 Task: Look for space in Cheadle Hulme, United Kingdom from 9th June, 2023 to 16th June, 2023 for 2 adults in price range Rs.8000 to Rs.16000. Place can be entire place with 2 bedrooms having 2 beds and 1 bathroom. Property type can be house, flat, guest house. Booking option can be shelf check-in. Required host language is English.
Action: Mouse moved to (457, 63)
Screenshot: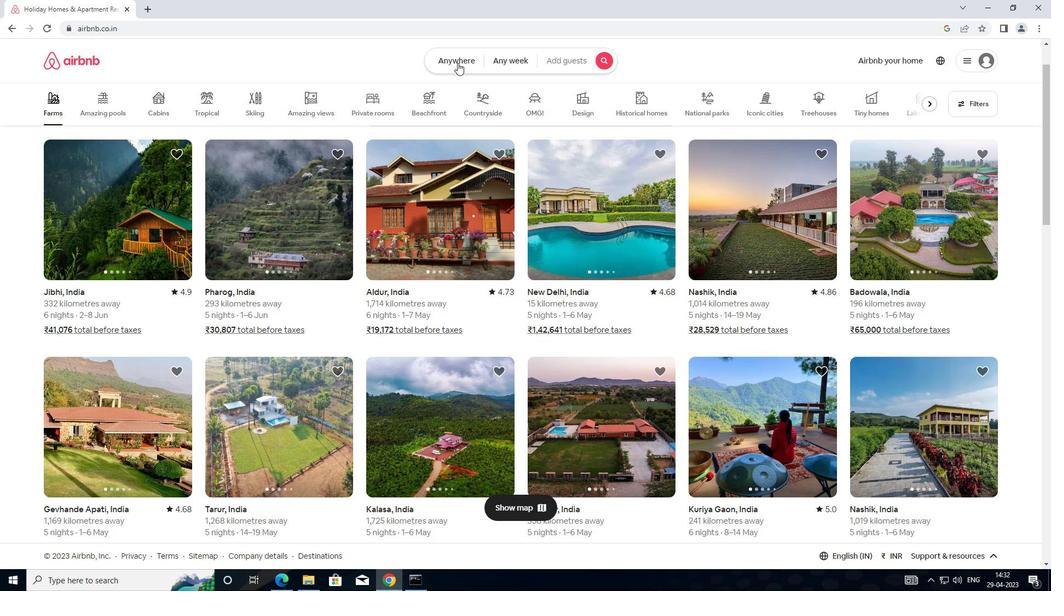 
Action: Mouse pressed left at (457, 63)
Screenshot: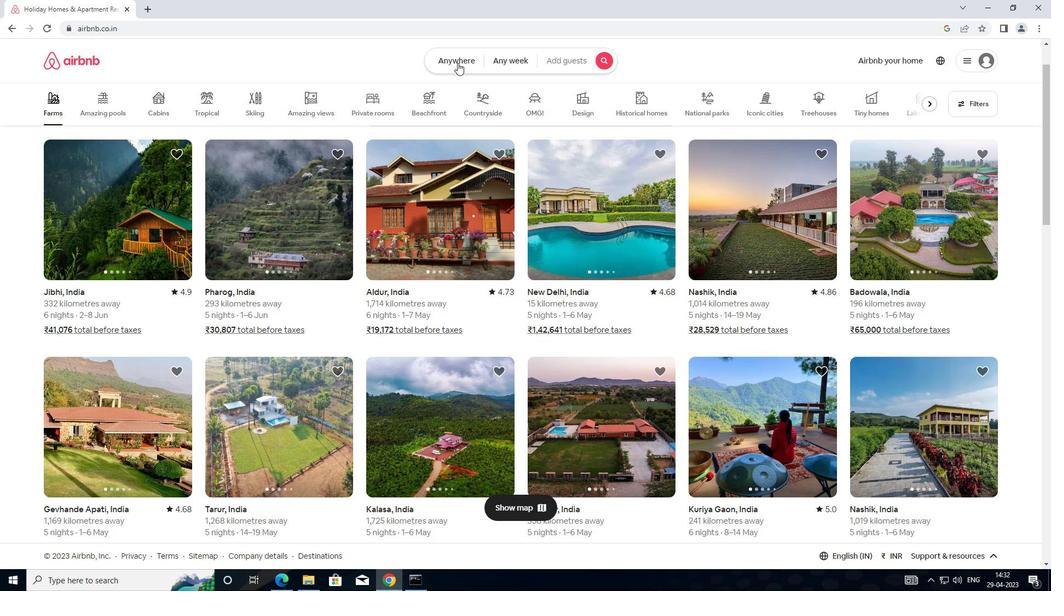 
Action: Mouse moved to (370, 99)
Screenshot: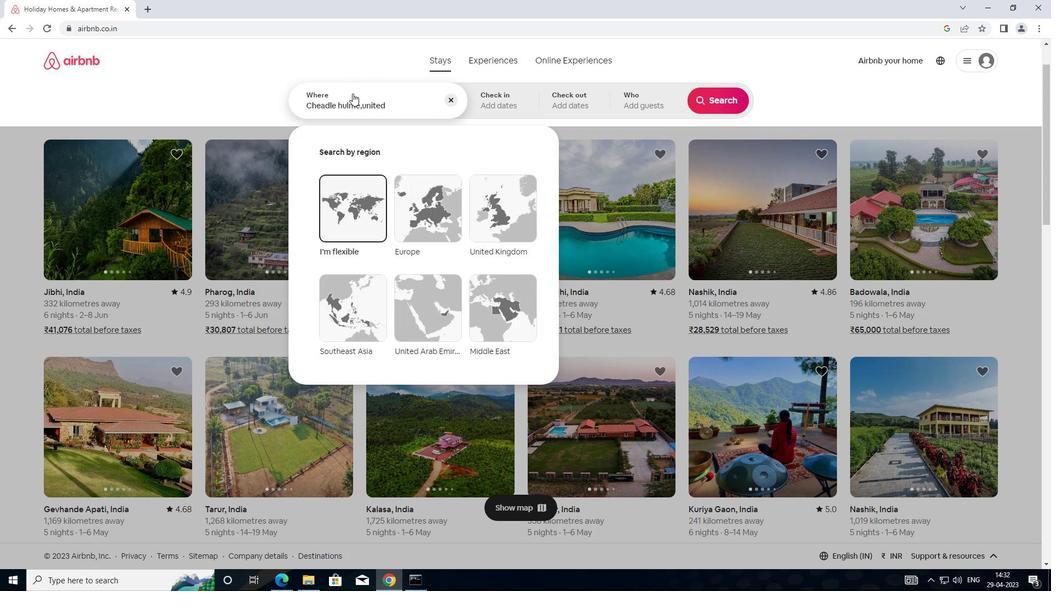 
Action: Mouse pressed left at (370, 99)
Screenshot: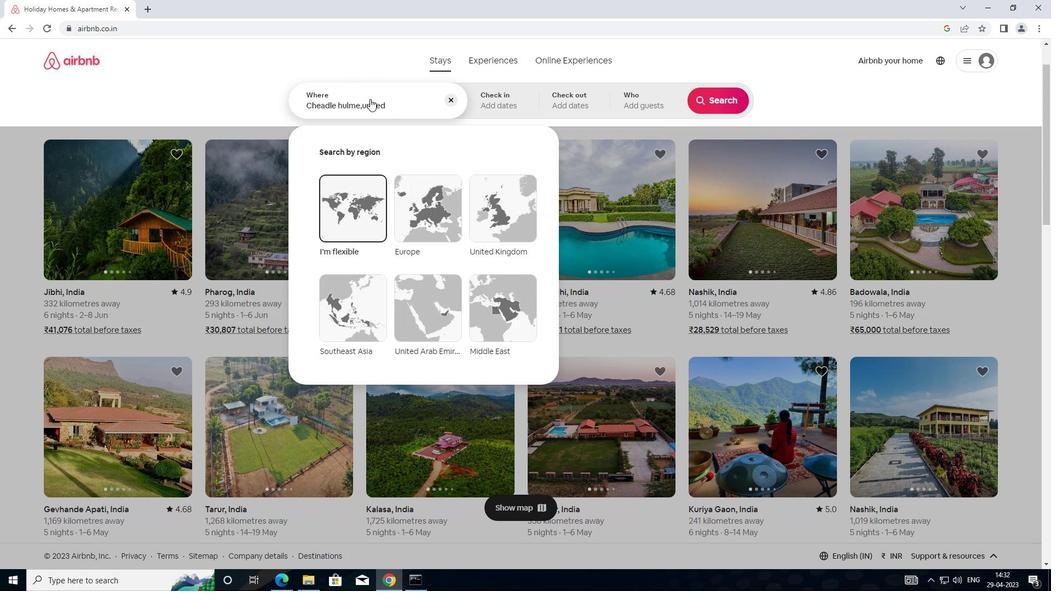 
Action: Mouse moved to (451, 96)
Screenshot: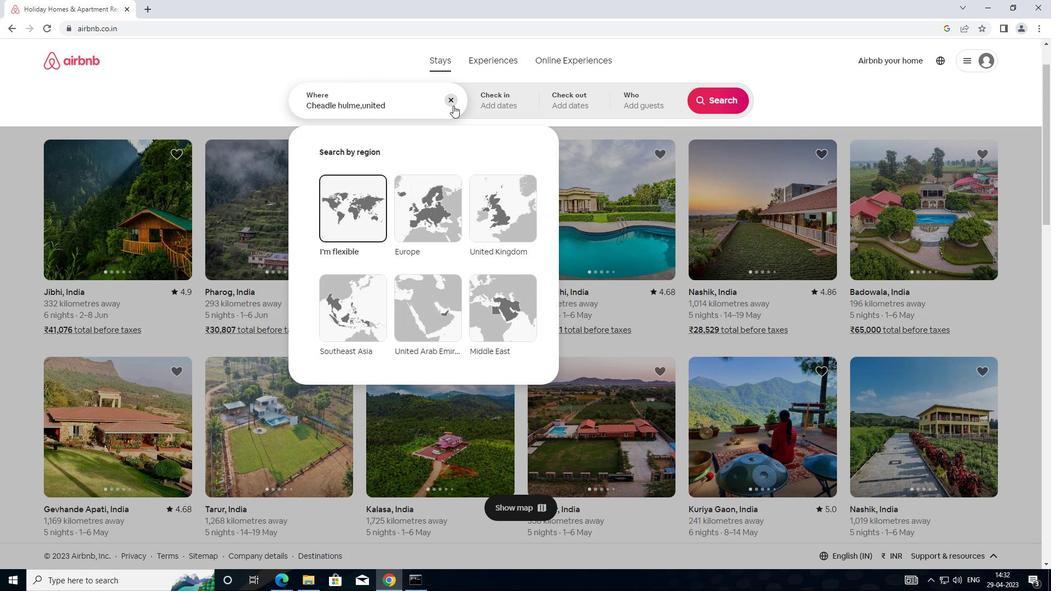 
Action: Mouse pressed left at (451, 96)
Screenshot: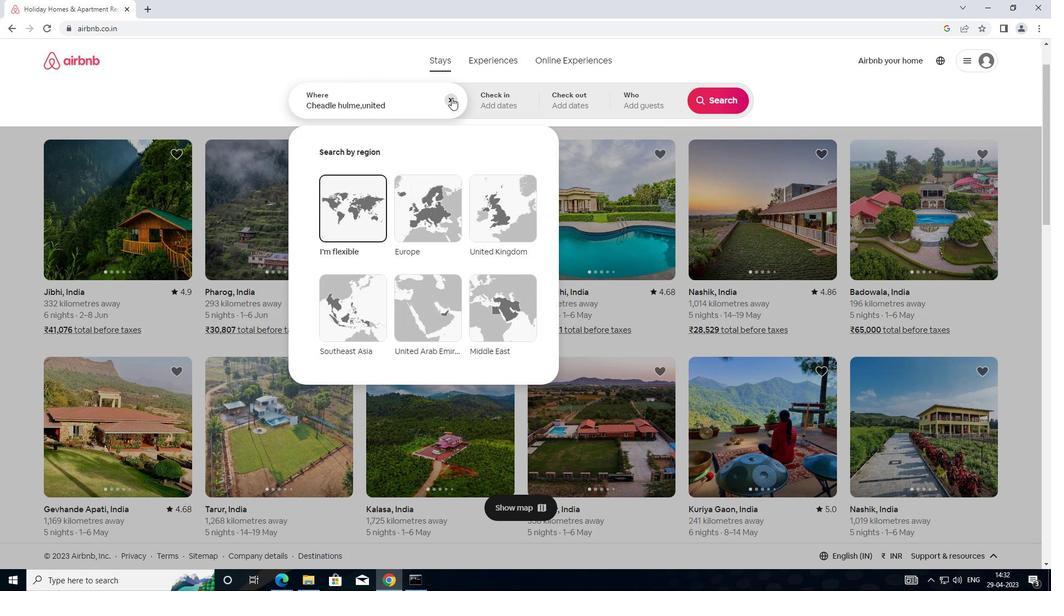 
Action: Mouse moved to (373, 105)
Screenshot: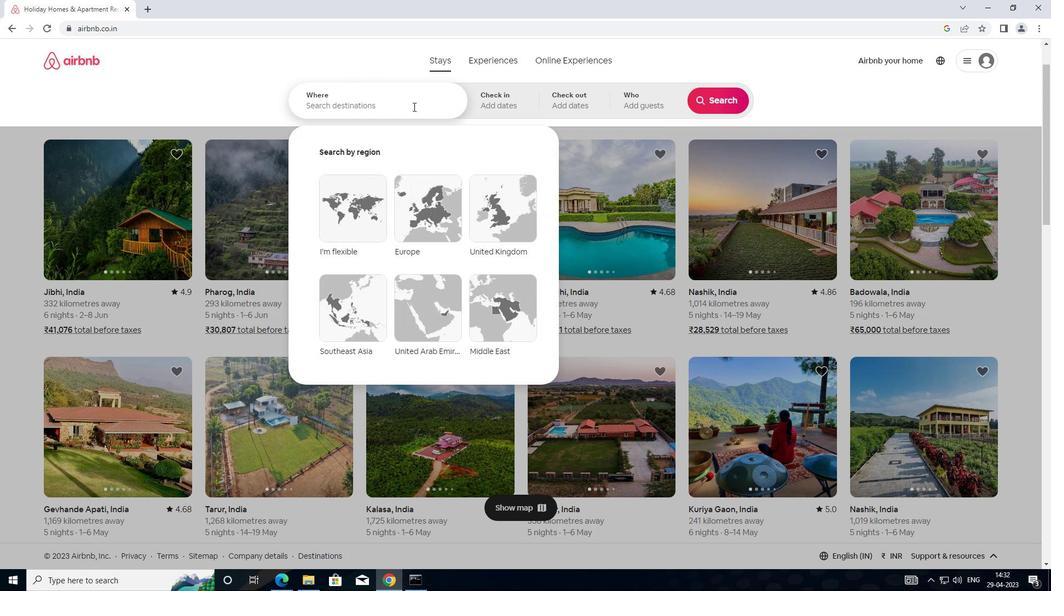 
Action: Mouse pressed left at (373, 105)
Screenshot: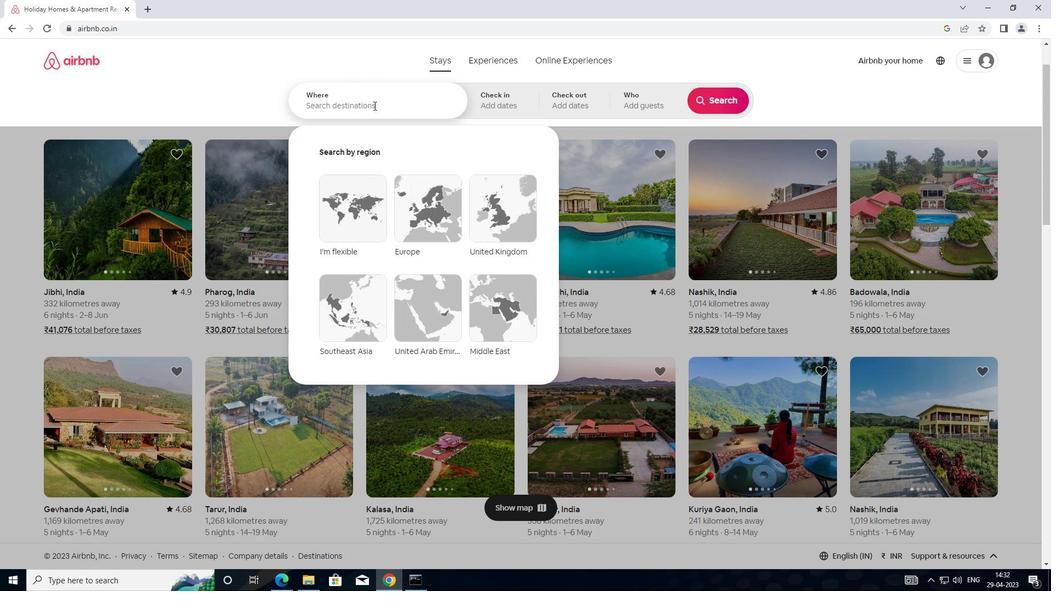 
Action: Mouse moved to (387, 107)
Screenshot: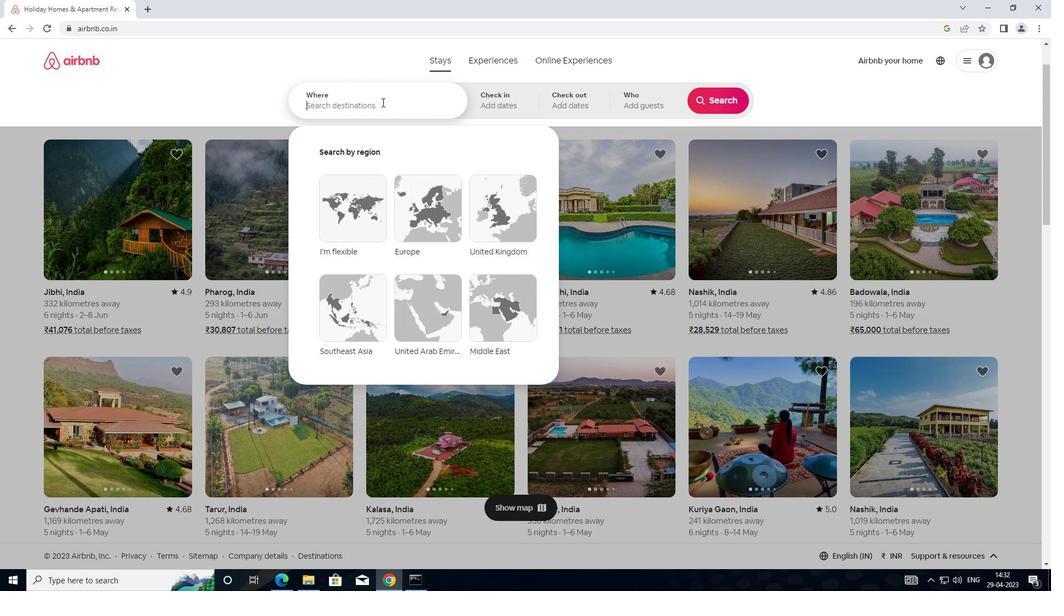
Action: Key pressed <Key.shift>CHEADLE<Key.space>HULME,UNIRTED
Screenshot: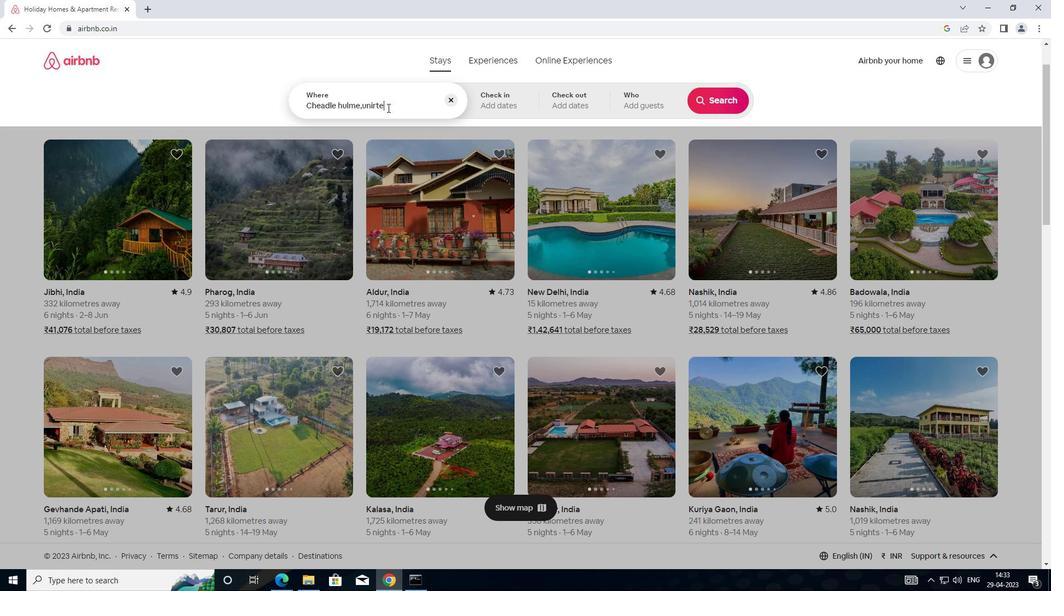 
Action: Mouse moved to (379, 150)
Screenshot: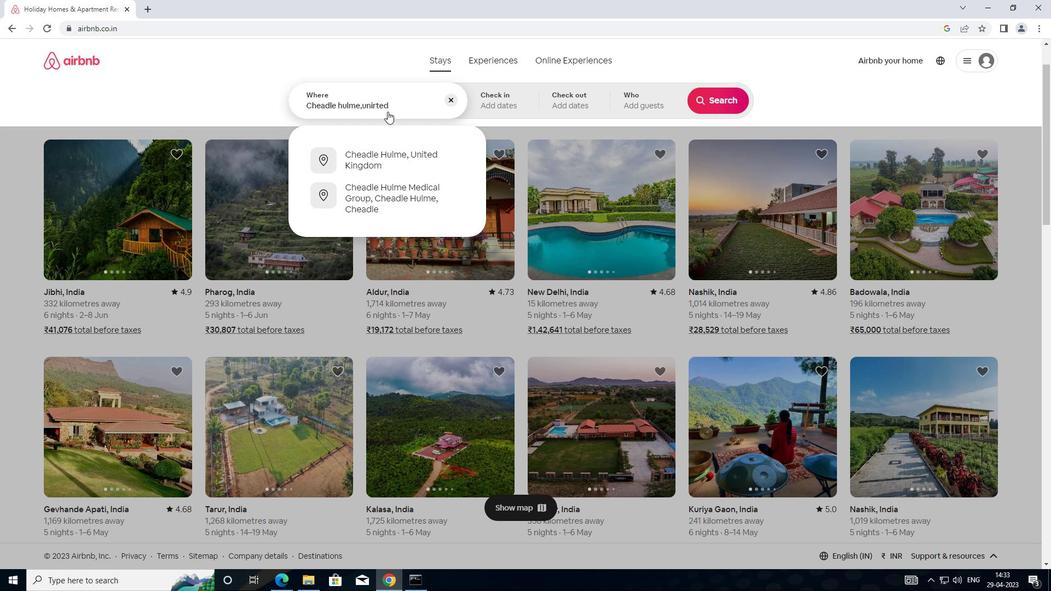 
Action: Mouse pressed left at (379, 150)
Screenshot: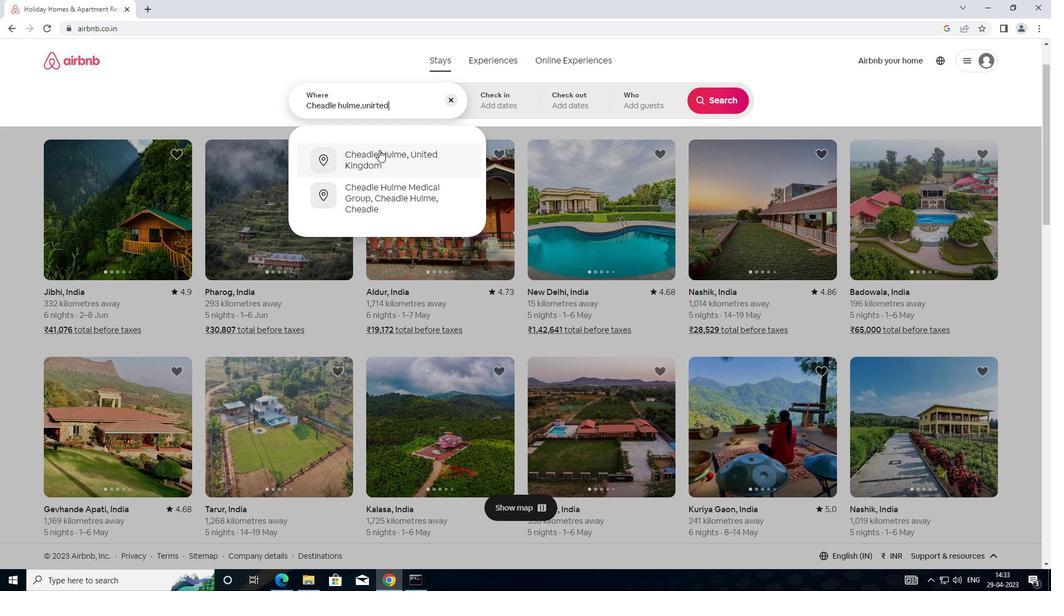 
Action: Mouse moved to (720, 191)
Screenshot: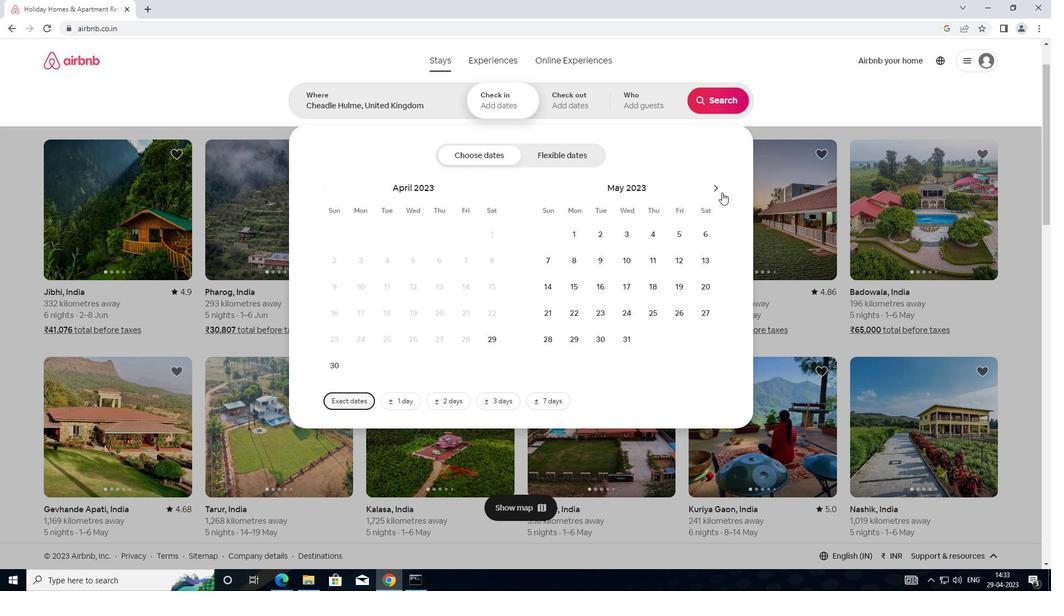 
Action: Mouse pressed left at (720, 191)
Screenshot: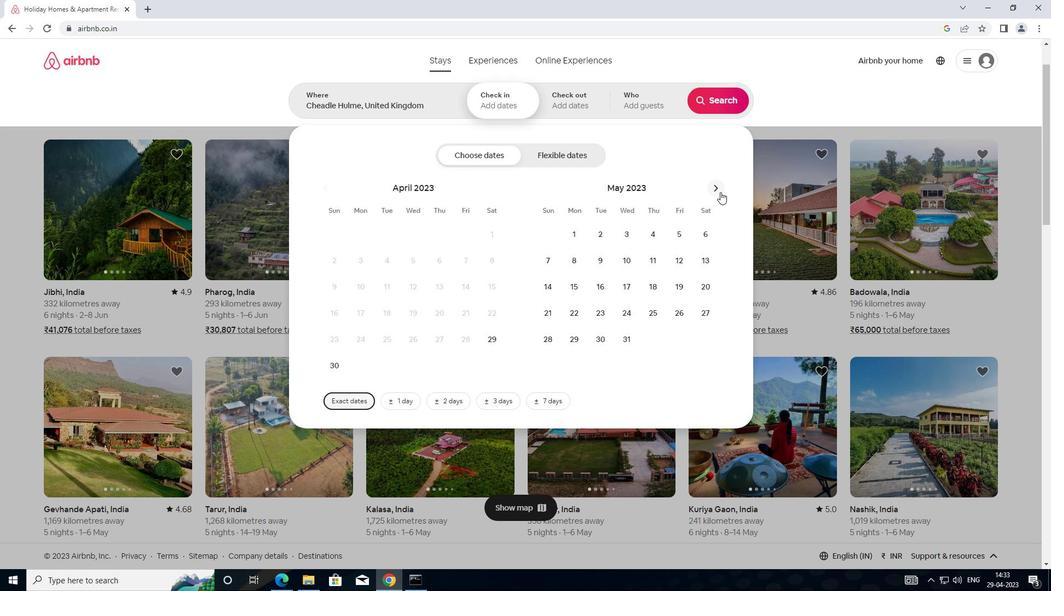 
Action: Mouse moved to (720, 191)
Screenshot: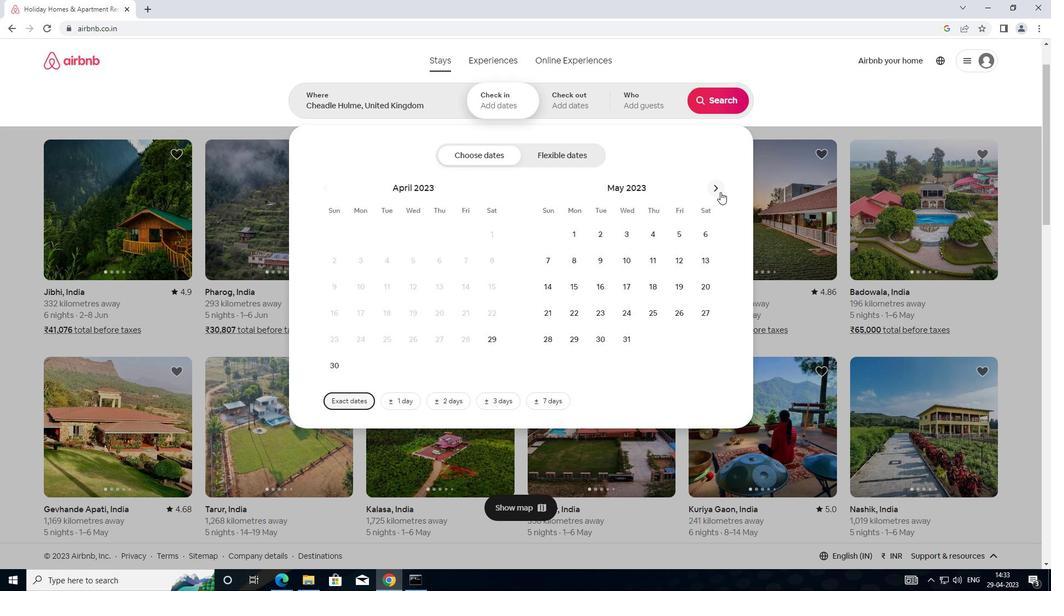 
Action: Mouse pressed left at (720, 191)
Screenshot: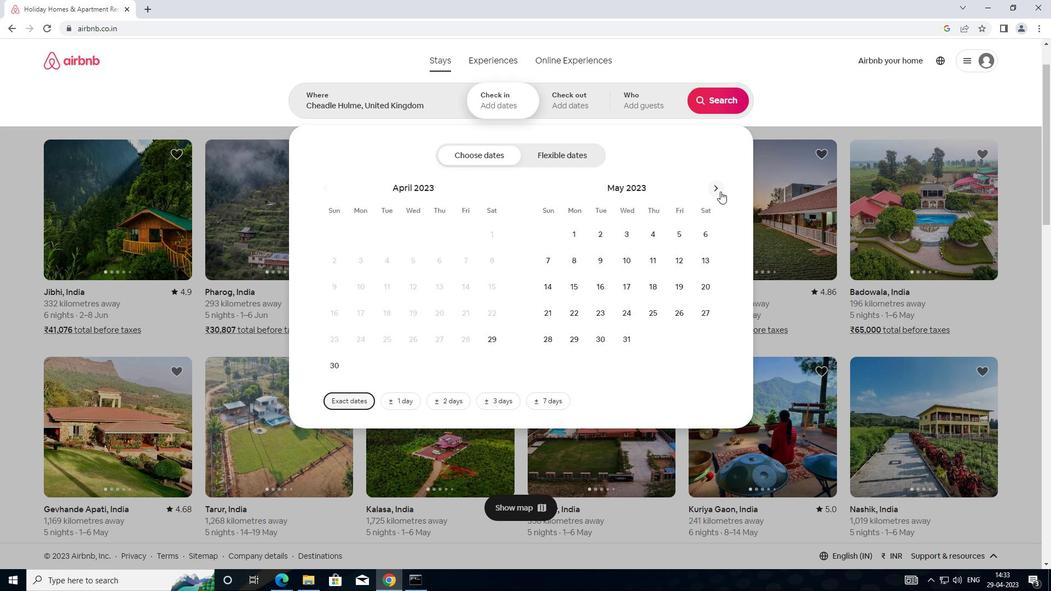 
Action: Mouse moved to (463, 259)
Screenshot: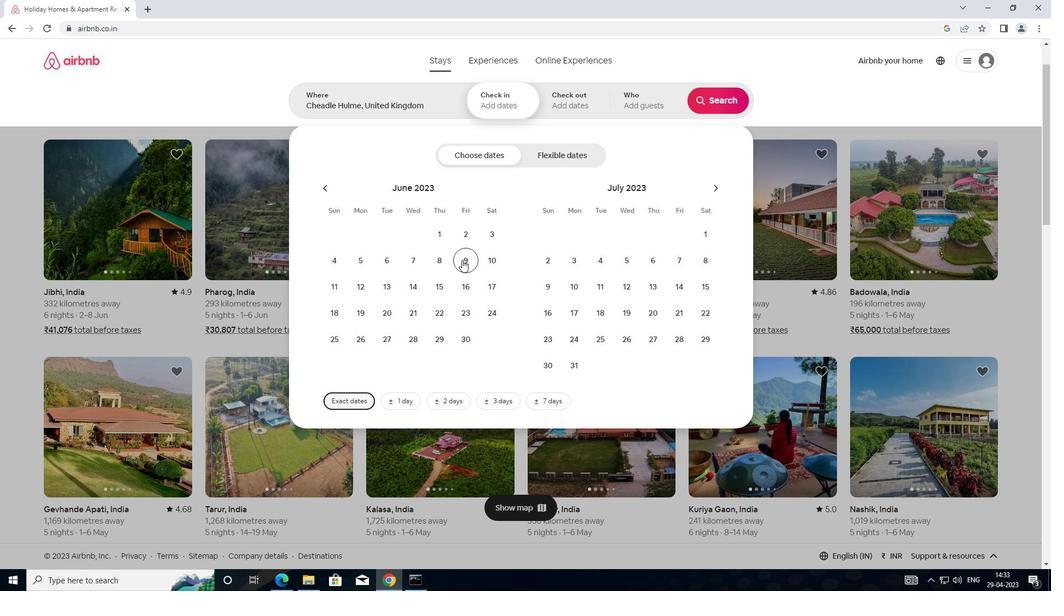 
Action: Mouse pressed left at (463, 259)
Screenshot: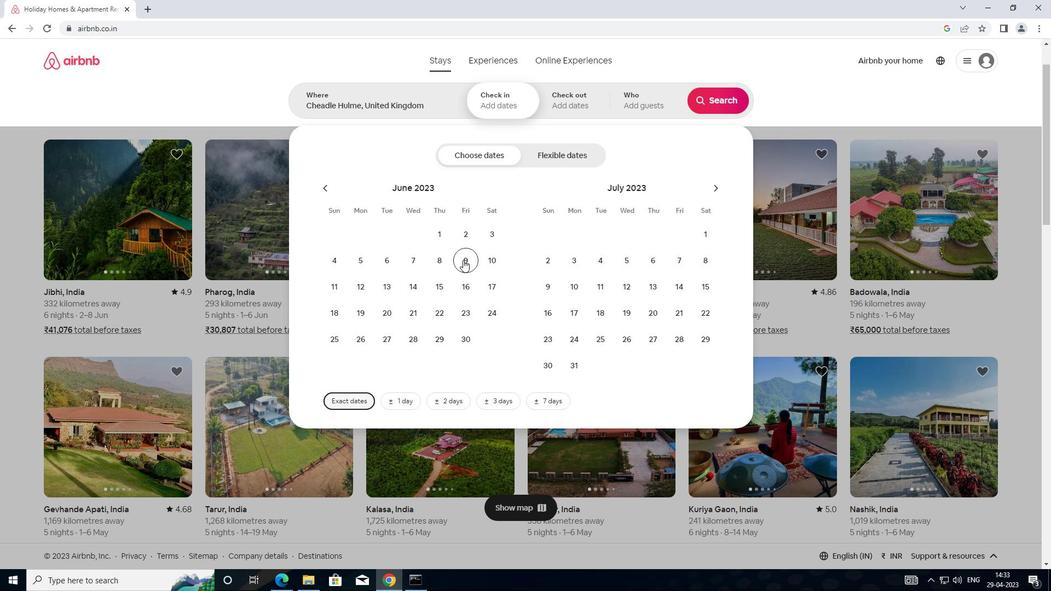 
Action: Mouse moved to (471, 289)
Screenshot: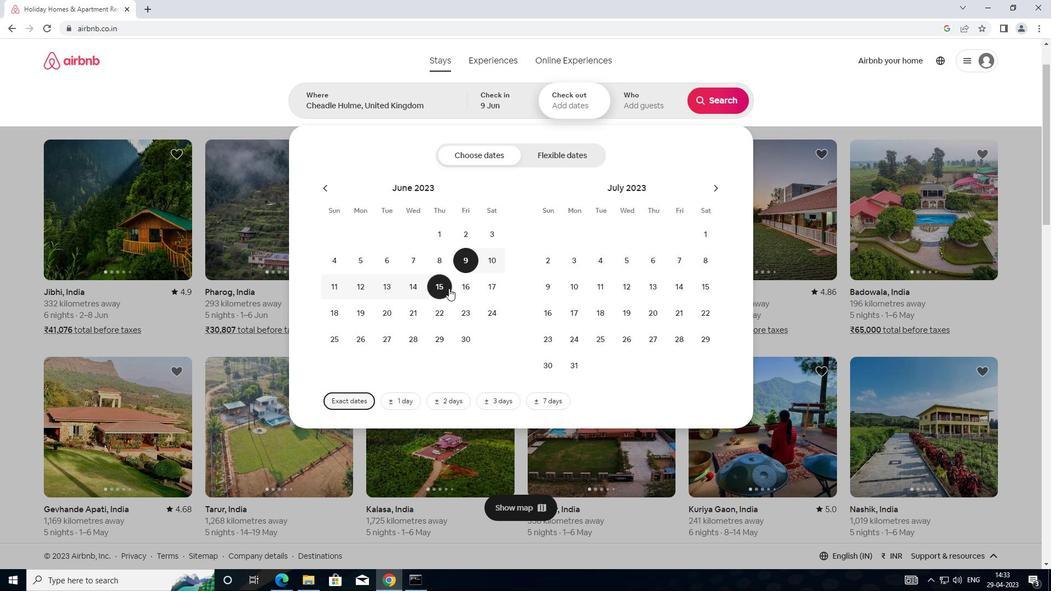 
Action: Mouse pressed left at (471, 289)
Screenshot: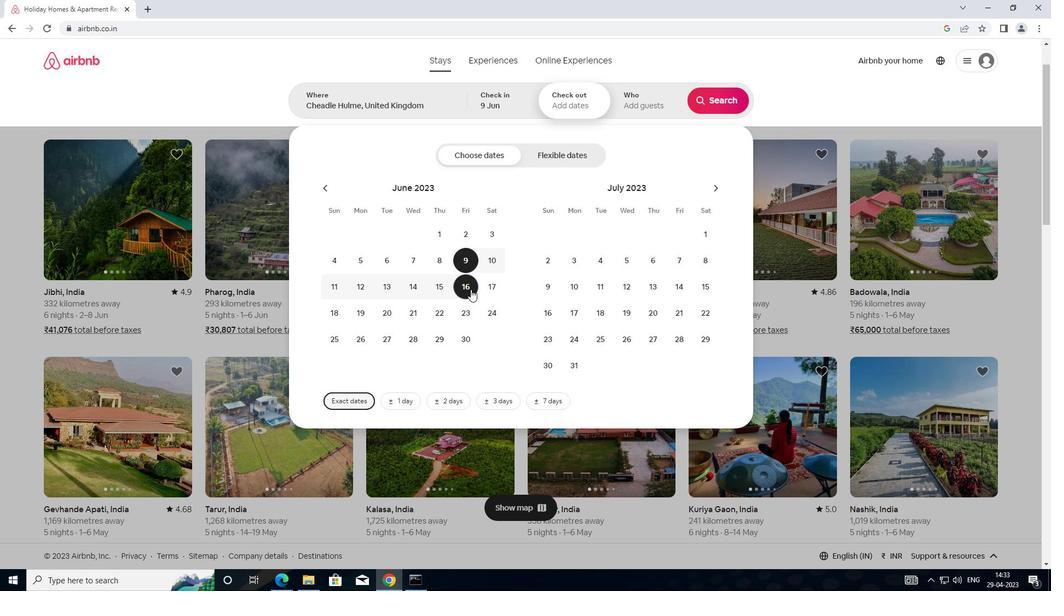 
Action: Mouse moved to (663, 101)
Screenshot: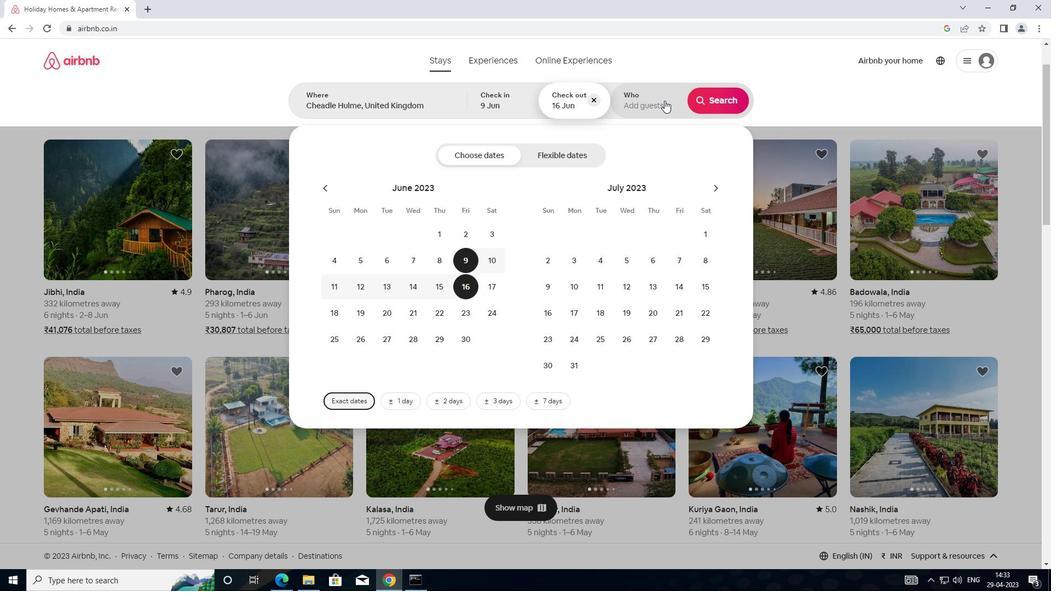 
Action: Mouse pressed left at (663, 101)
Screenshot: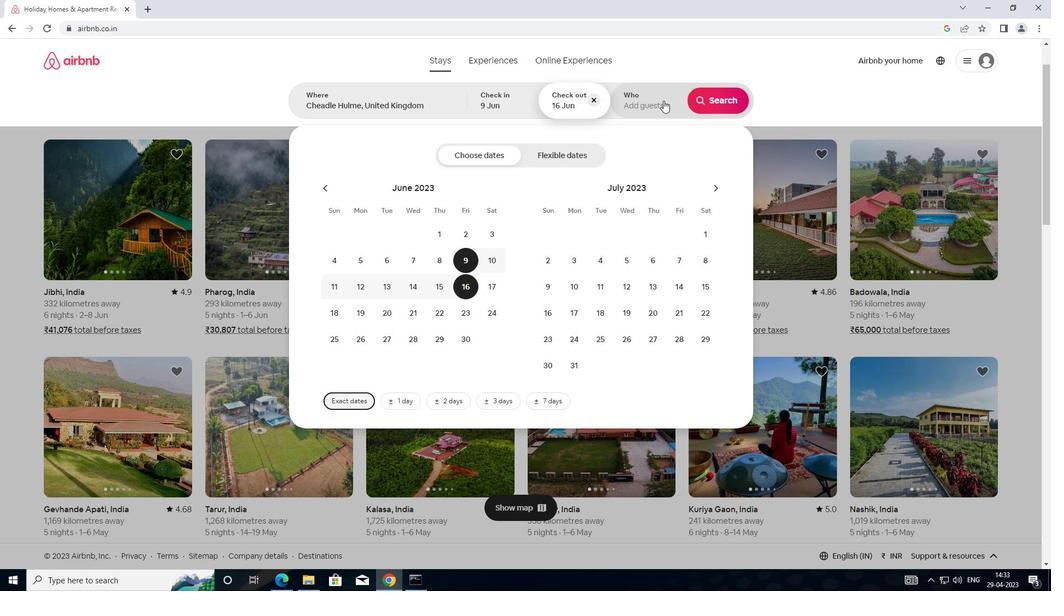 
Action: Mouse moved to (720, 160)
Screenshot: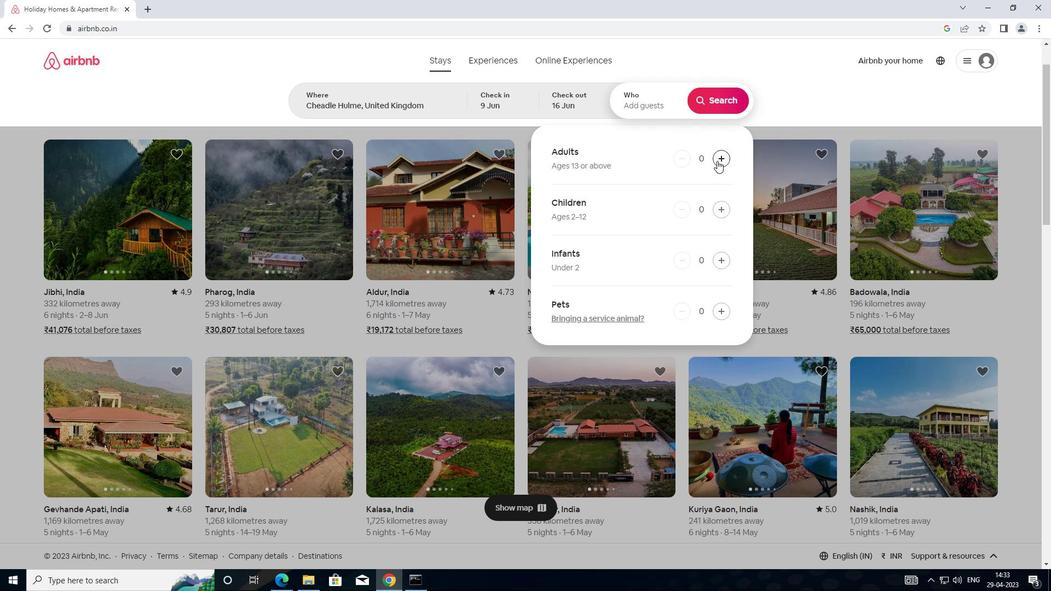 
Action: Mouse pressed left at (720, 160)
Screenshot: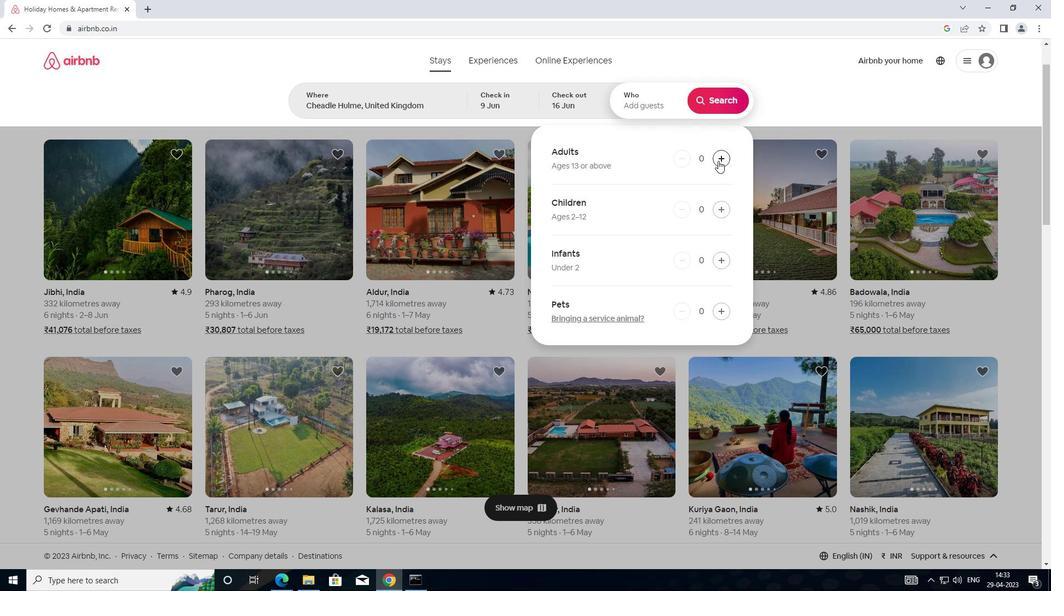 
Action: Mouse pressed left at (720, 160)
Screenshot: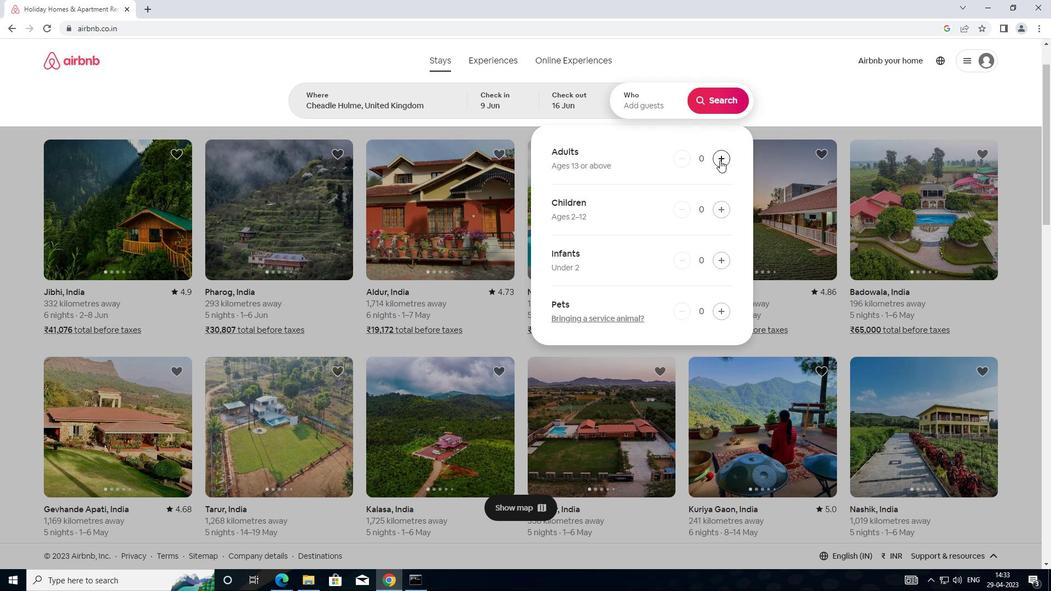 
Action: Mouse moved to (722, 91)
Screenshot: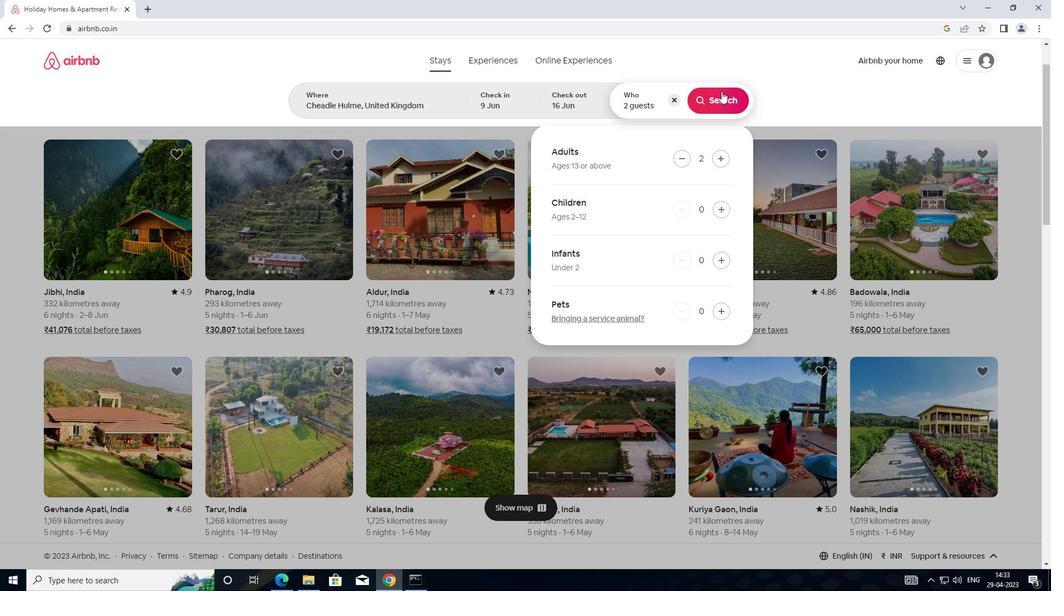 
Action: Mouse pressed left at (722, 91)
Screenshot: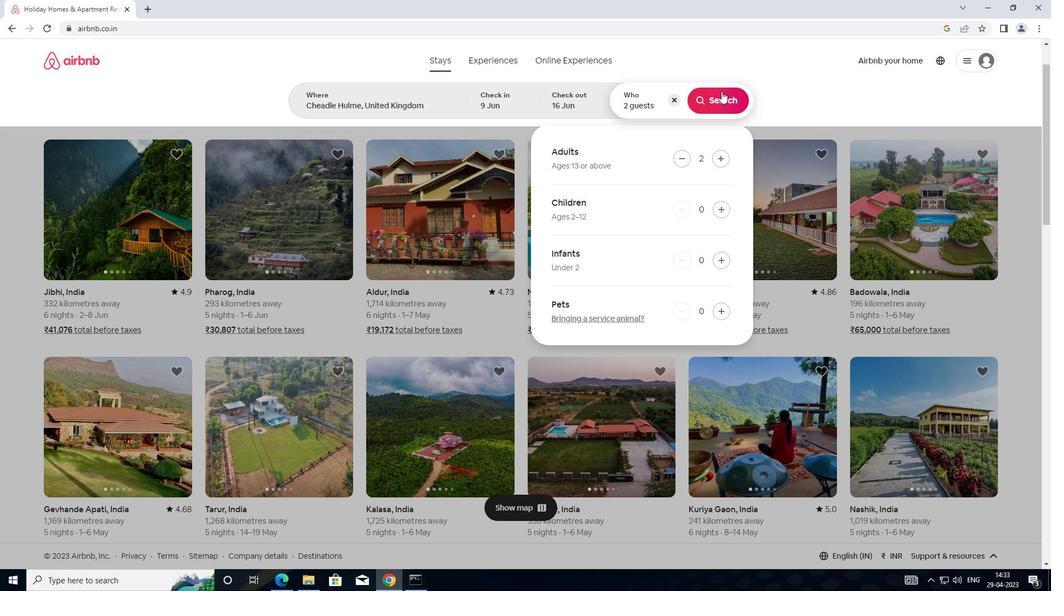 
Action: Mouse moved to (1008, 103)
Screenshot: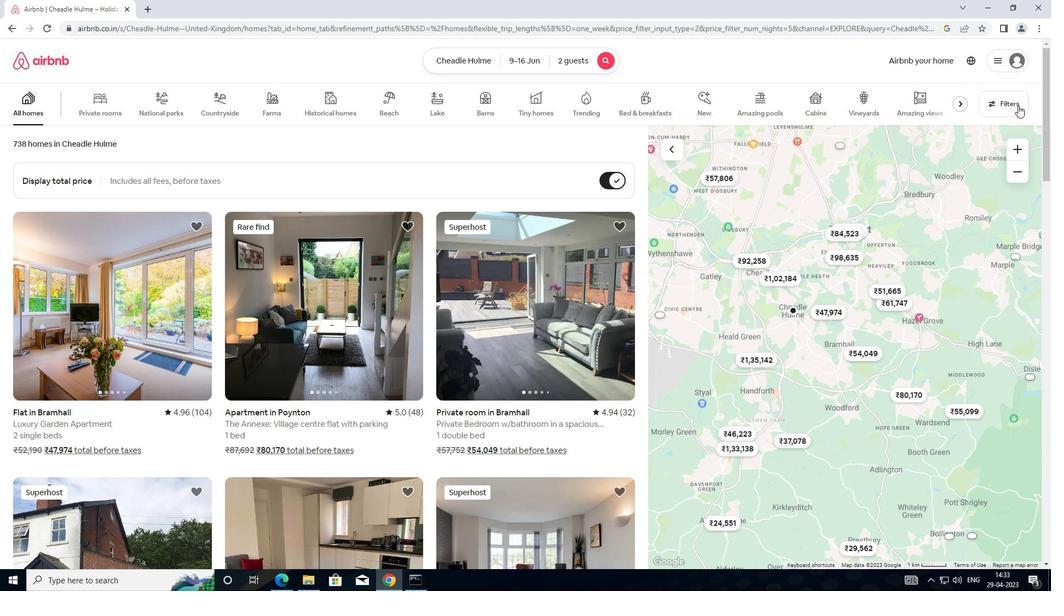 
Action: Mouse pressed left at (1008, 103)
Screenshot: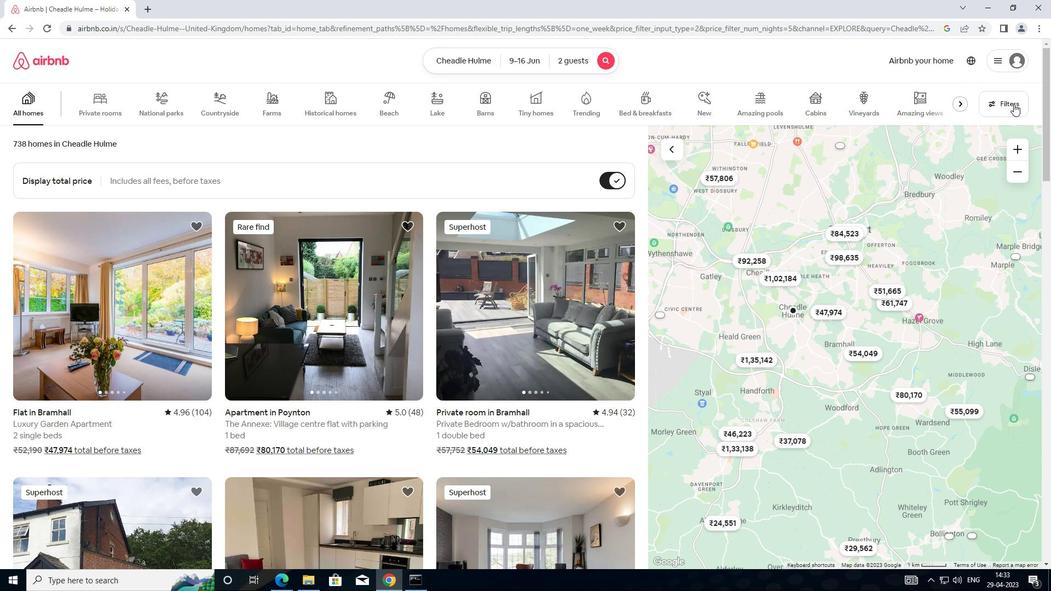 
Action: Mouse moved to (433, 244)
Screenshot: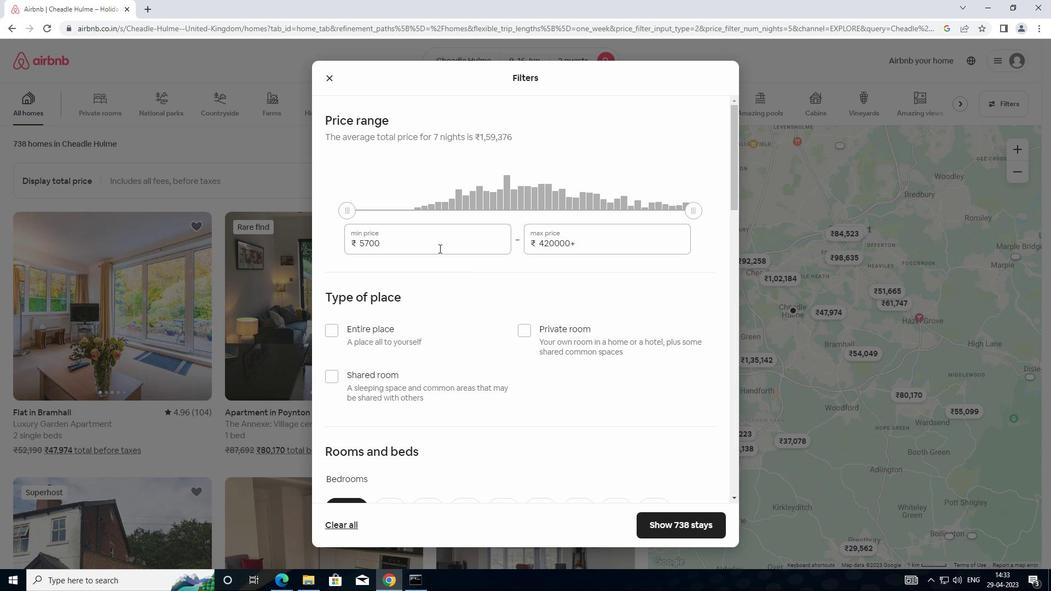 
Action: Mouse pressed left at (433, 244)
Screenshot: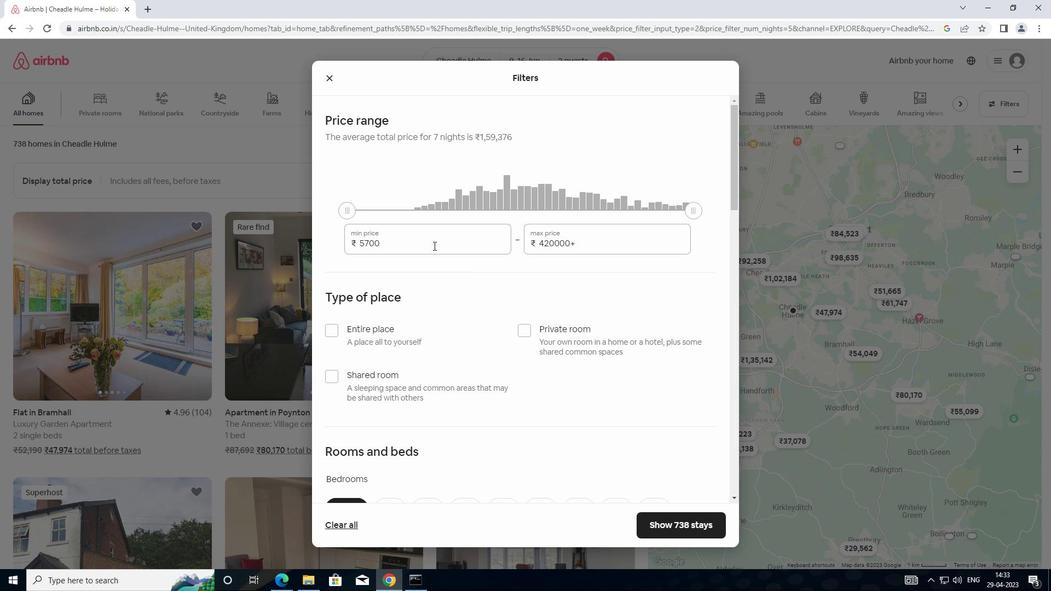 
Action: Mouse moved to (425, 242)
Screenshot: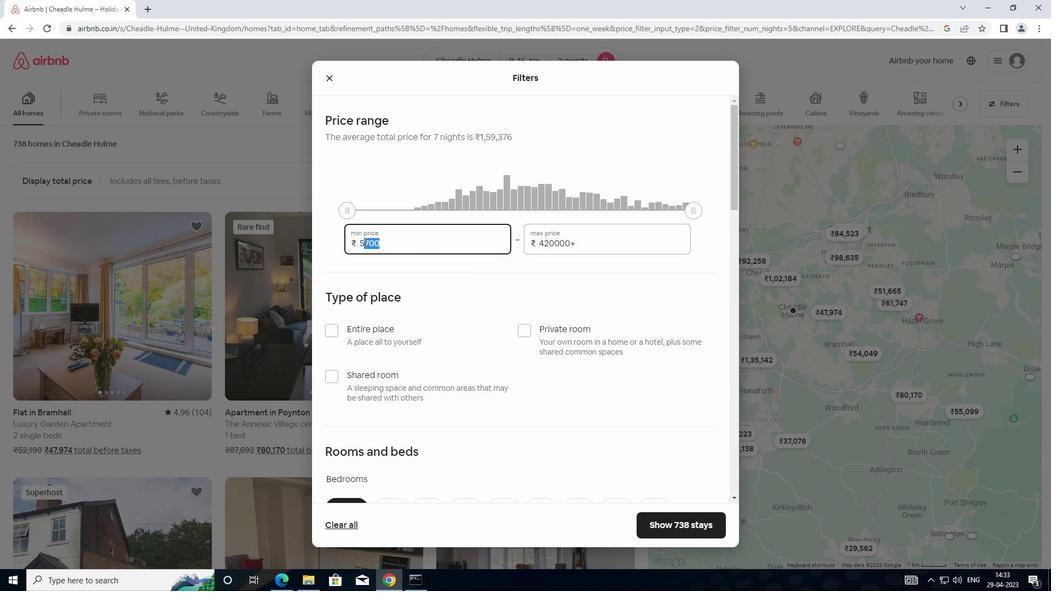 
Action: Mouse pressed left at (425, 242)
Screenshot: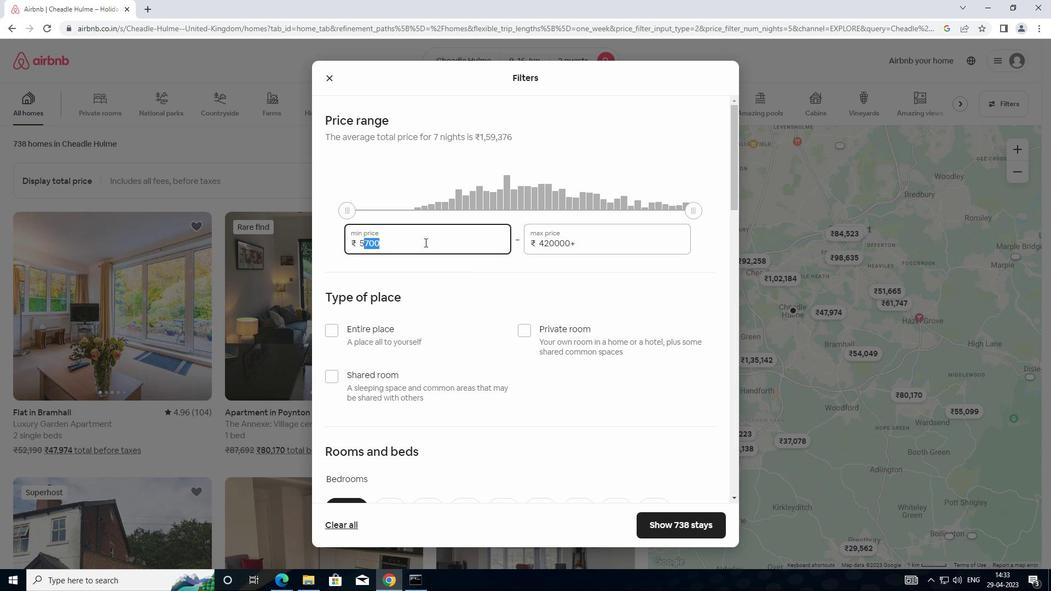 
Action: Mouse moved to (384, 245)
Screenshot: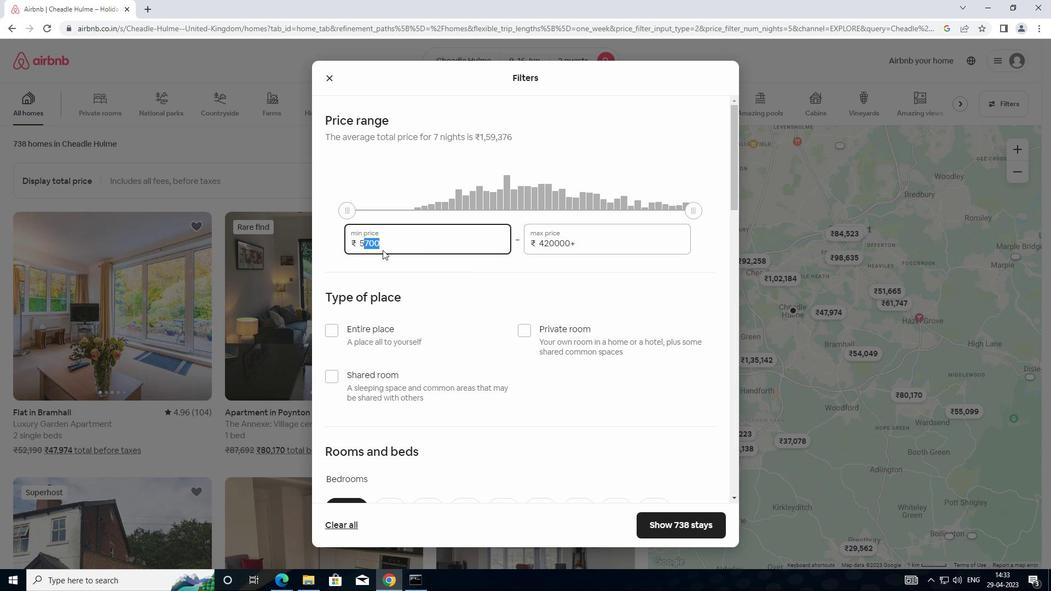 
Action: Mouse pressed left at (384, 245)
Screenshot: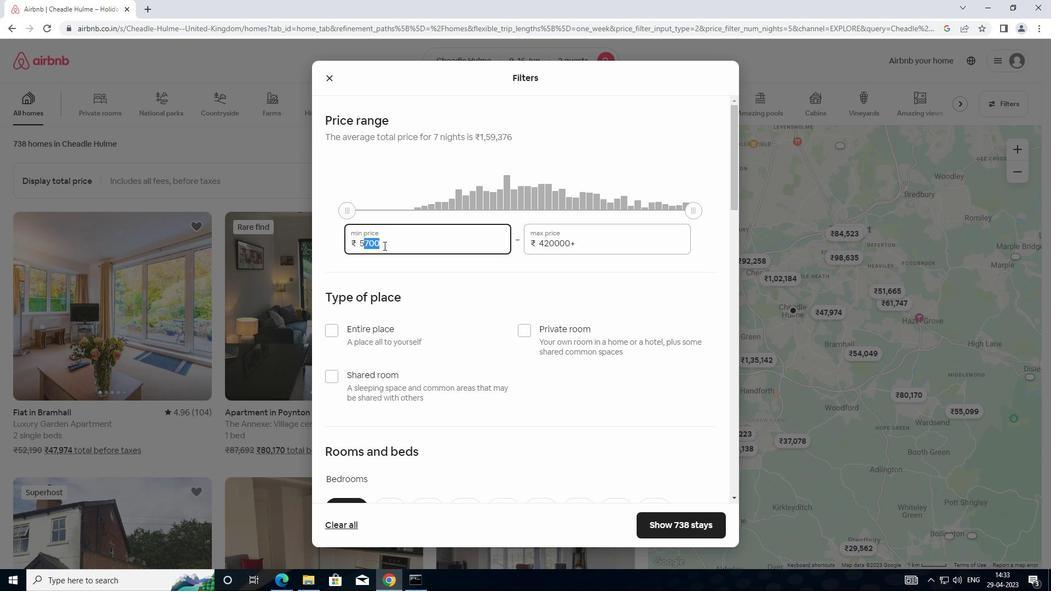 
Action: Mouse moved to (384, 243)
Screenshot: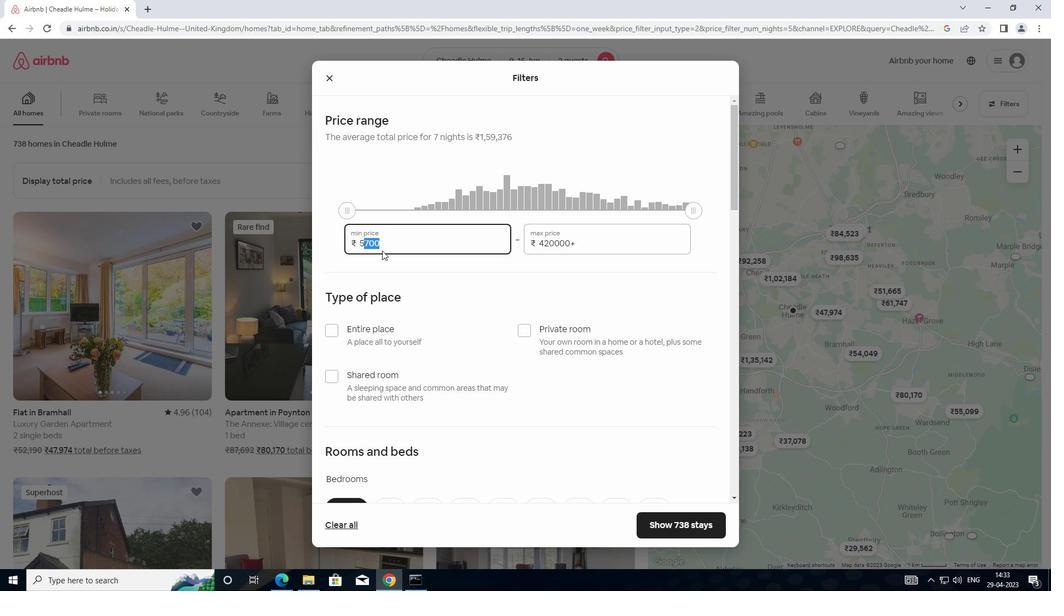
Action: Mouse pressed left at (384, 243)
Screenshot: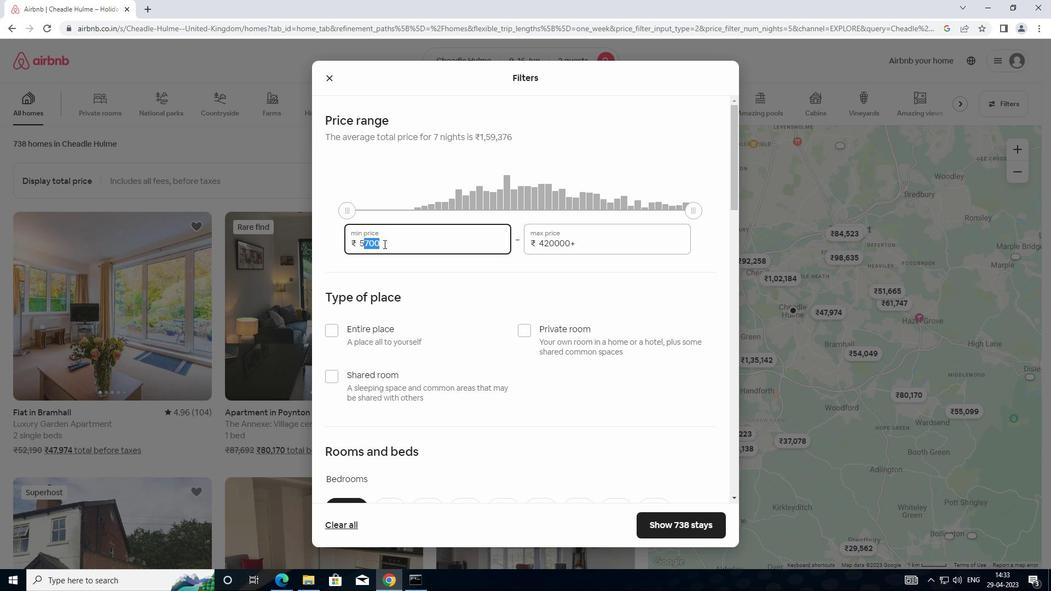 
Action: Mouse moved to (384, 241)
Screenshot: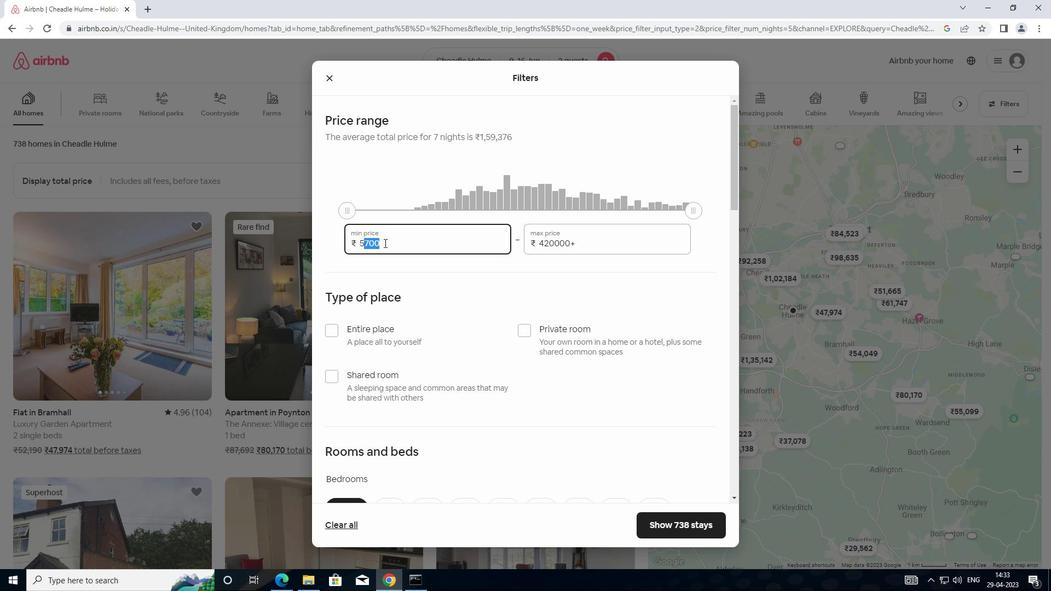 
Action: Mouse pressed left at (384, 241)
Screenshot: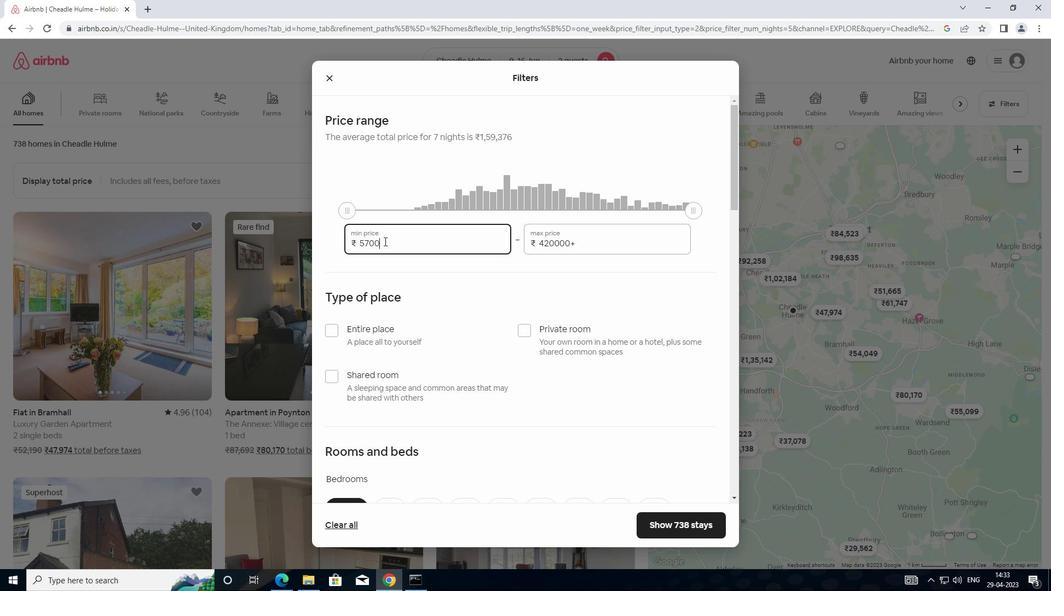 
Action: Mouse moved to (357, 239)
Screenshot: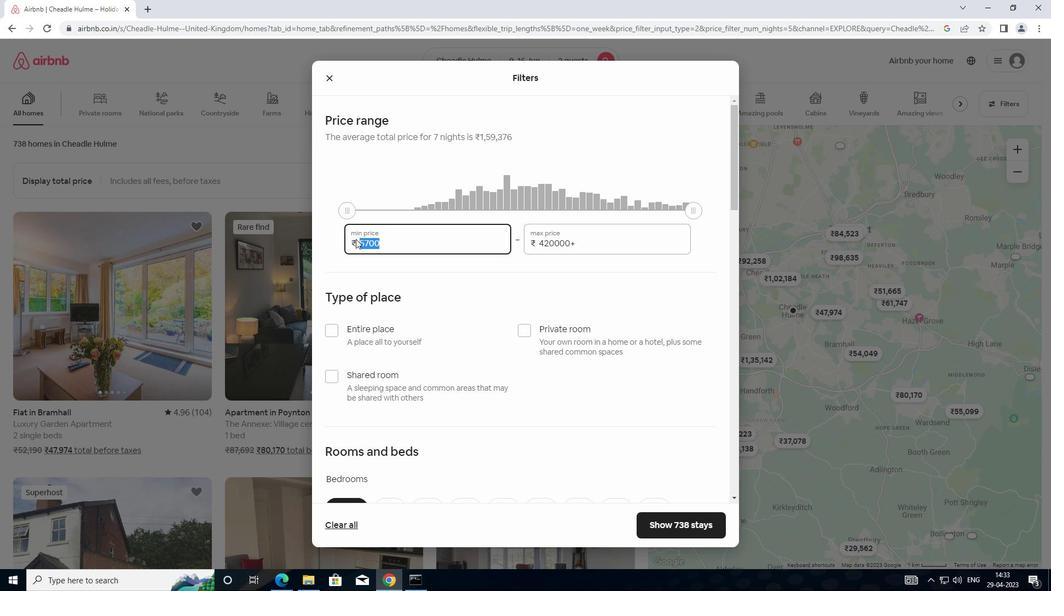 
Action: Key pressed 8
Screenshot: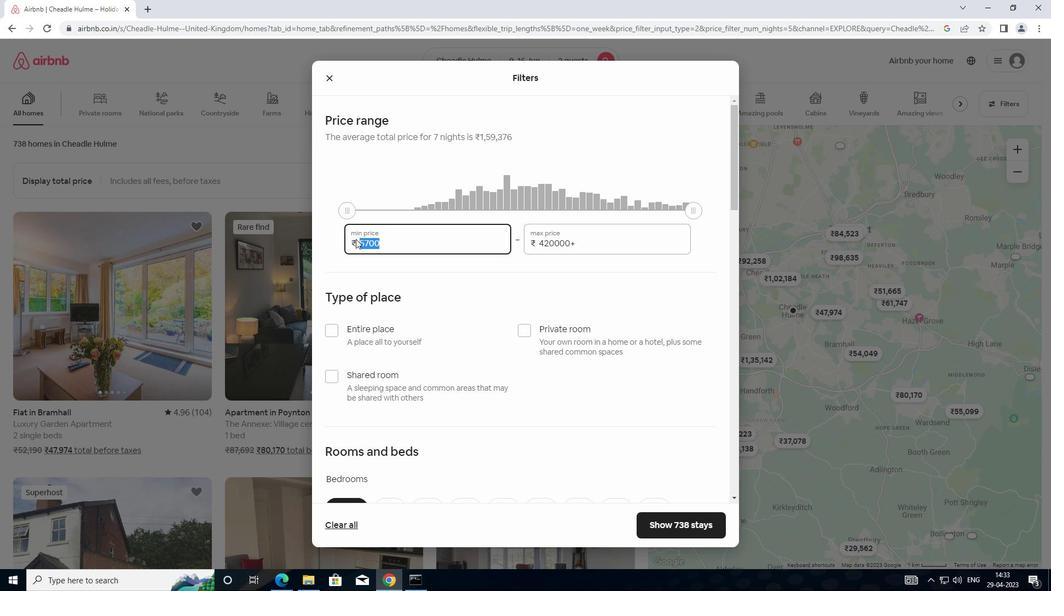 
Action: Mouse moved to (359, 238)
Screenshot: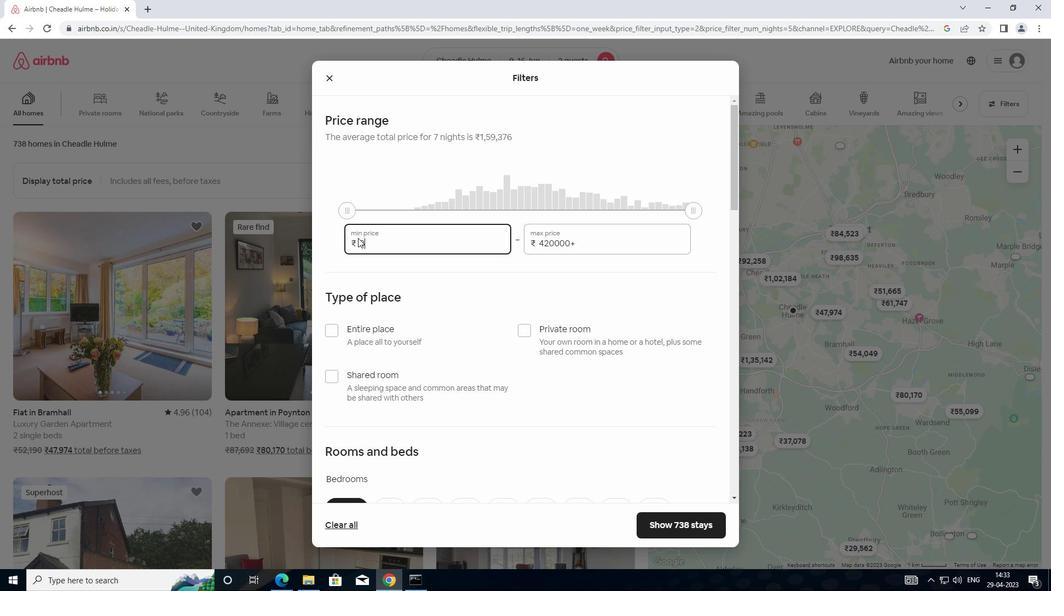 
Action: Key pressed 0
Screenshot: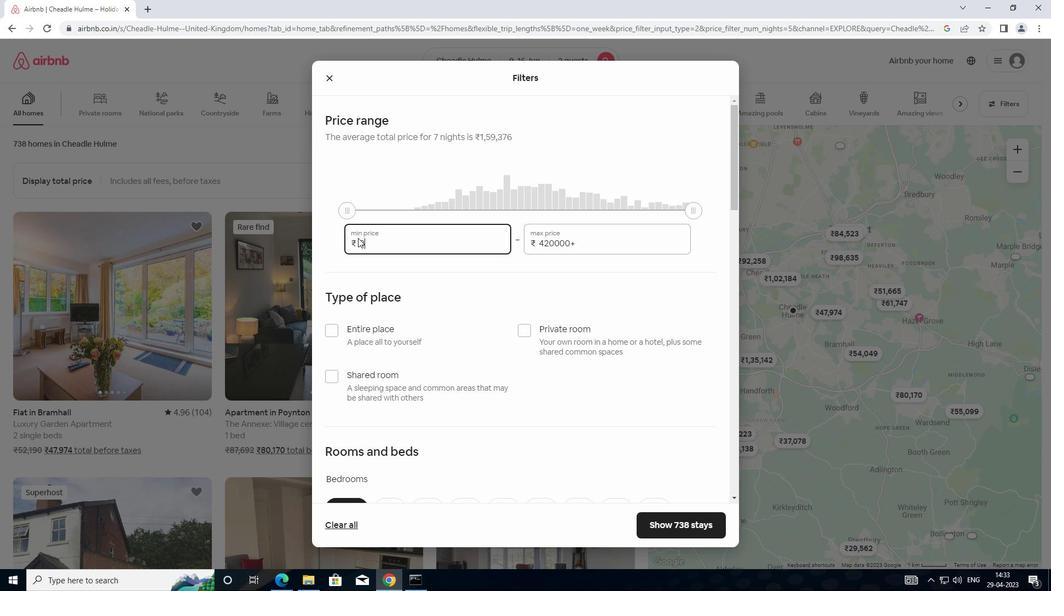 
Action: Mouse moved to (363, 239)
Screenshot: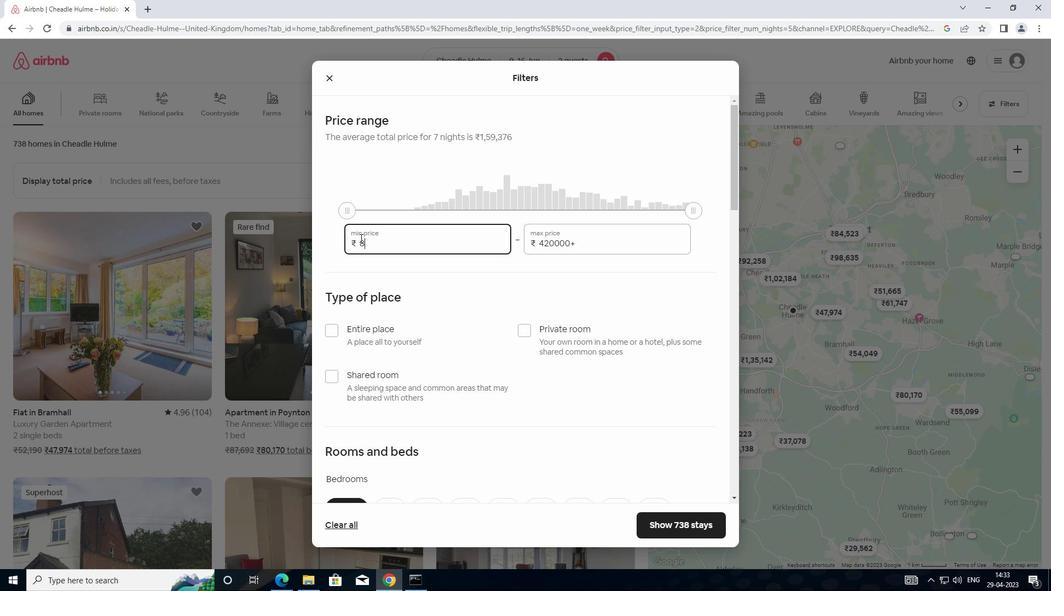 
Action: Key pressed 0
Screenshot: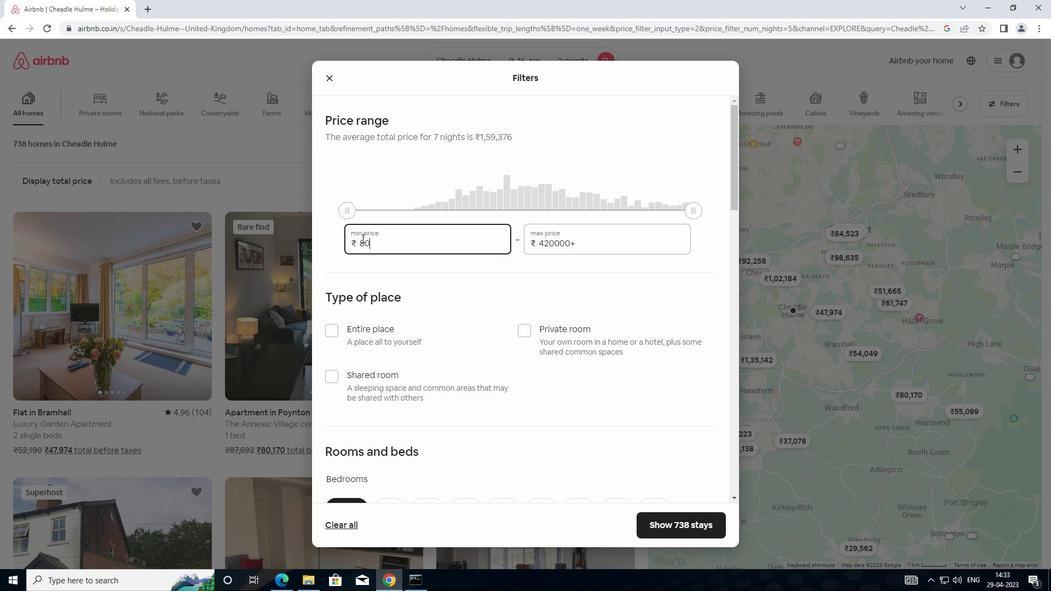 
Action: Mouse moved to (364, 239)
Screenshot: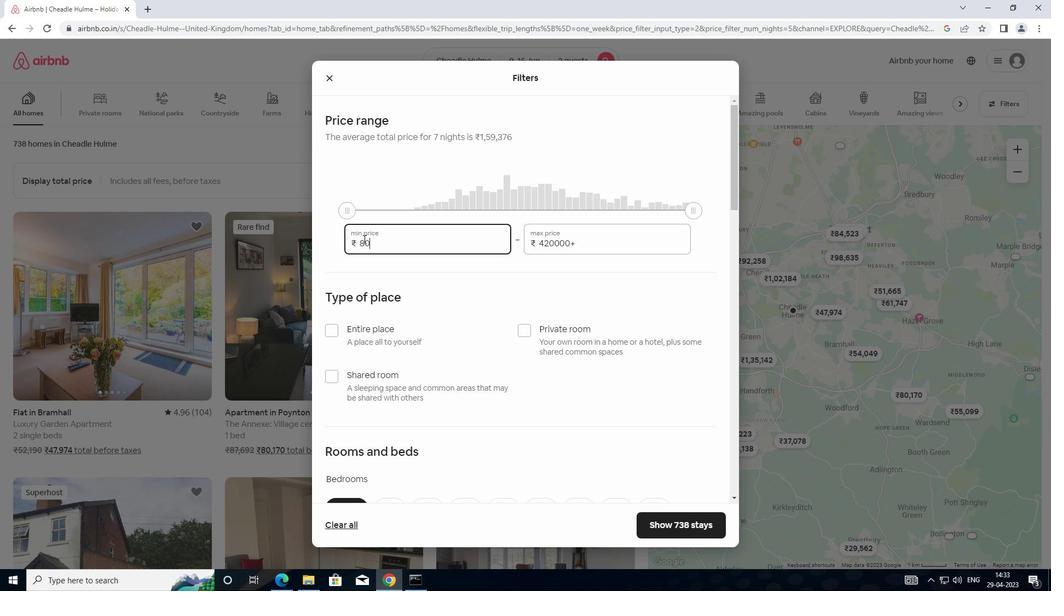 
Action: Key pressed 0
Screenshot: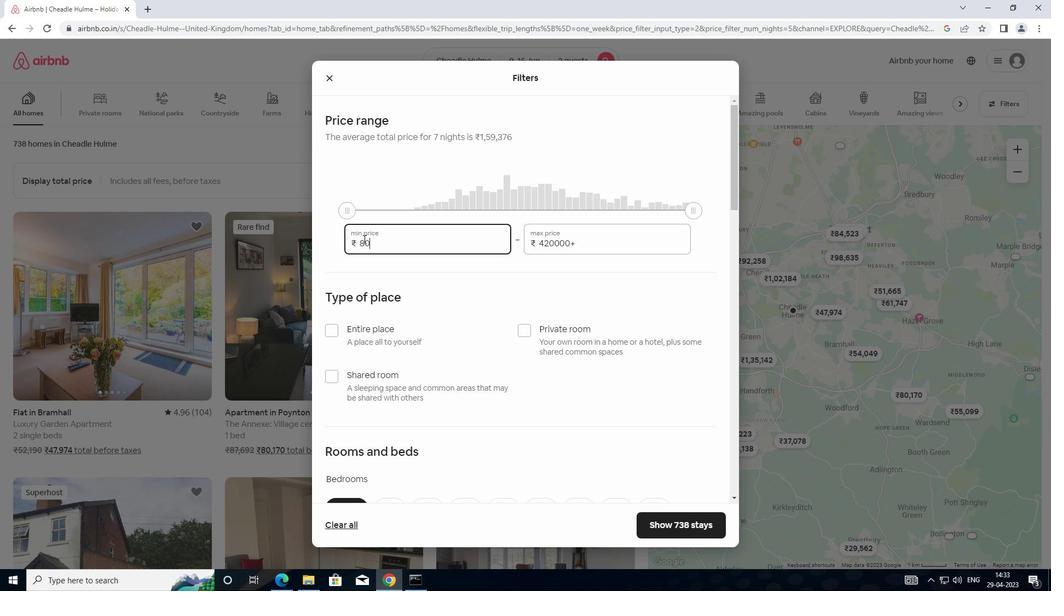 
Action: Mouse moved to (585, 241)
Screenshot: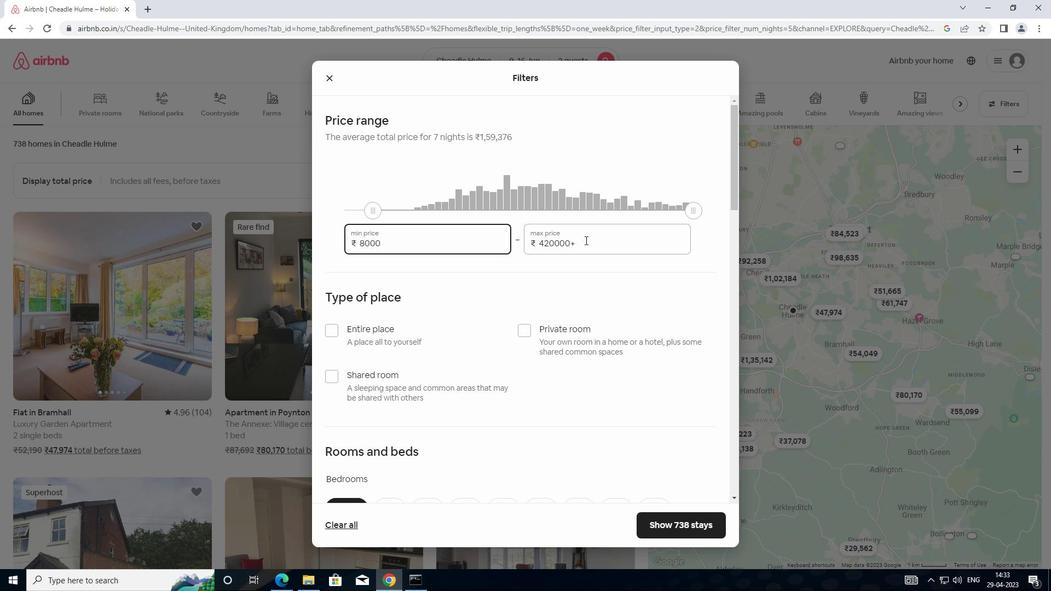 
Action: Mouse pressed left at (585, 241)
Screenshot: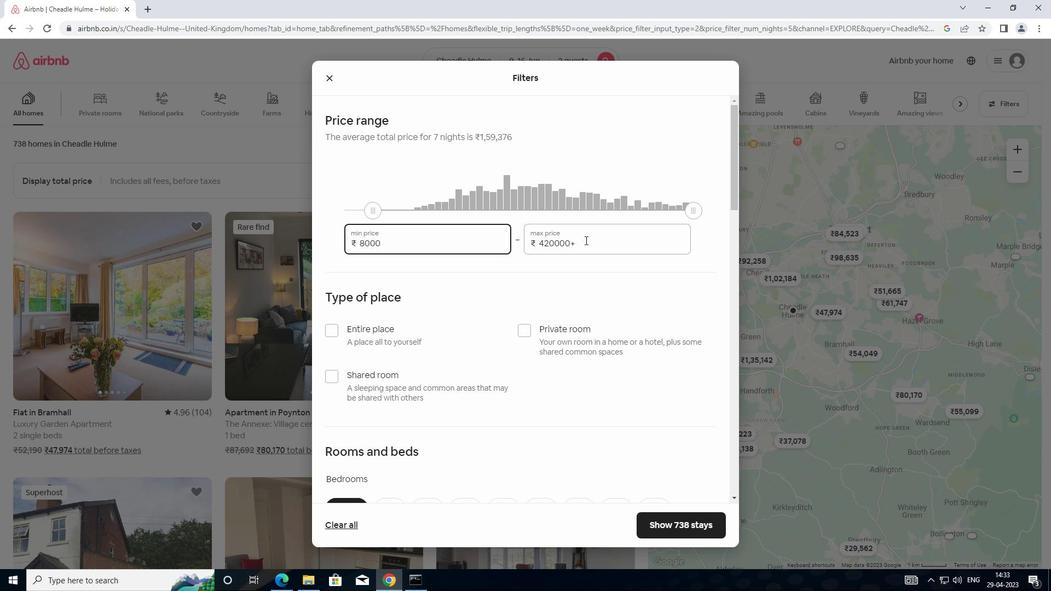 
Action: Mouse moved to (524, 236)
Screenshot: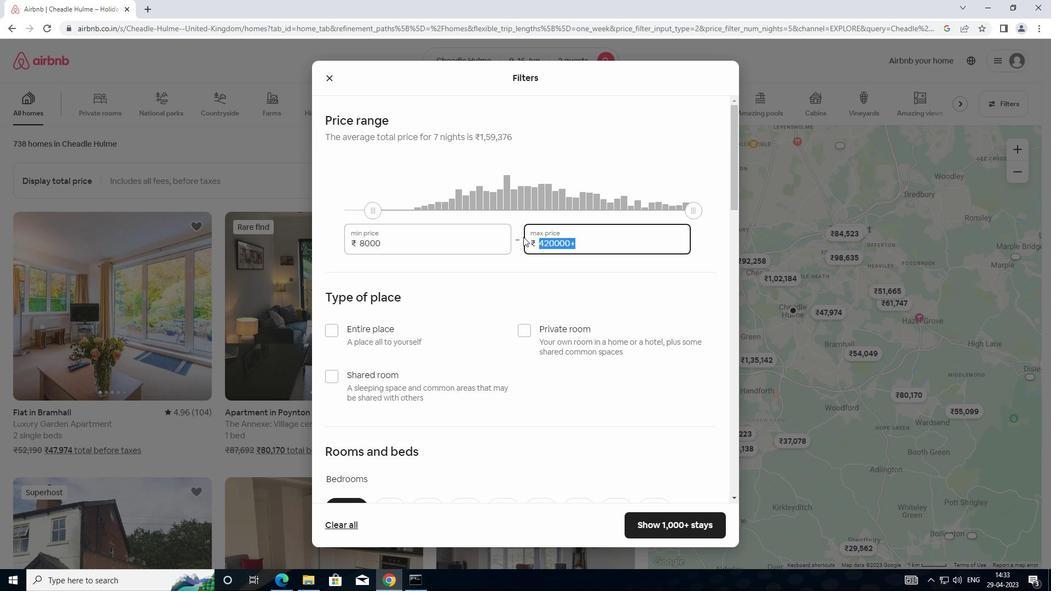 
Action: Key pressed 16
Screenshot: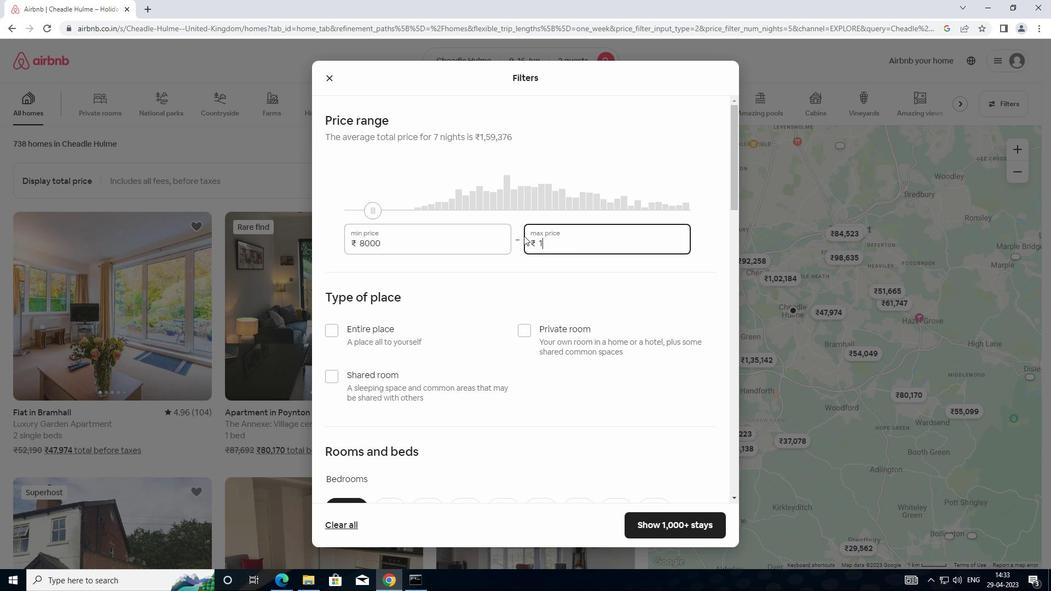 
Action: Mouse moved to (524, 236)
Screenshot: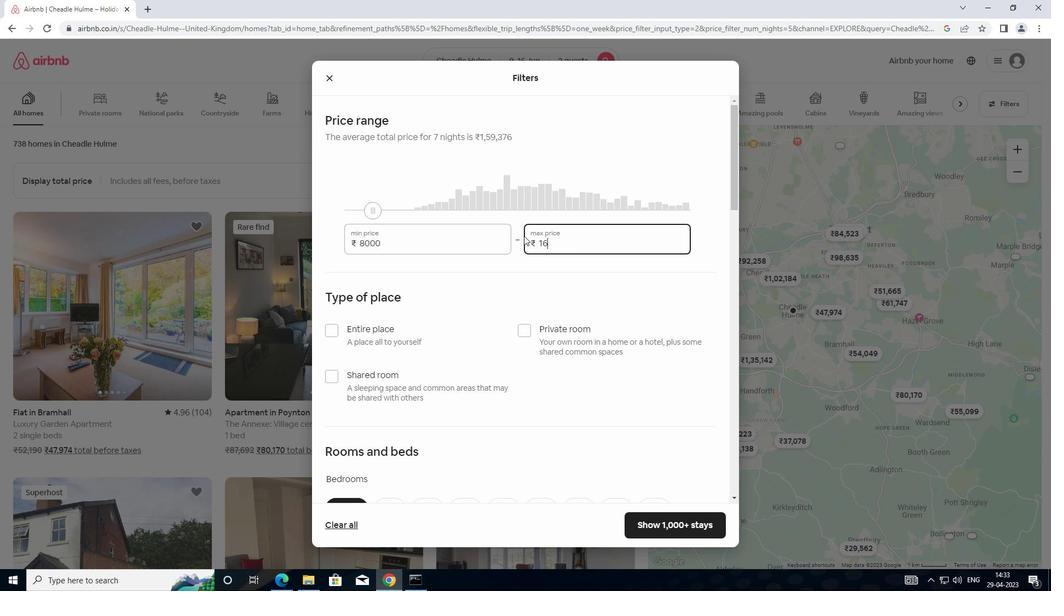 
Action: Key pressed 0
Screenshot: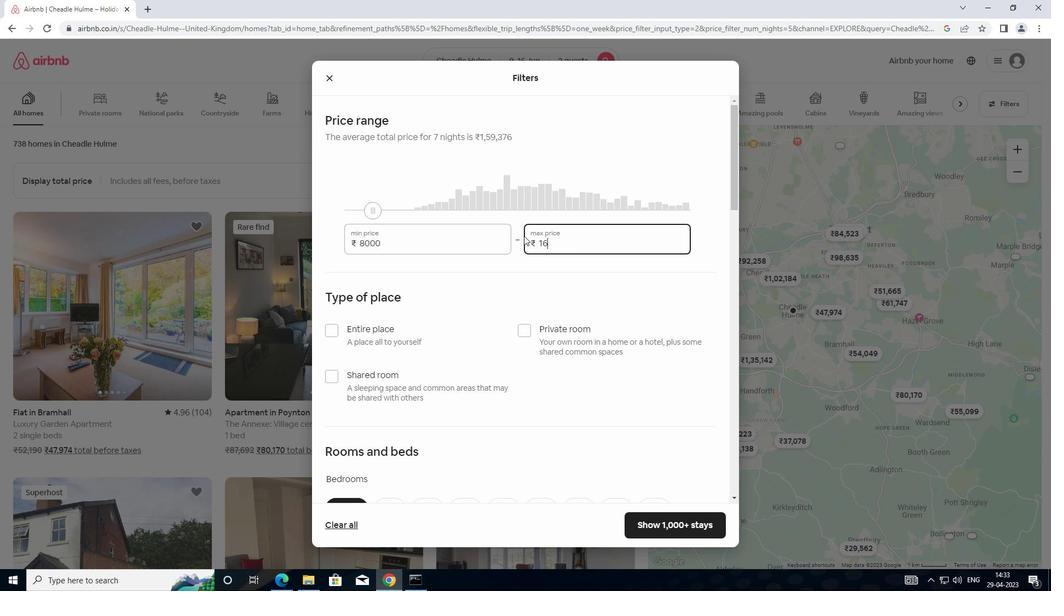 
Action: Mouse moved to (525, 236)
Screenshot: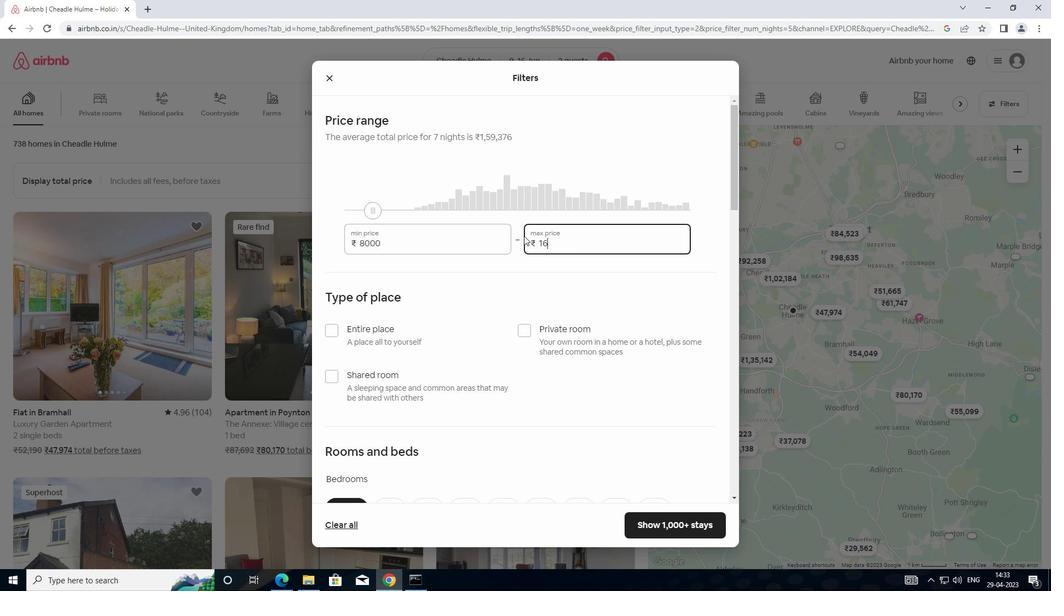 
Action: Key pressed 0
Screenshot: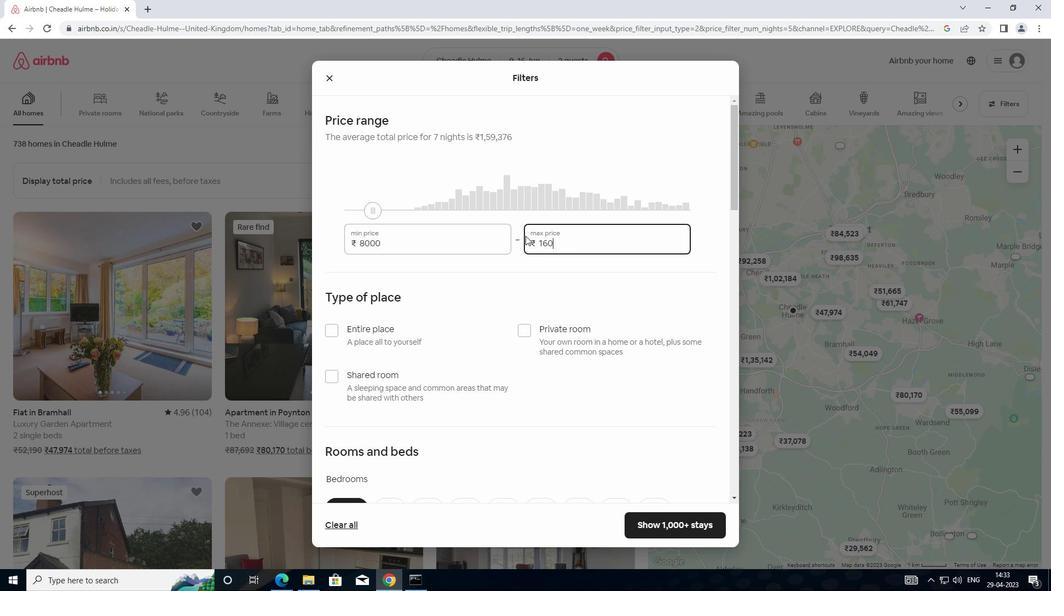 
Action: Mouse moved to (526, 236)
Screenshot: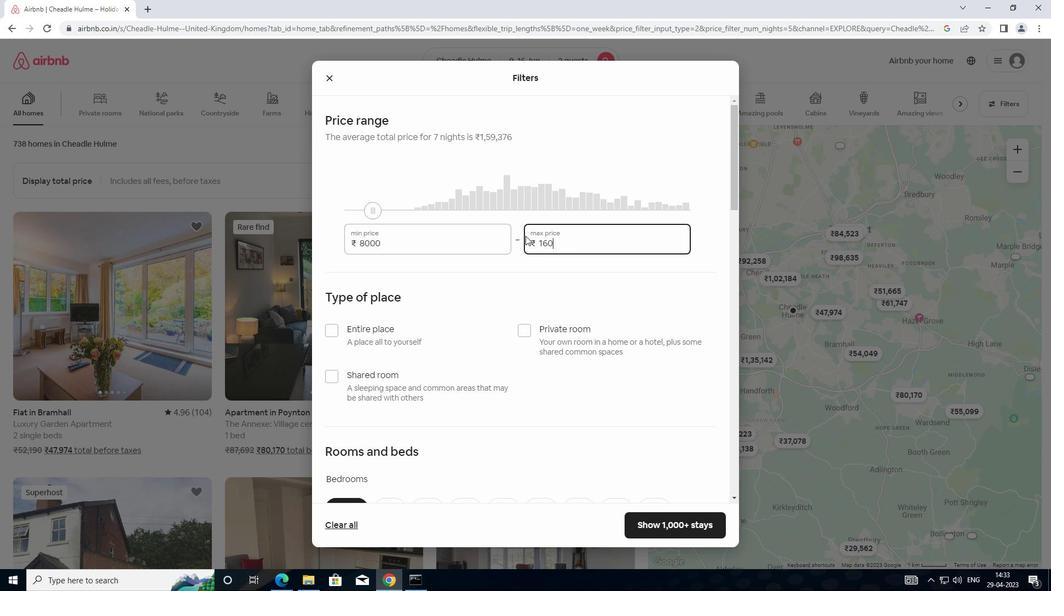 
Action: Key pressed 0
Screenshot: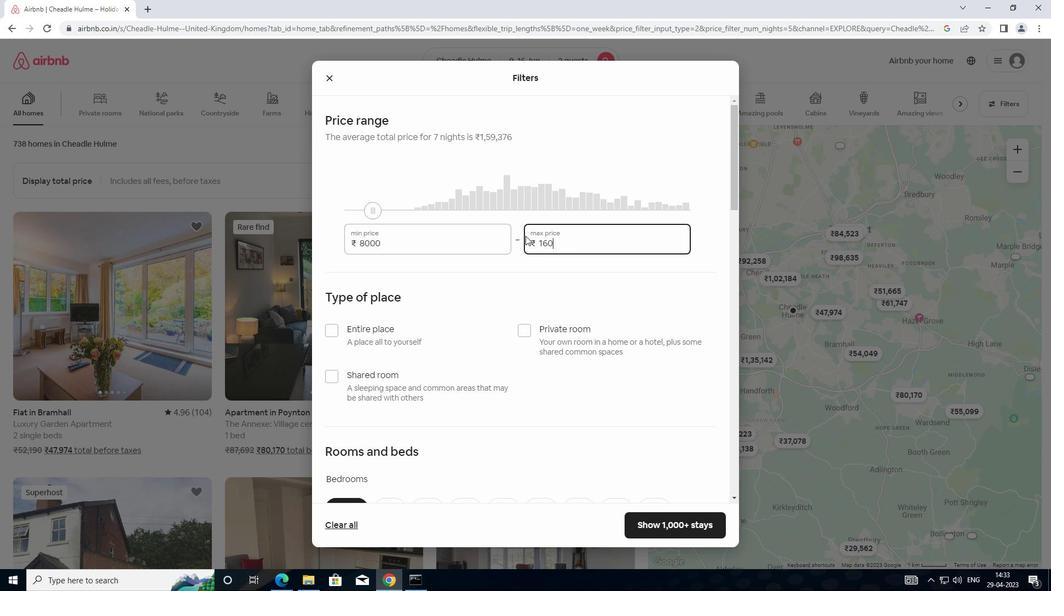 
Action: Mouse moved to (426, 355)
Screenshot: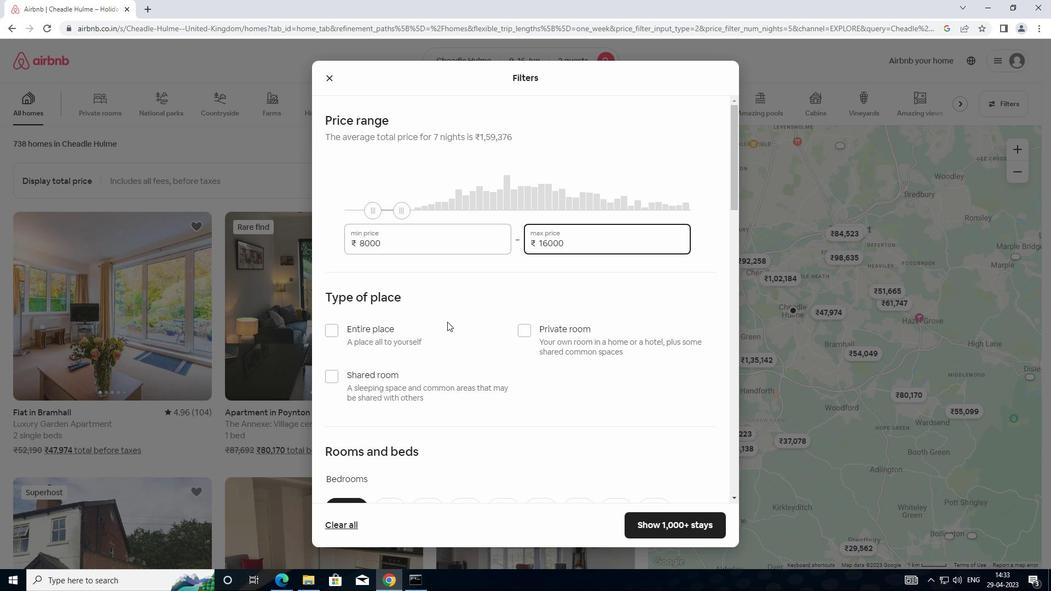 
Action: Mouse scrolled (426, 354) with delta (0, 0)
Screenshot: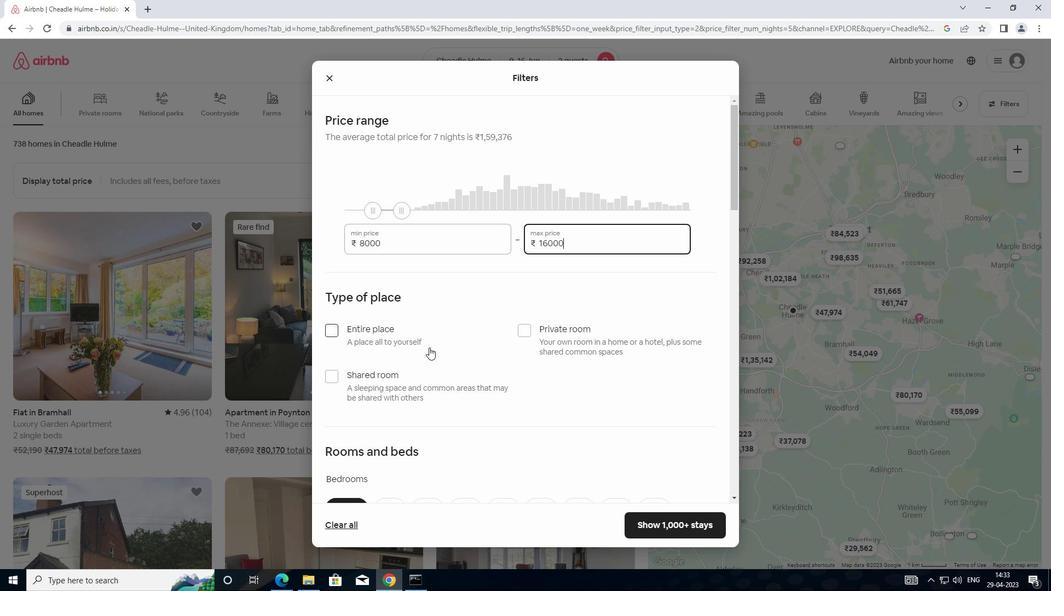 
Action: Mouse scrolled (426, 354) with delta (0, 0)
Screenshot: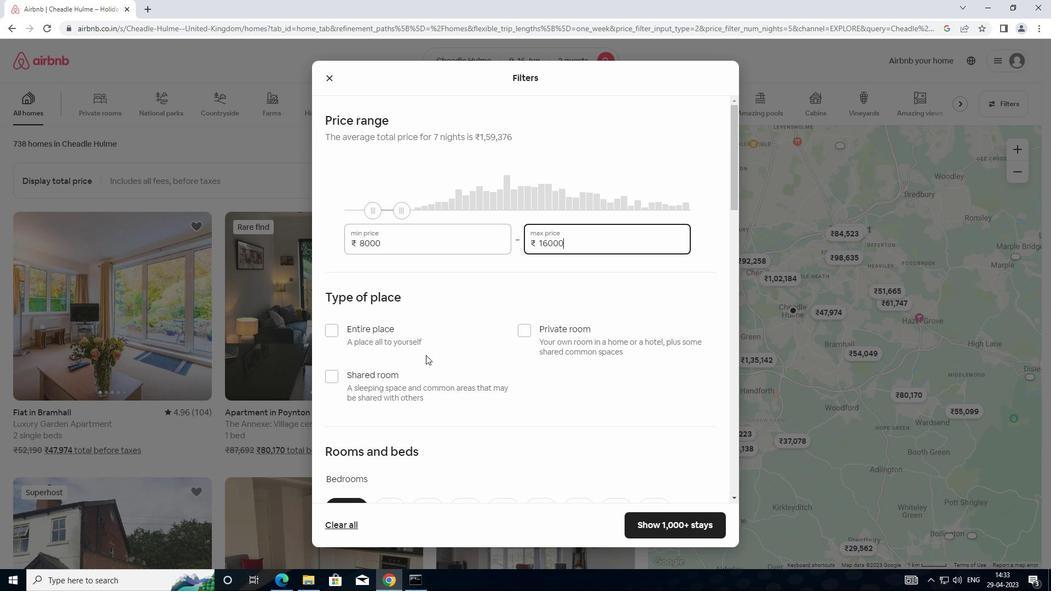 
Action: Mouse moved to (336, 225)
Screenshot: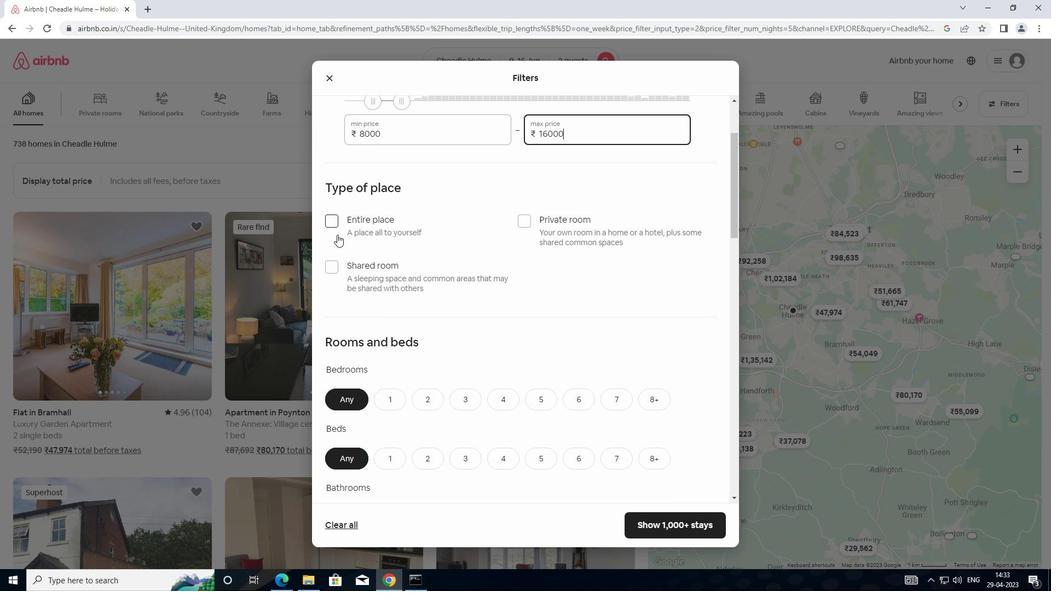 
Action: Mouse pressed left at (336, 225)
Screenshot: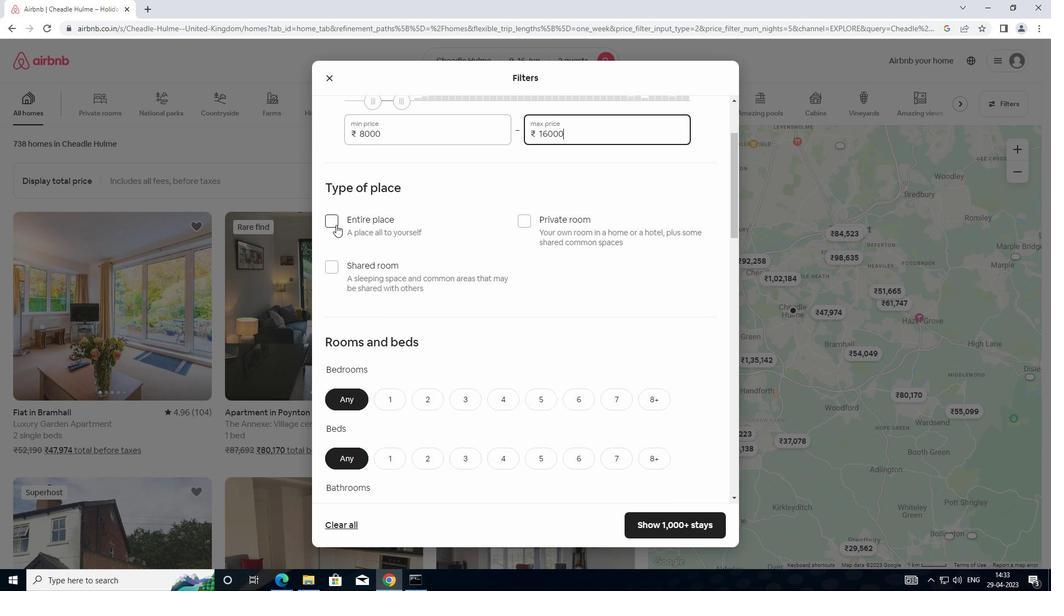 
Action: Mouse moved to (419, 292)
Screenshot: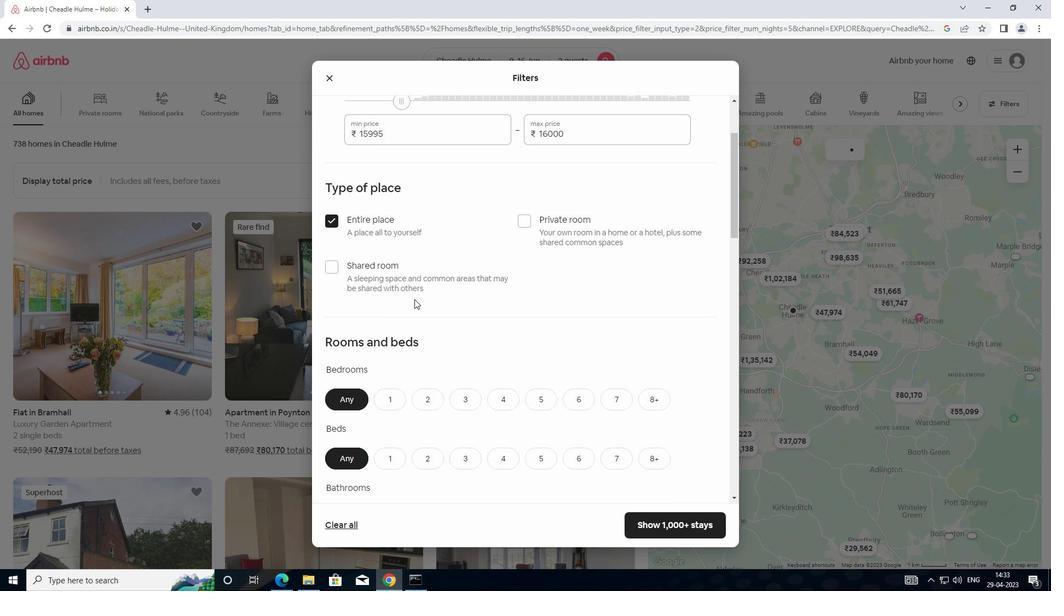 
Action: Mouse scrolled (419, 291) with delta (0, 0)
Screenshot: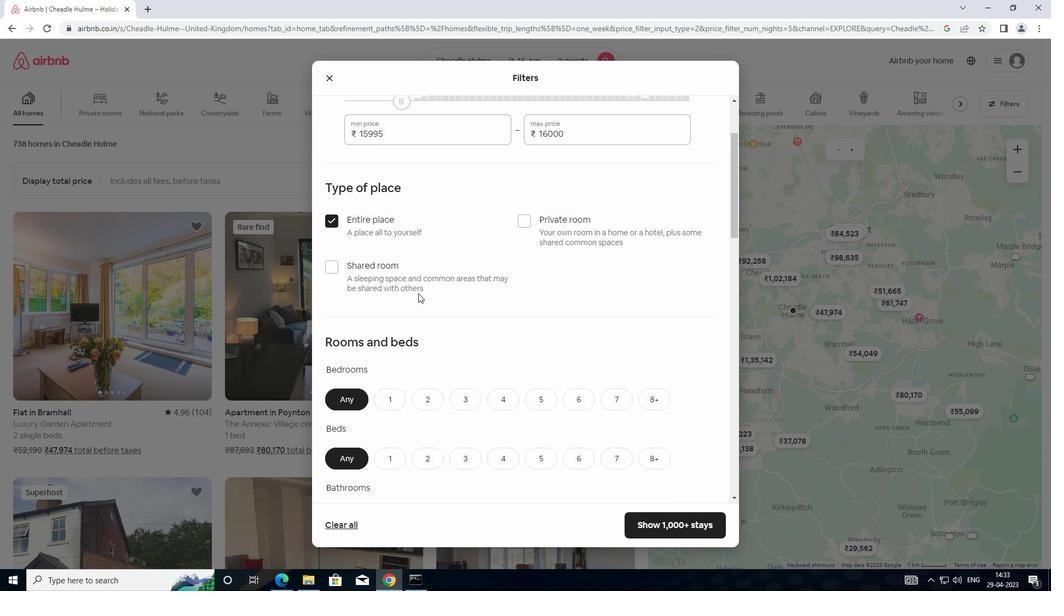 
Action: Mouse moved to (419, 291)
Screenshot: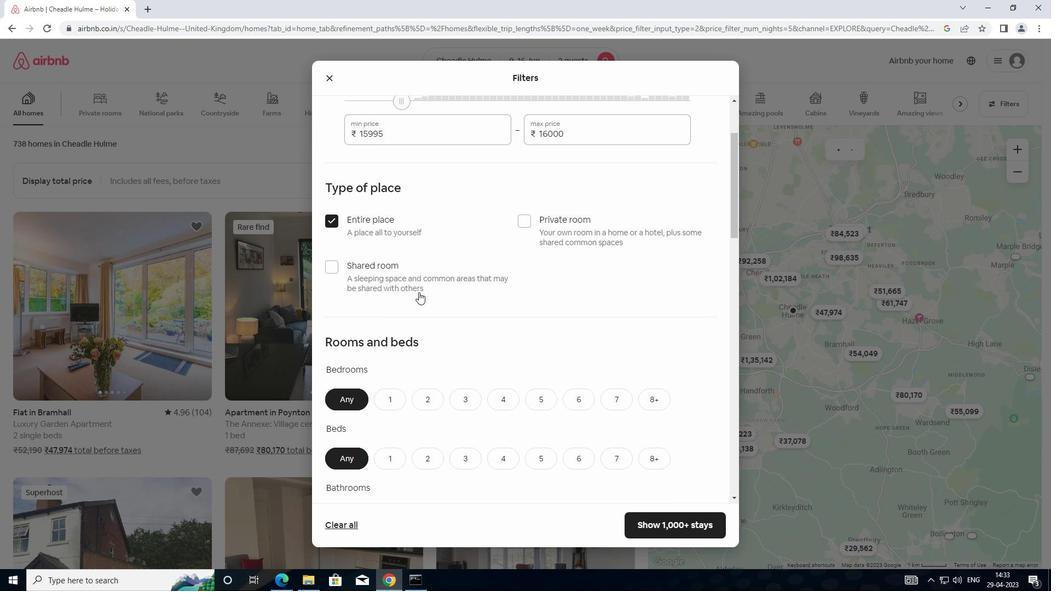 
Action: Mouse scrolled (419, 291) with delta (0, 0)
Screenshot: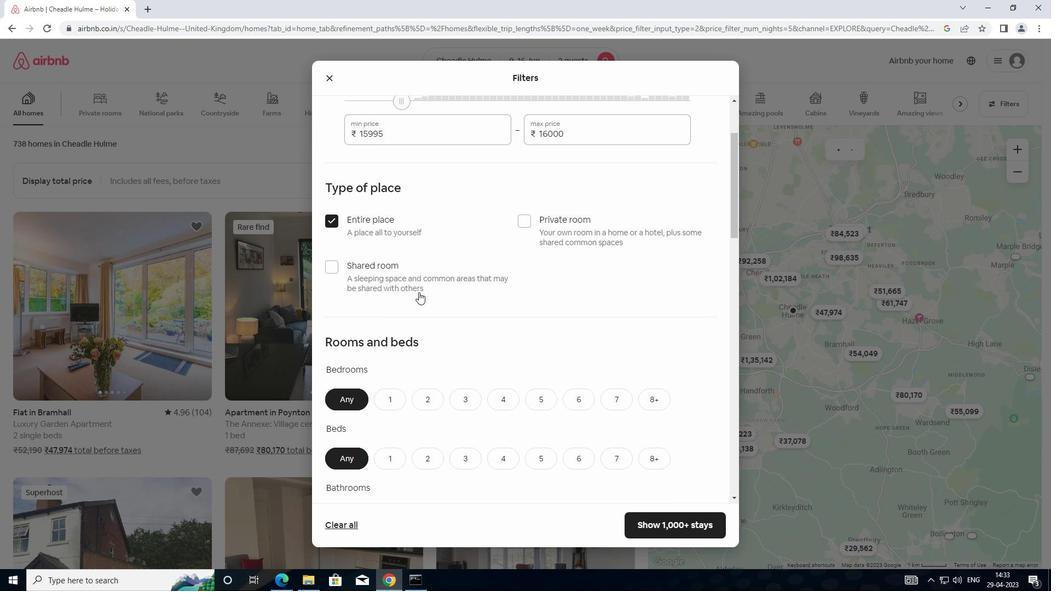 
Action: Mouse scrolled (419, 291) with delta (0, 0)
Screenshot: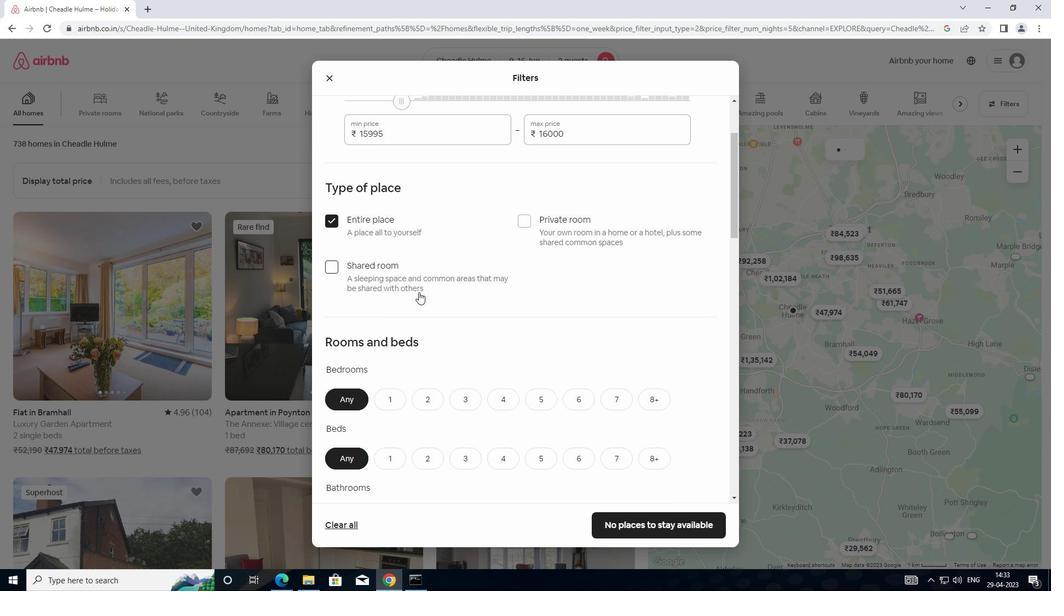 
Action: Mouse moved to (425, 241)
Screenshot: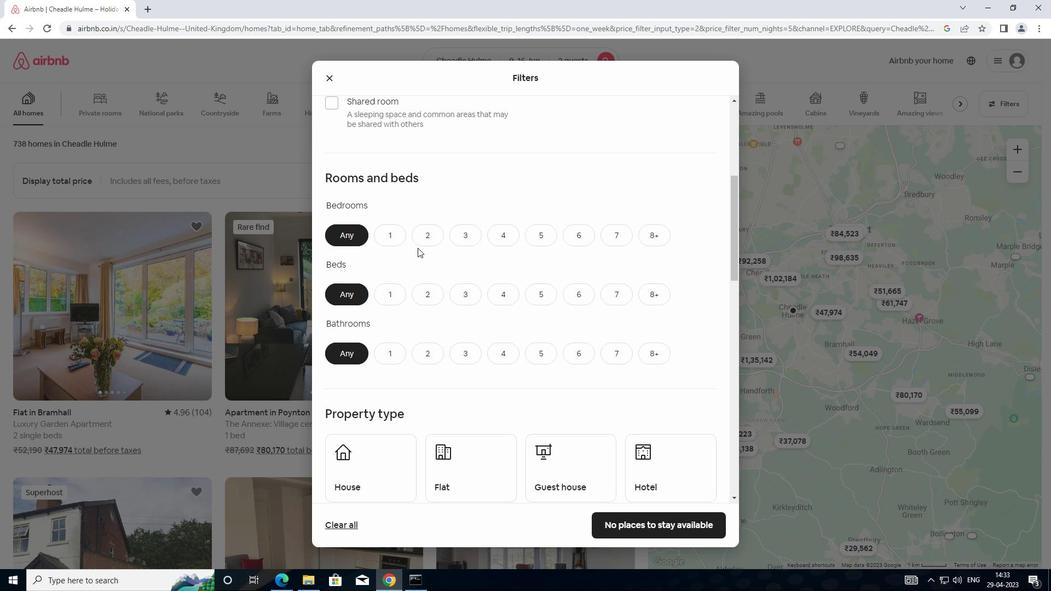 
Action: Mouse pressed left at (425, 241)
Screenshot: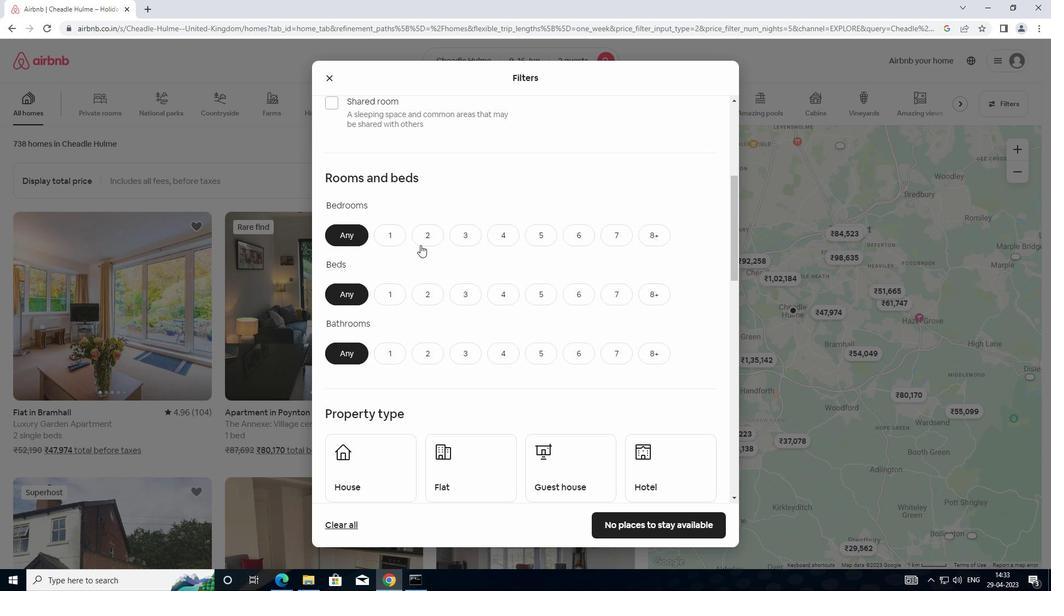 
Action: Mouse moved to (438, 299)
Screenshot: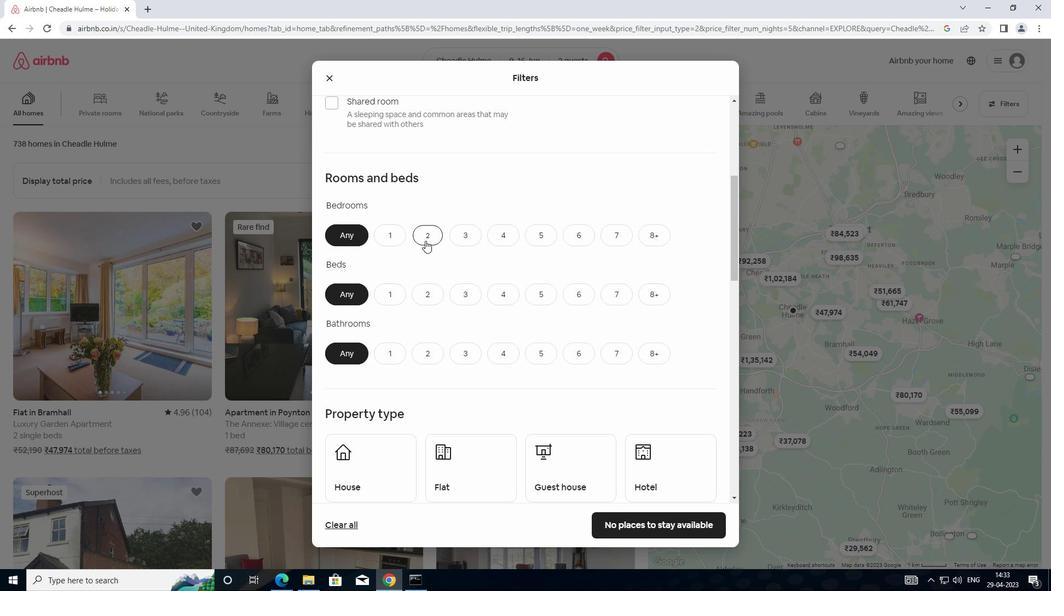 
Action: Mouse pressed left at (438, 299)
Screenshot: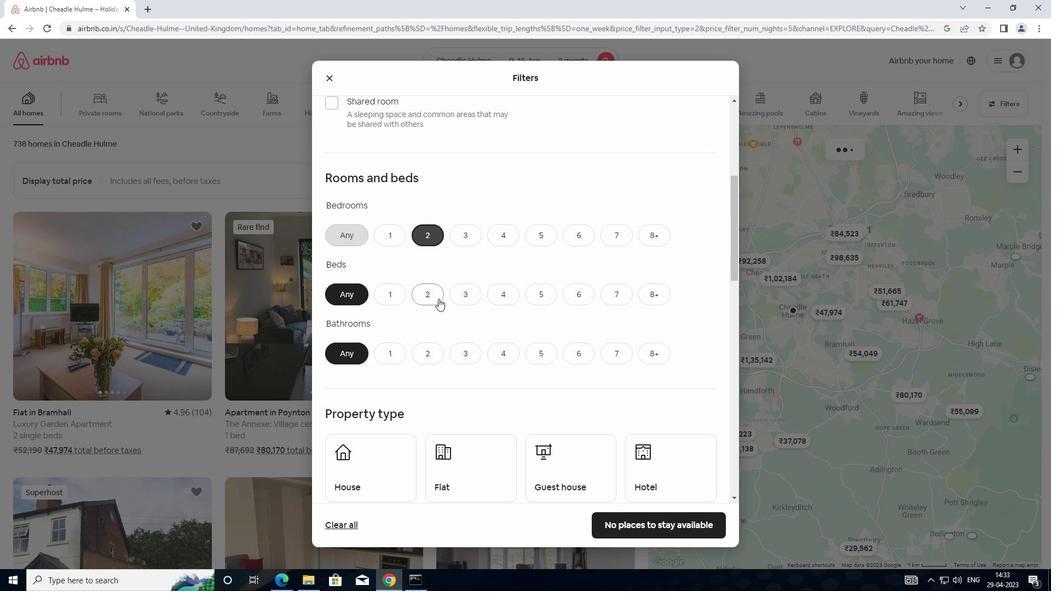 
Action: Mouse moved to (389, 356)
Screenshot: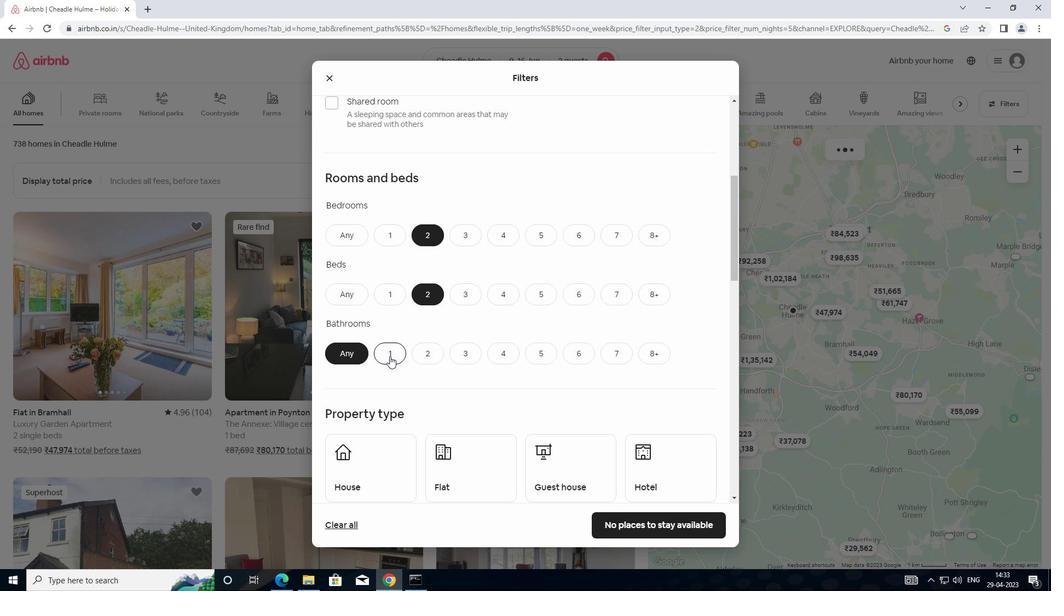 
Action: Mouse pressed left at (389, 356)
Screenshot: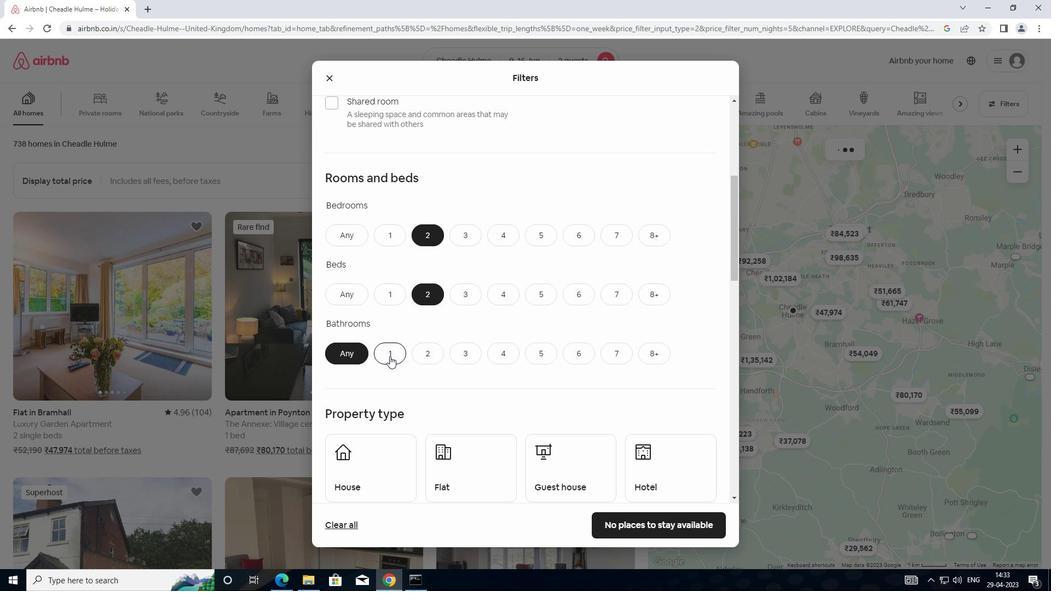 
Action: Mouse moved to (438, 339)
Screenshot: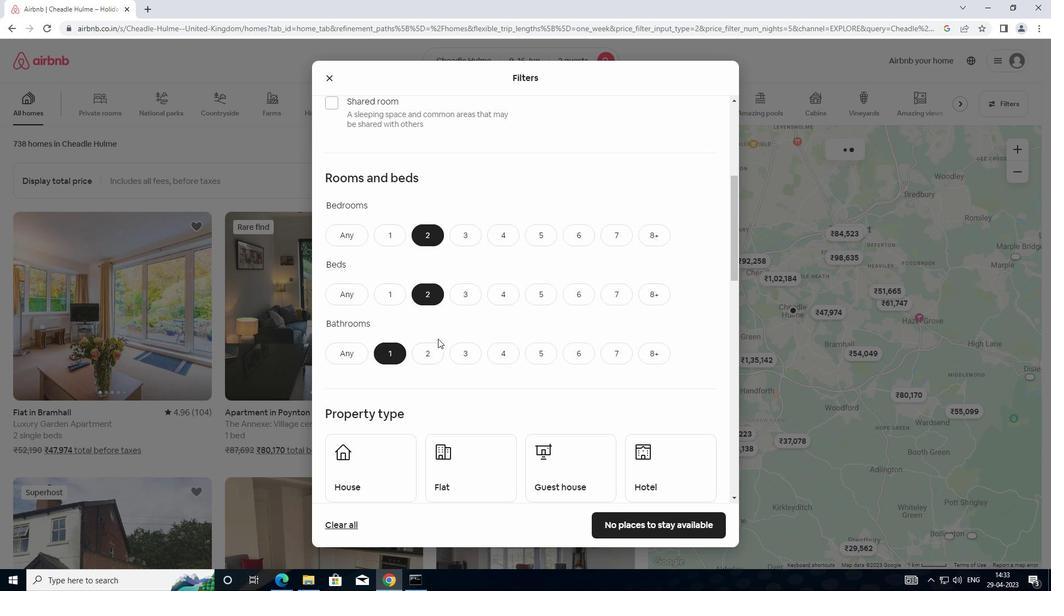 
Action: Mouse scrolled (438, 338) with delta (0, 0)
Screenshot: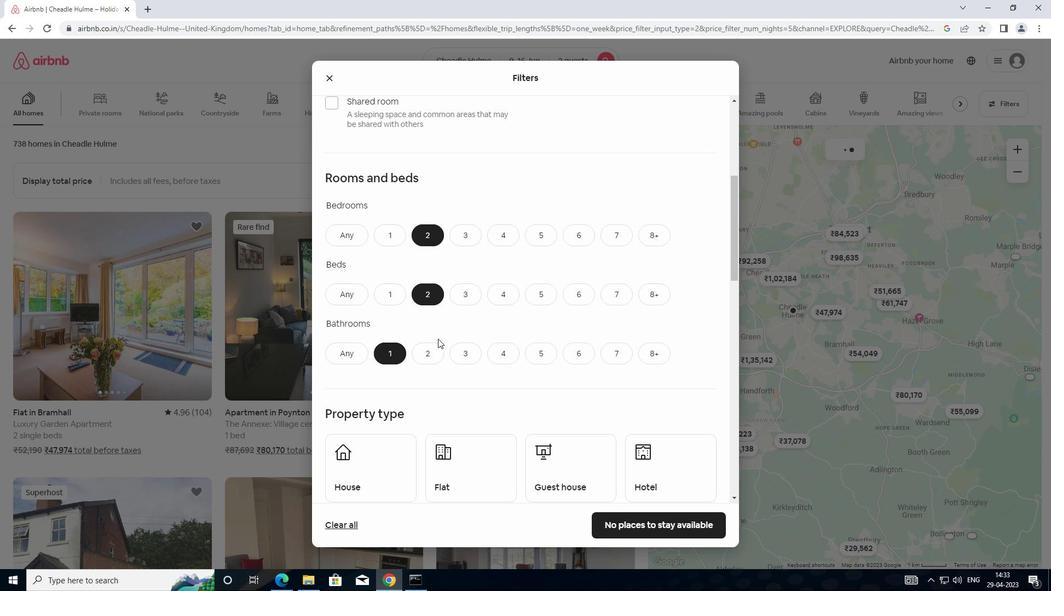 
Action: Mouse scrolled (438, 338) with delta (0, 0)
Screenshot: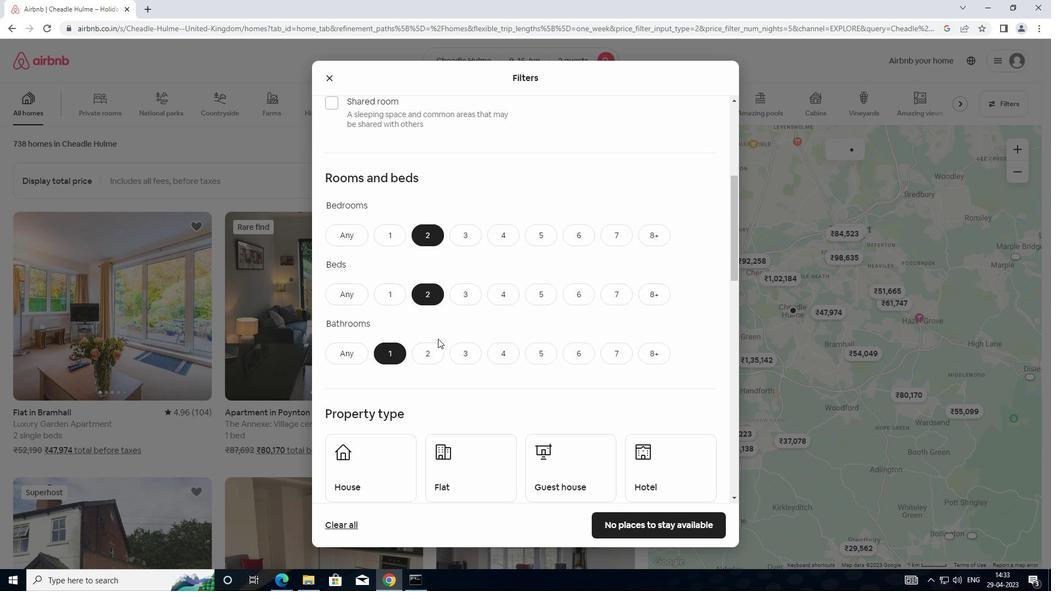 
Action: Mouse moved to (448, 323)
Screenshot: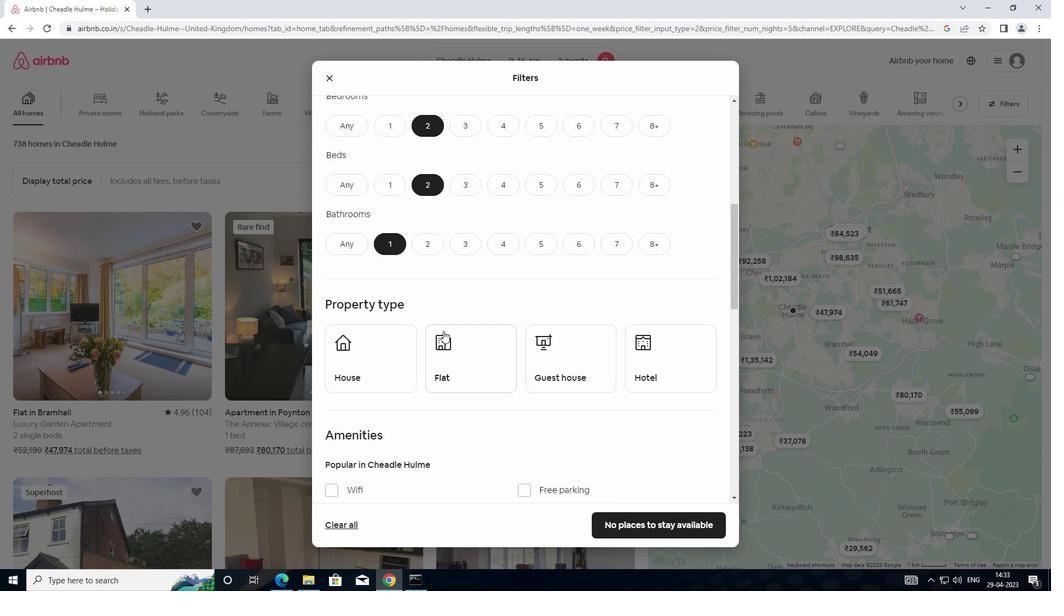 
Action: Mouse scrolled (448, 323) with delta (0, 0)
Screenshot: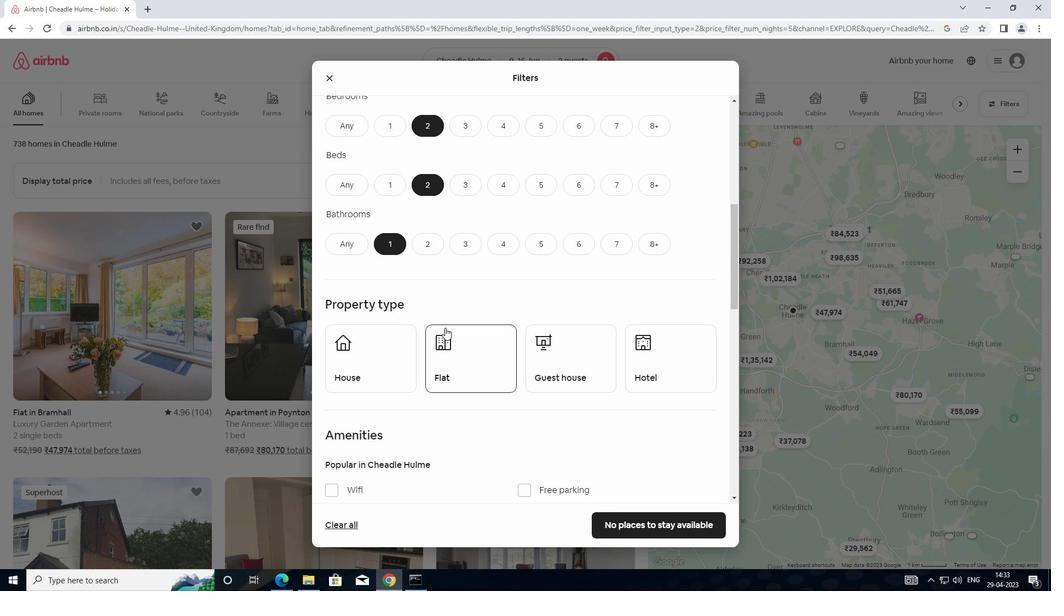 
Action: Mouse scrolled (448, 323) with delta (0, 0)
Screenshot: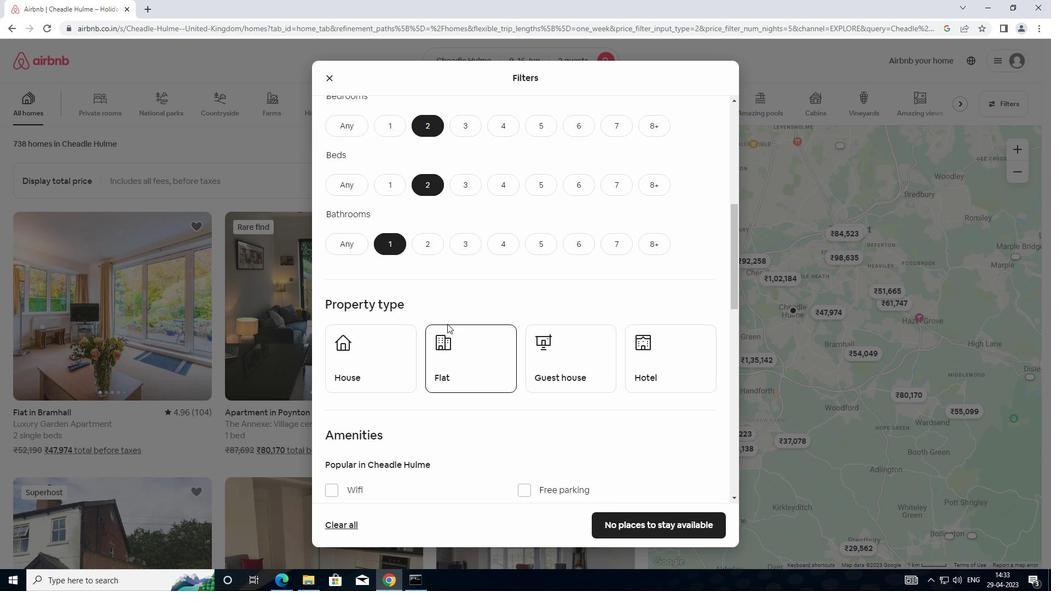 
Action: Mouse moved to (377, 276)
Screenshot: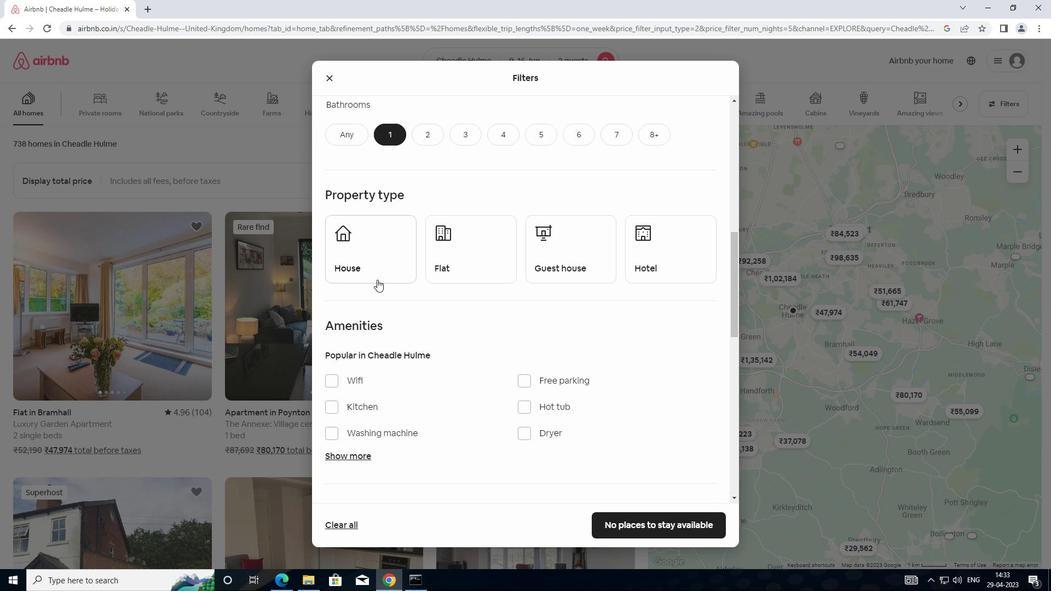 
Action: Mouse pressed left at (377, 276)
Screenshot: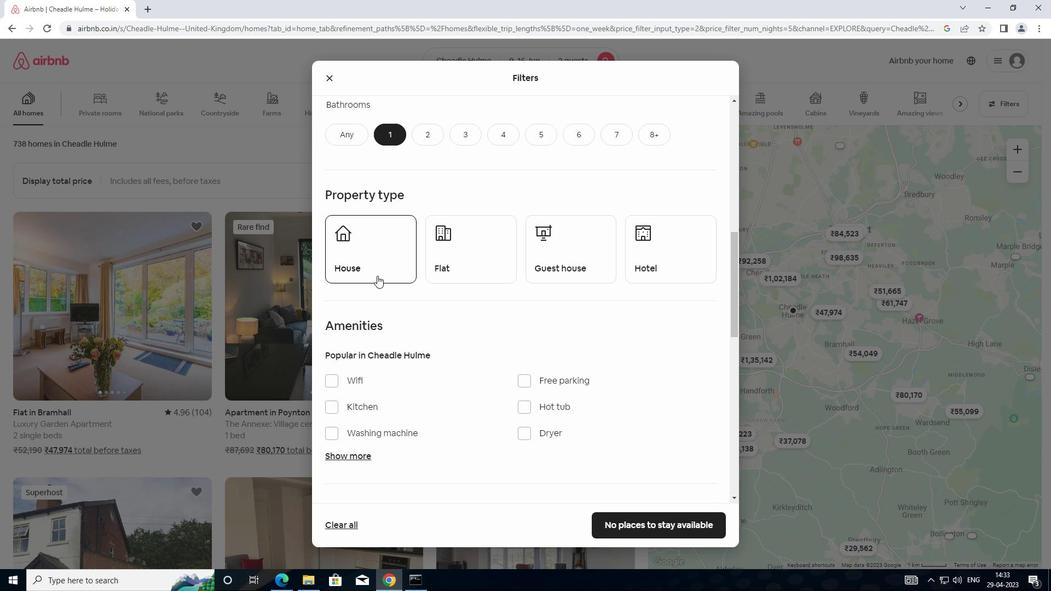 
Action: Mouse moved to (447, 267)
Screenshot: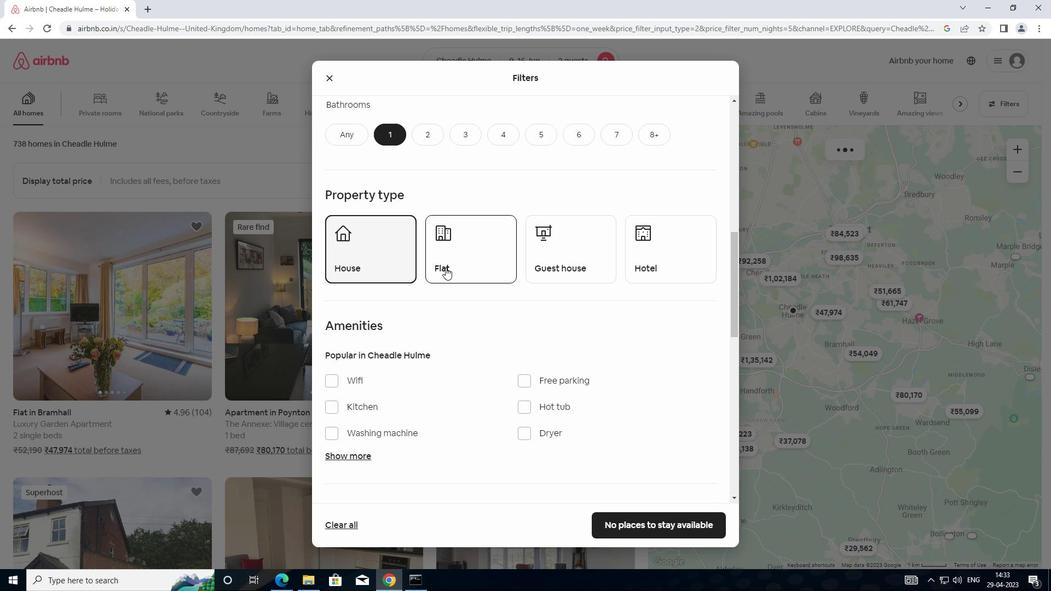 
Action: Mouse pressed left at (447, 267)
Screenshot: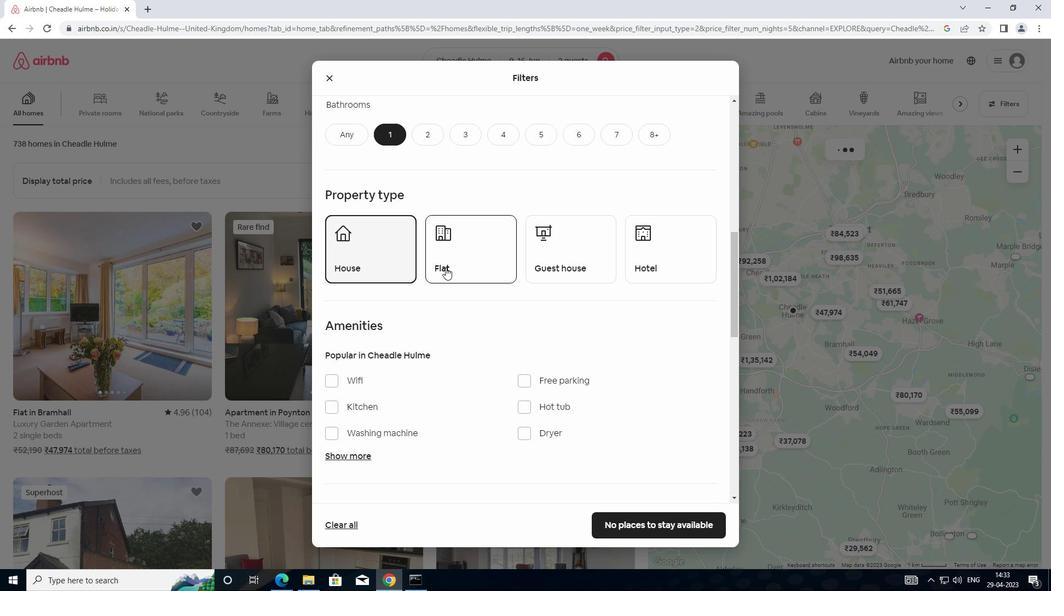 
Action: Mouse moved to (604, 271)
Screenshot: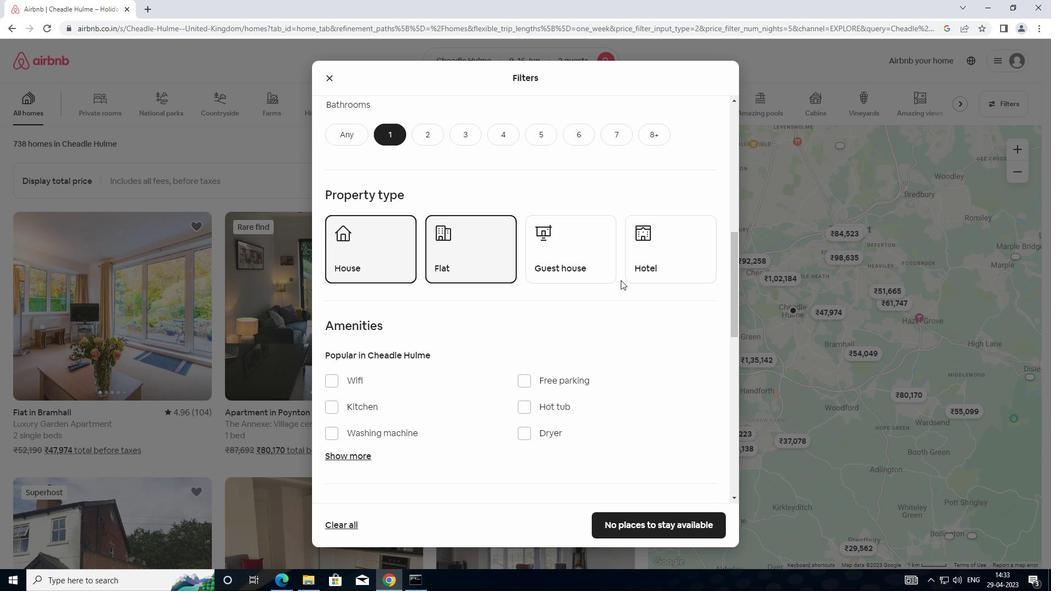 
Action: Mouse pressed left at (604, 271)
Screenshot: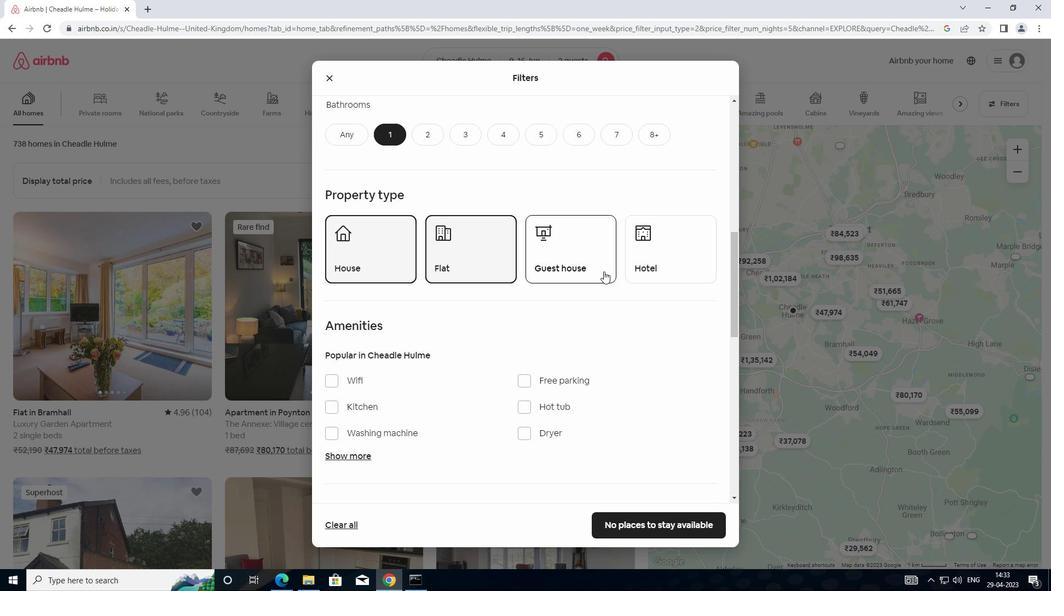 
Action: Mouse moved to (552, 303)
Screenshot: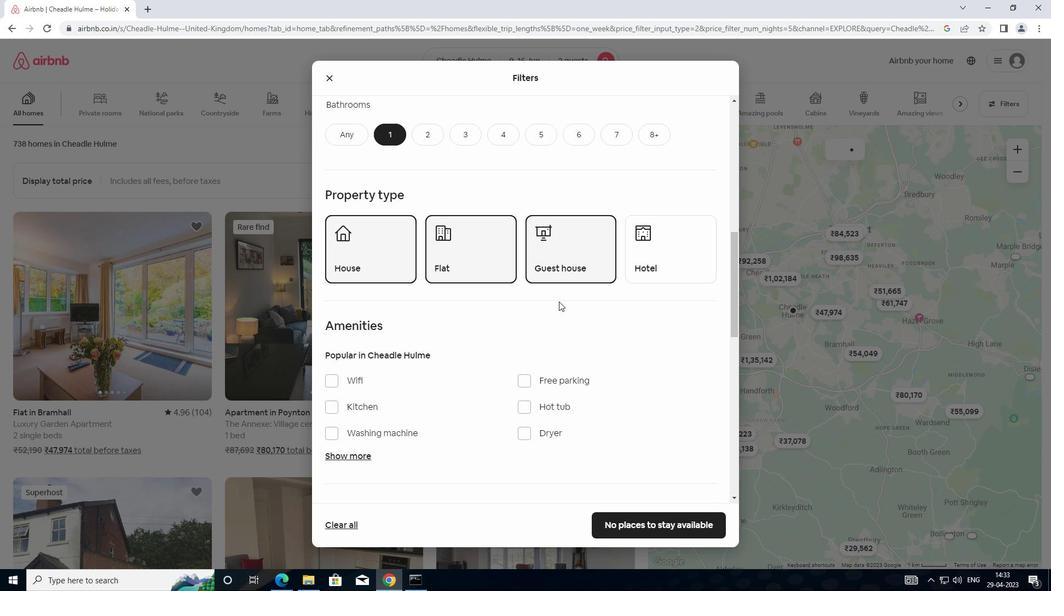 
Action: Mouse scrolled (552, 302) with delta (0, 0)
Screenshot: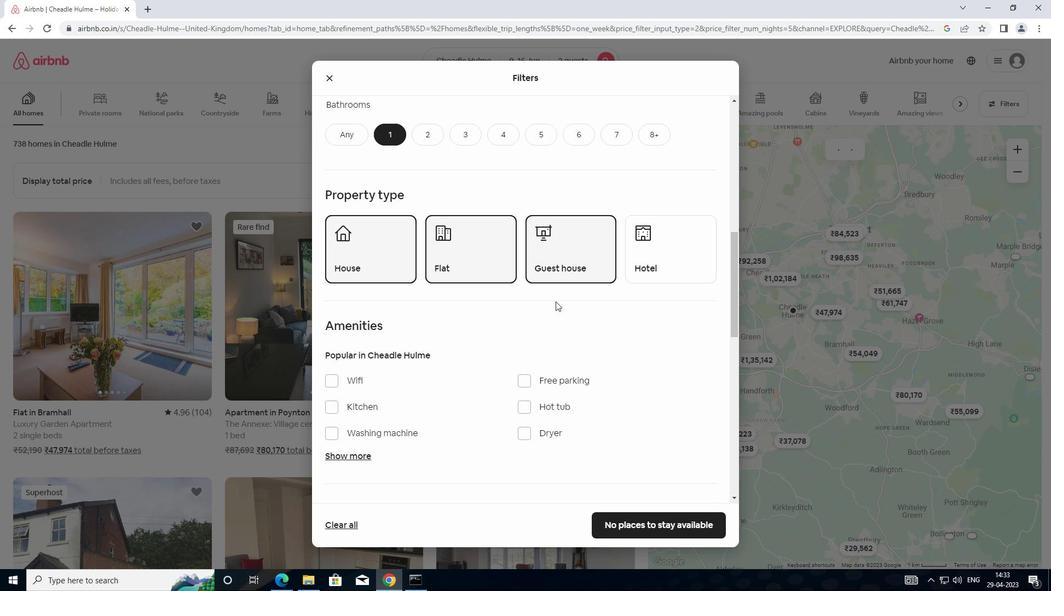 
Action: Mouse moved to (550, 304)
Screenshot: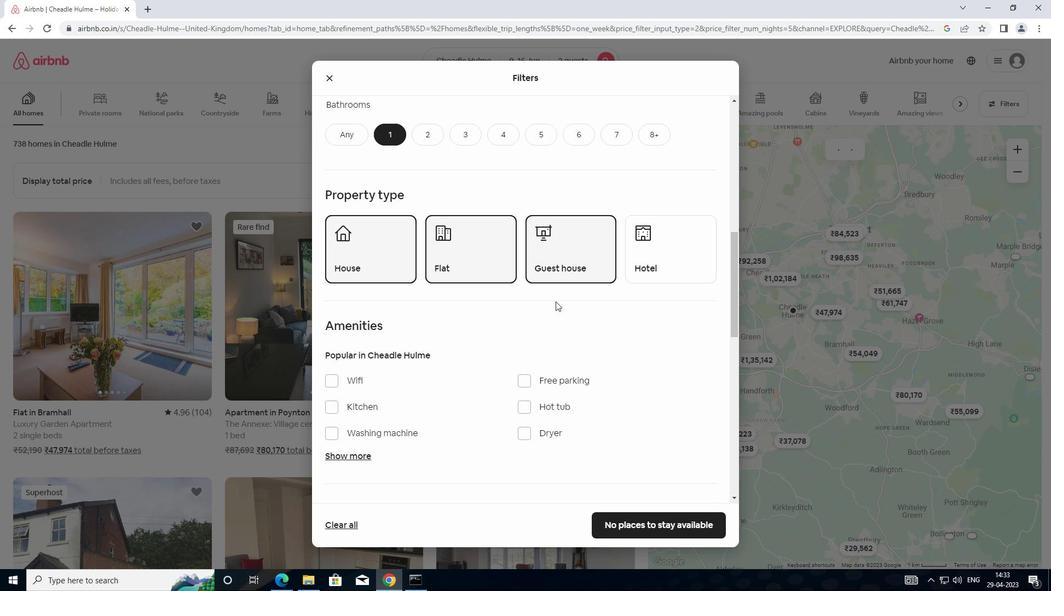 
Action: Mouse scrolled (550, 304) with delta (0, 0)
Screenshot: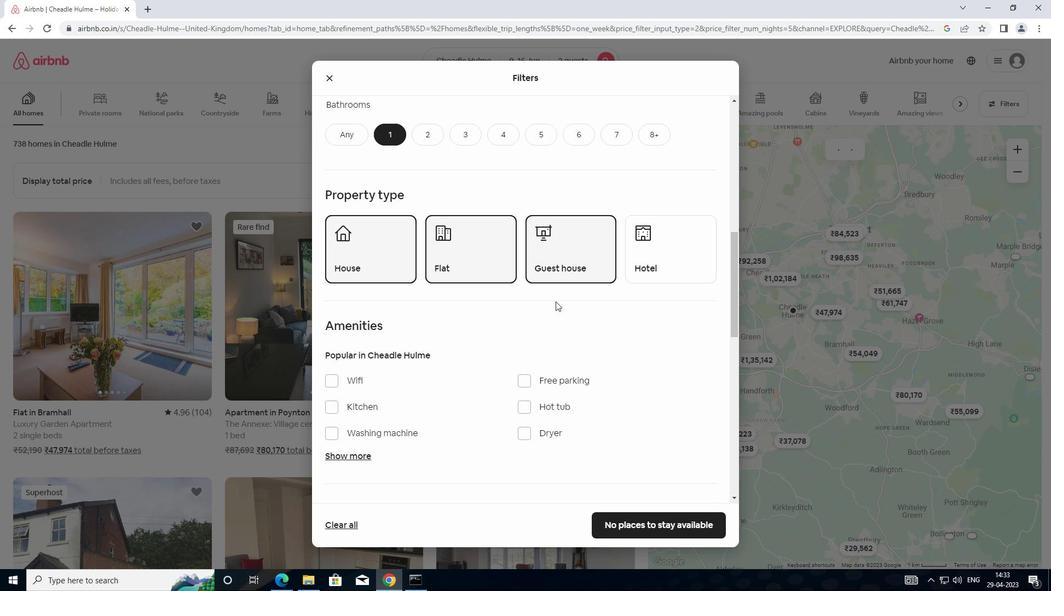 
Action: Mouse moved to (538, 295)
Screenshot: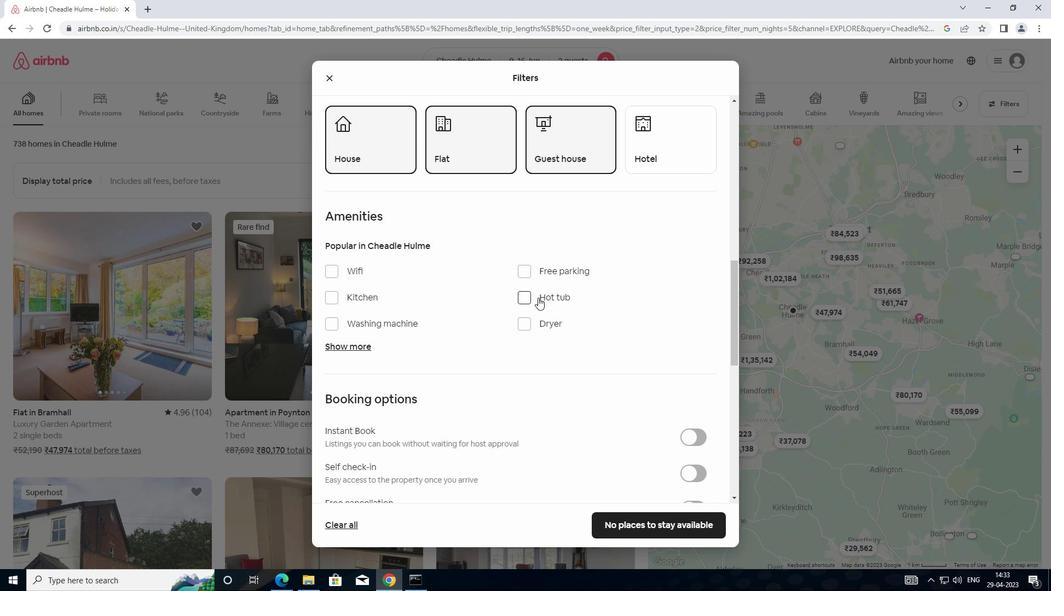 
Action: Mouse scrolled (538, 295) with delta (0, 0)
Screenshot: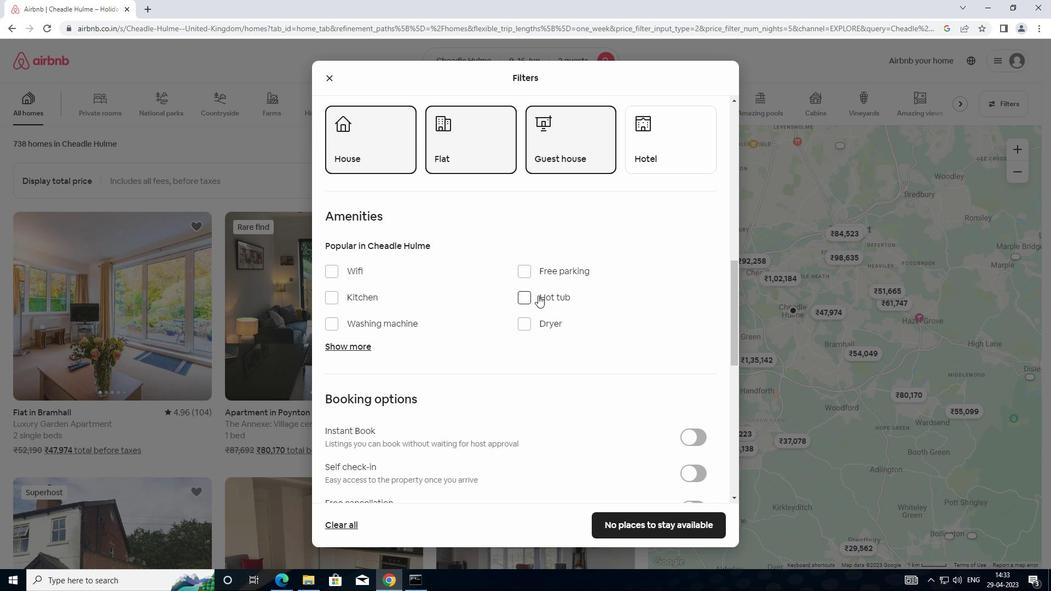 
Action: Mouse moved to (540, 292)
Screenshot: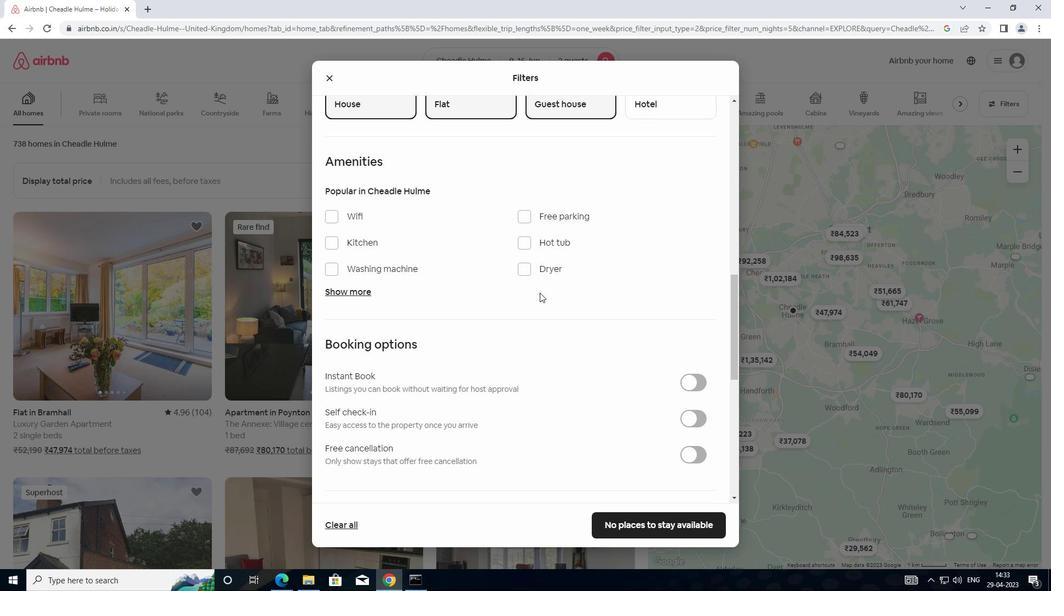 
Action: Mouse scrolled (540, 291) with delta (0, 0)
Screenshot: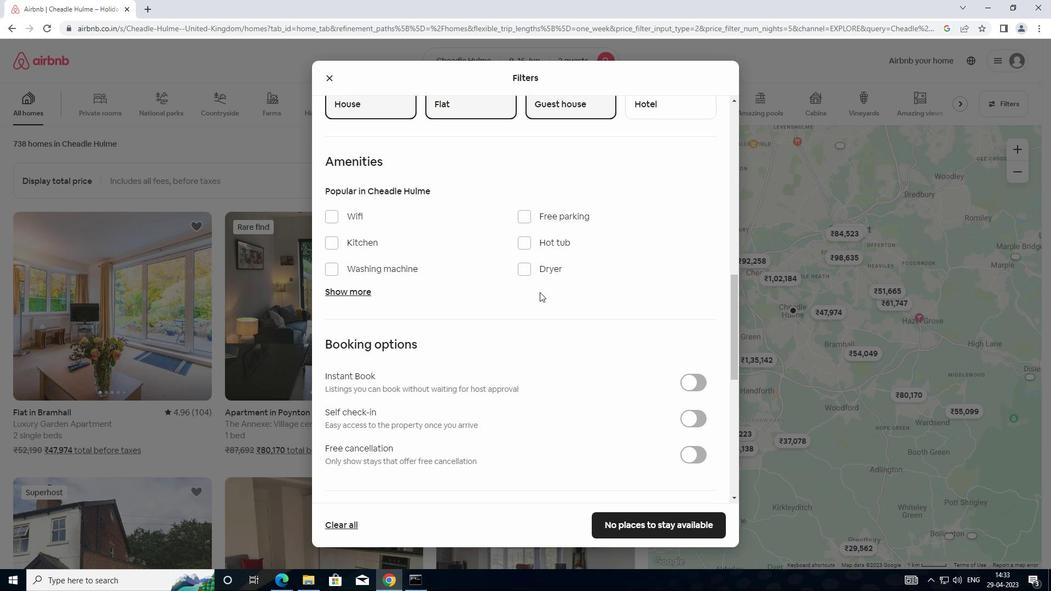 
Action: Mouse scrolled (540, 291) with delta (0, 0)
Screenshot: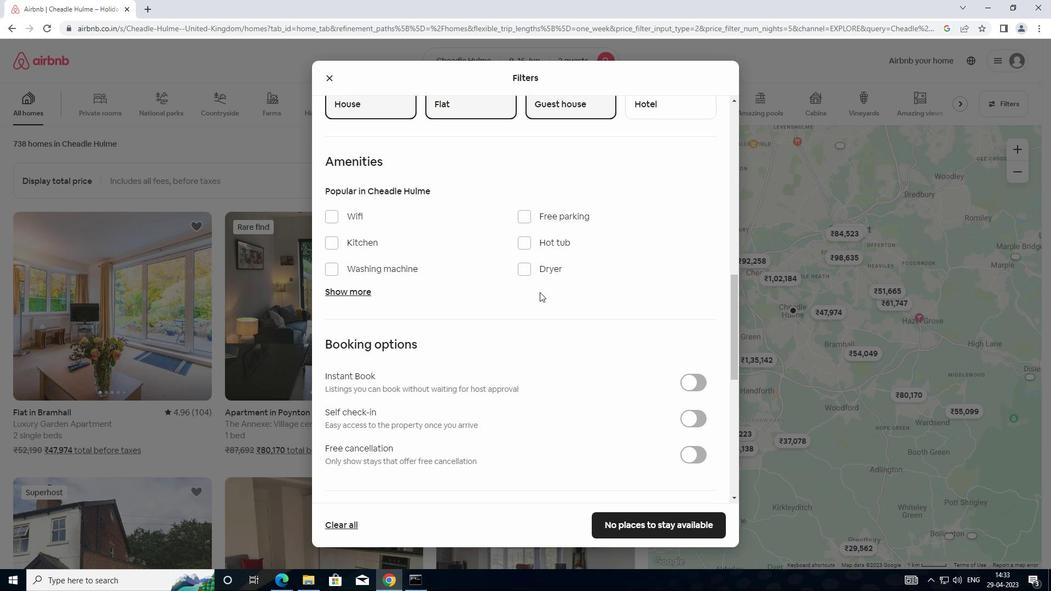 
Action: Mouse moved to (540, 291)
Screenshot: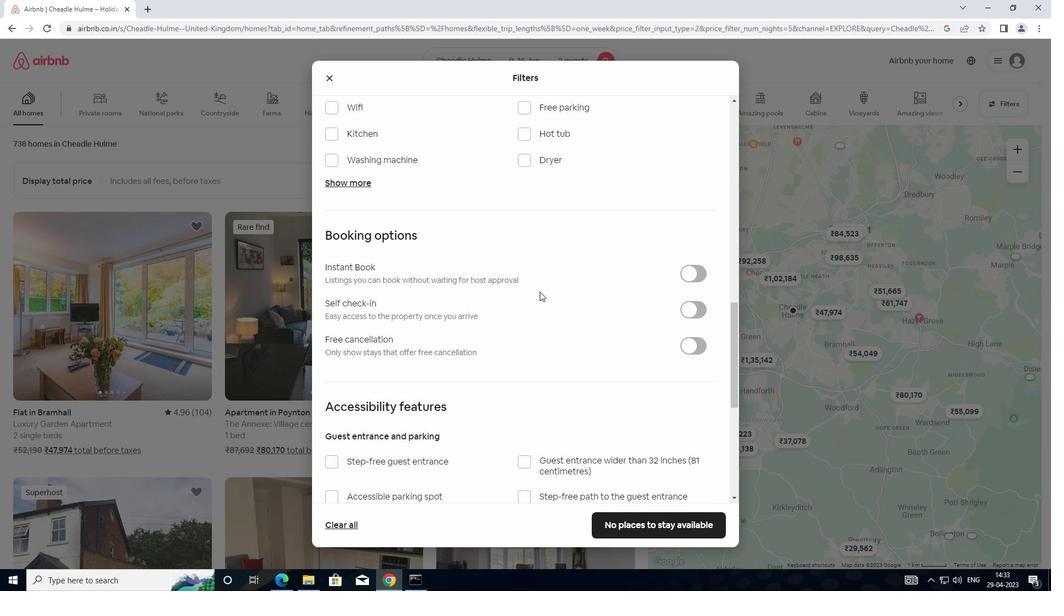 
Action: Mouse scrolled (540, 290) with delta (0, 0)
Screenshot: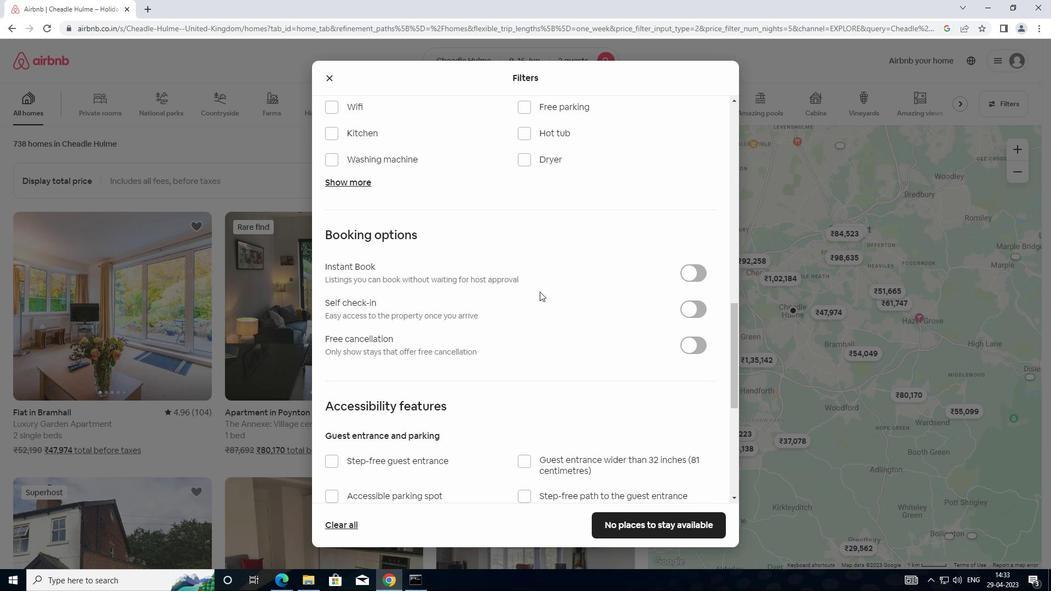 
Action: Mouse moved to (703, 258)
Screenshot: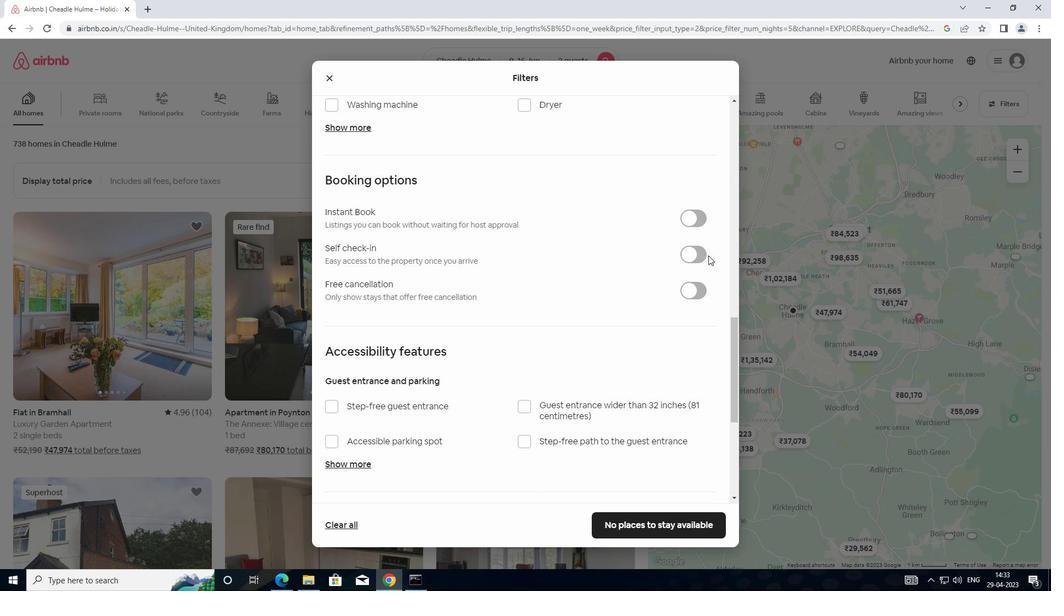 
Action: Mouse pressed left at (703, 258)
Screenshot: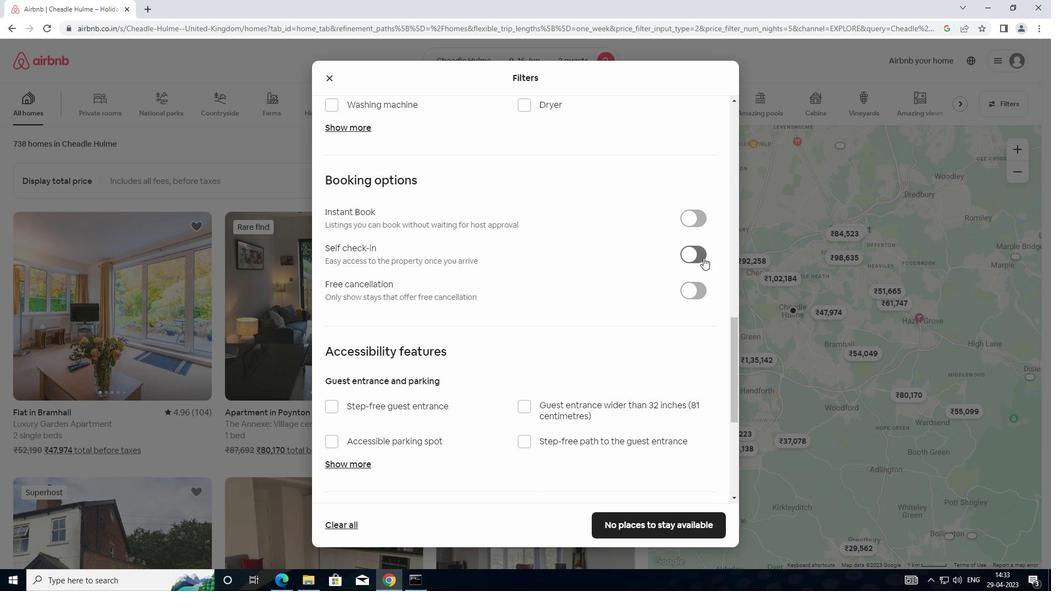 
Action: Mouse moved to (464, 350)
Screenshot: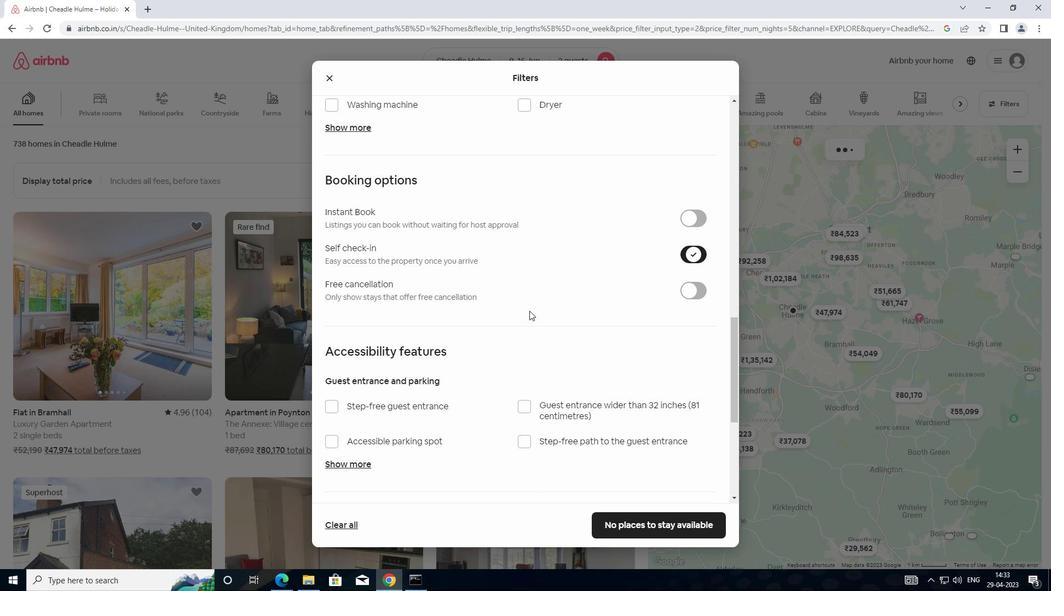 
Action: Mouse scrolled (464, 349) with delta (0, 0)
Screenshot: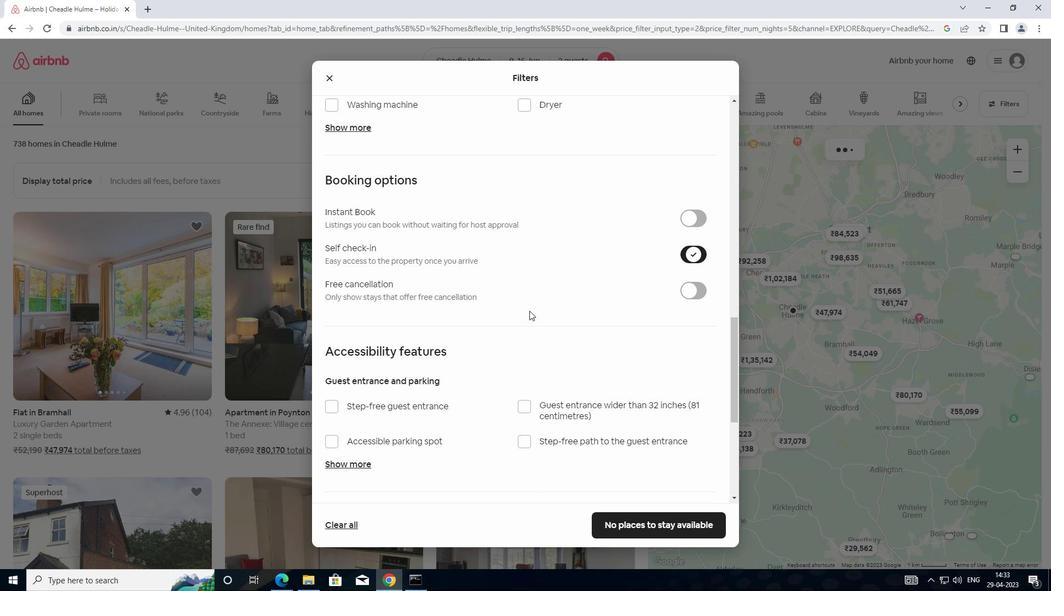 
Action: Mouse moved to (453, 363)
Screenshot: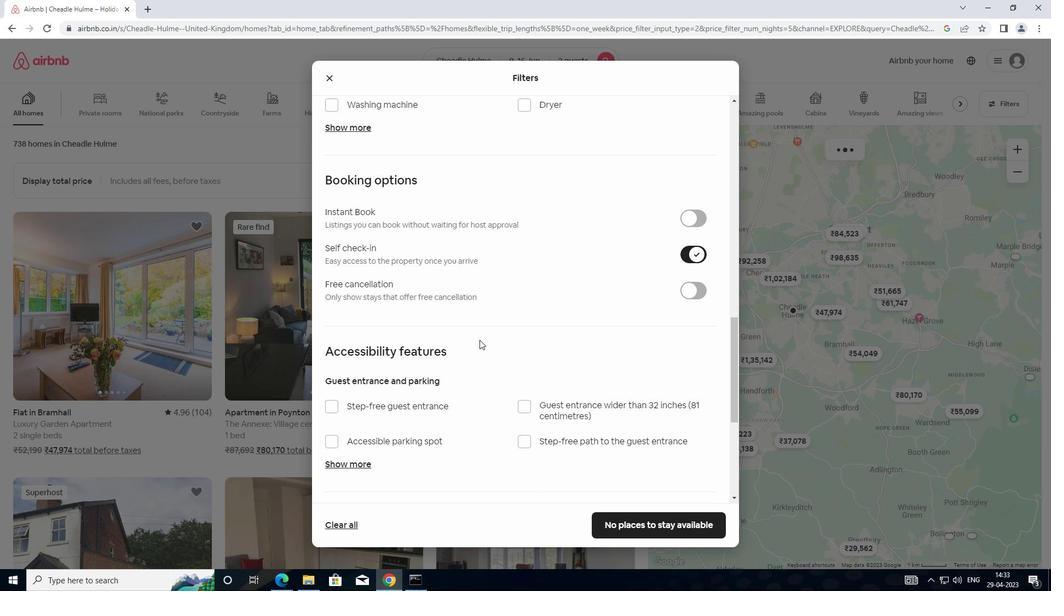 
Action: Mouse scrolled (453, 362) with delta (0, 0)
Screenshot: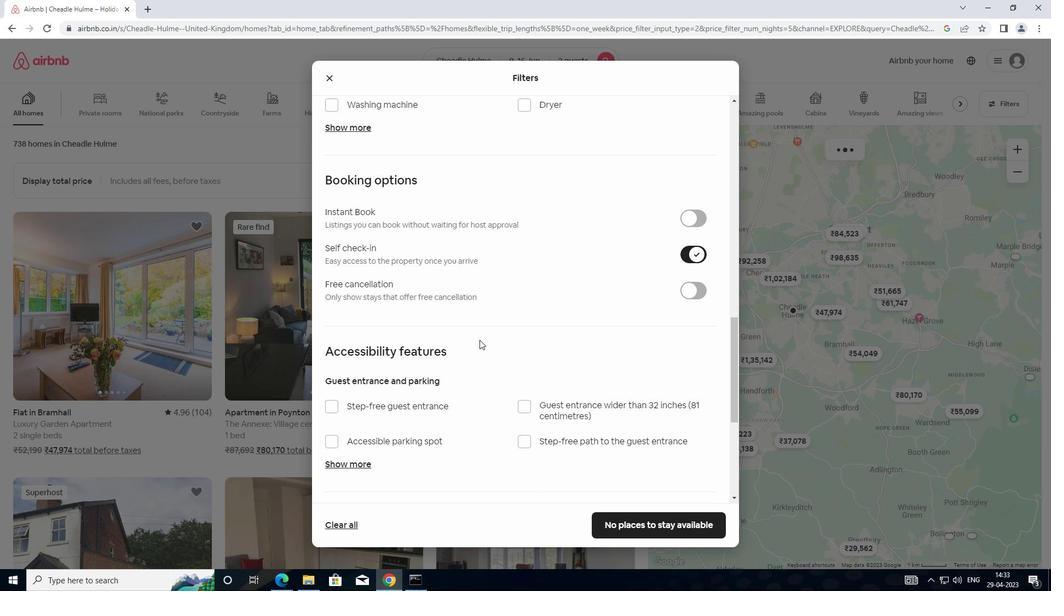 
Action: Mouse moved to (432, 371)
Screenshot: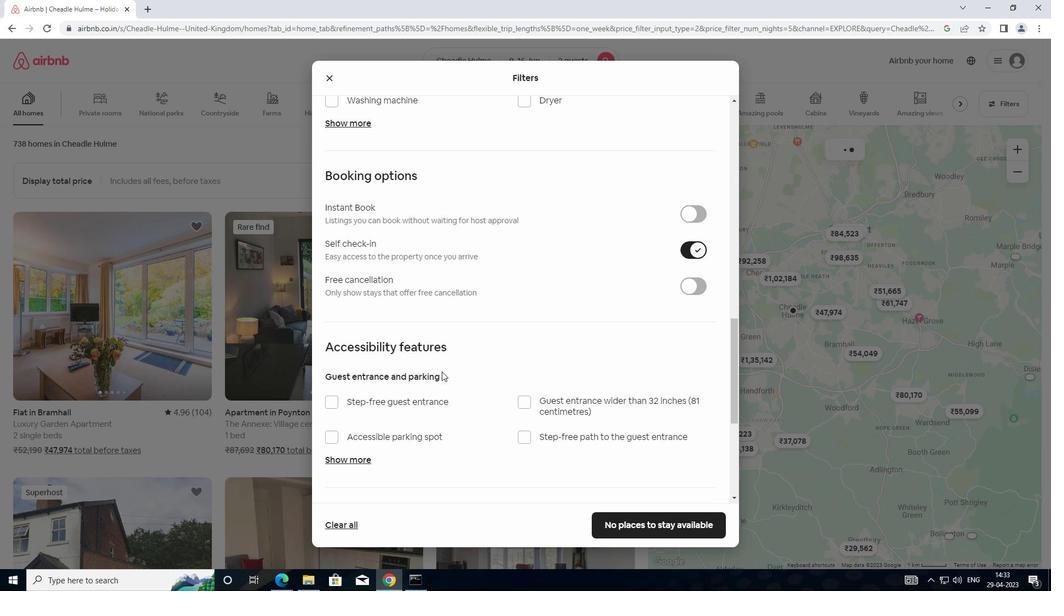 
Action: Mouse scrolled (432, 370) with delta (0, 0)
Screenshot: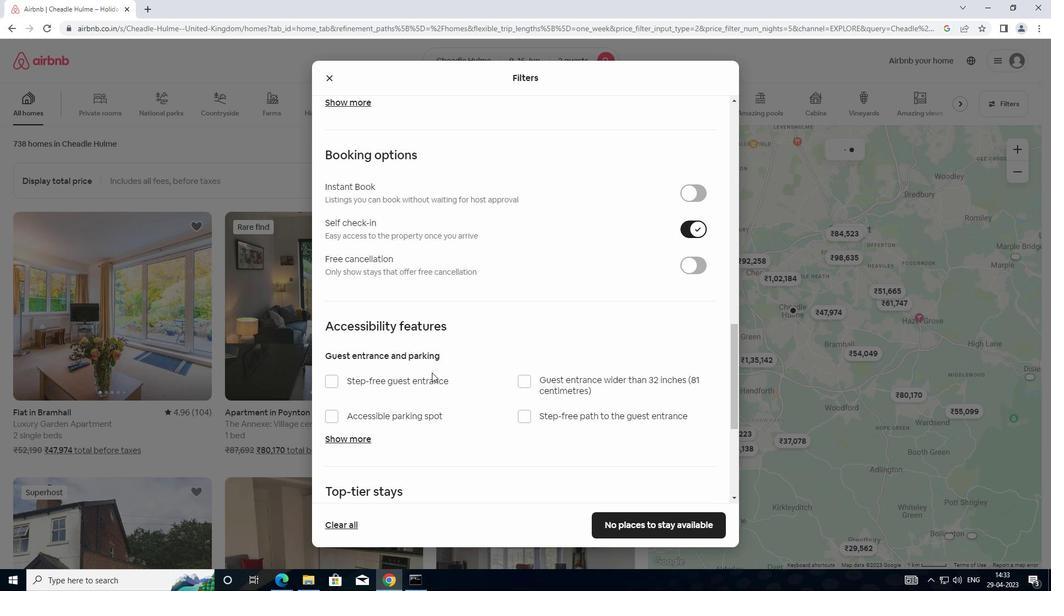 
Action: Mouse scrolled (432, 370) with delta (0, 0)
Screenshot: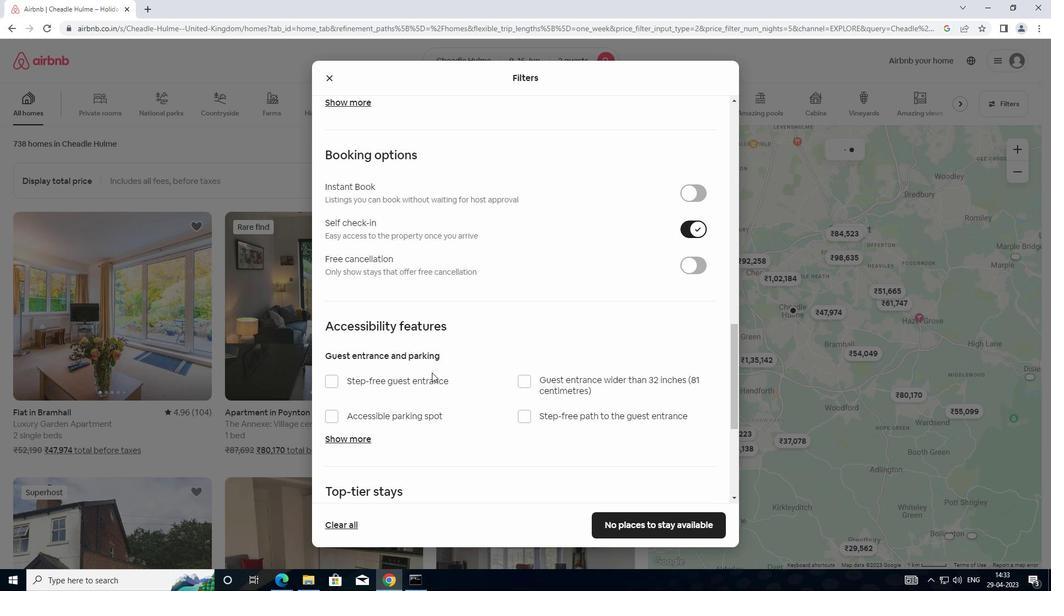 
Action: Mouse moved to (432, 372)
Screenshot: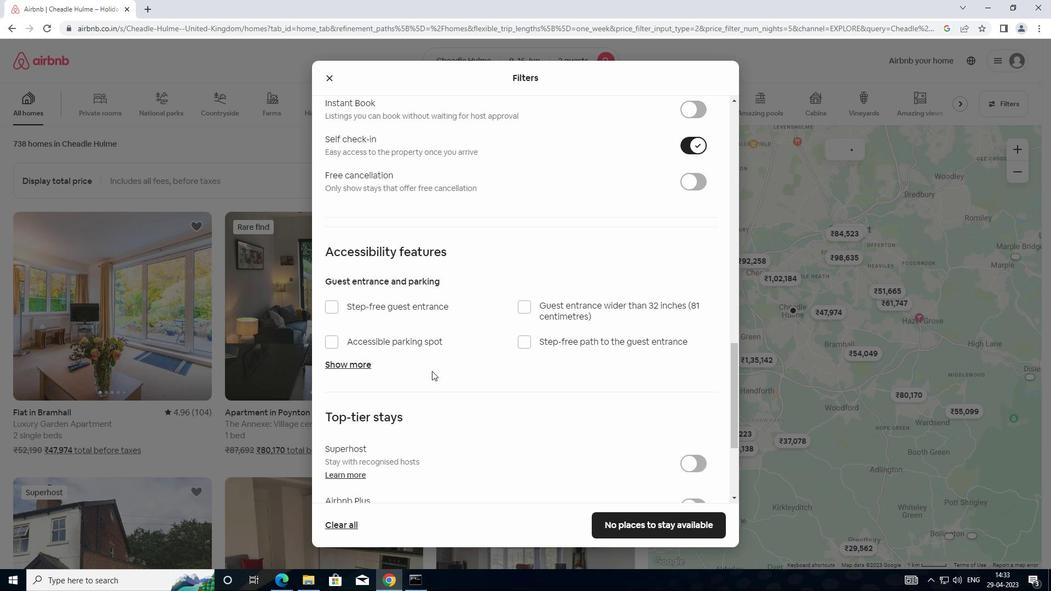 
Action: Mouse scrolled (432, 371) with delta (0, 0)
Screenshot: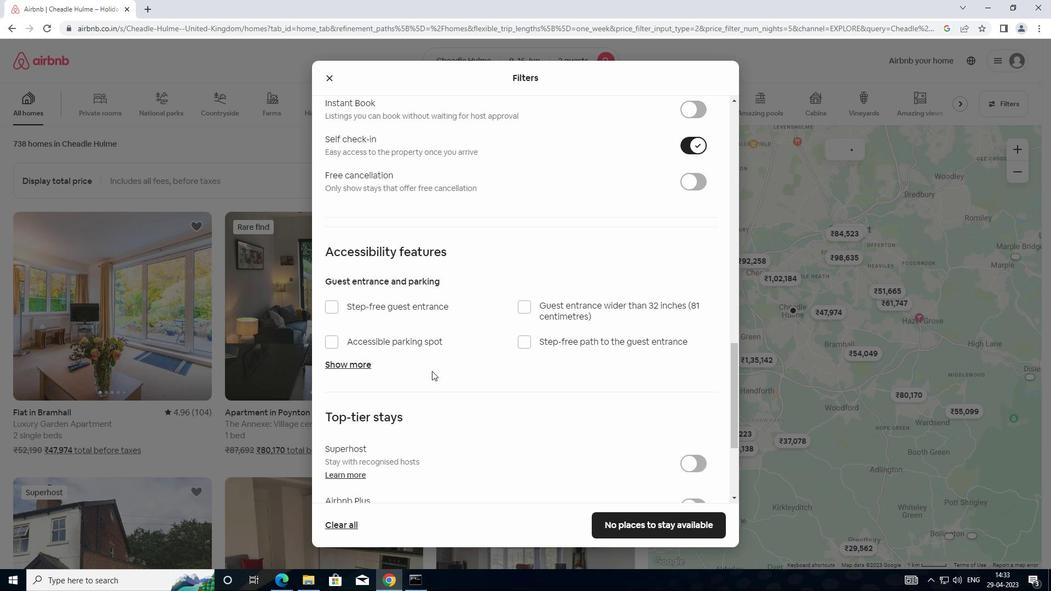 
Action: Mouse moved to (432, 373)
Screenshot: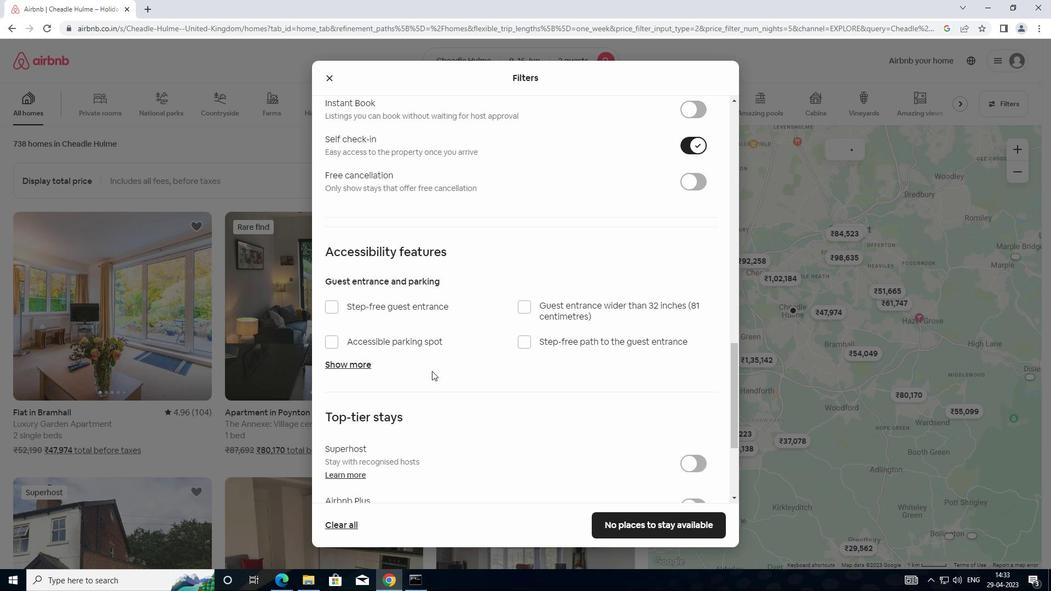 
Action: Mouse scrolled (432, 373) with delta (0, 0)
Screenshot: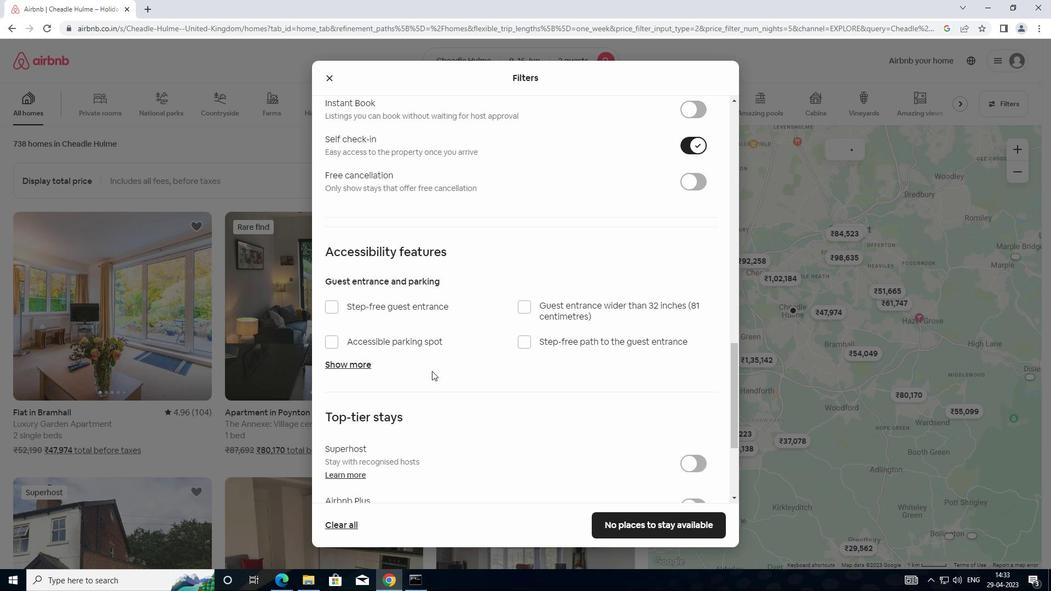 
Action: Mouse moved to (424, 377)
Screenshot: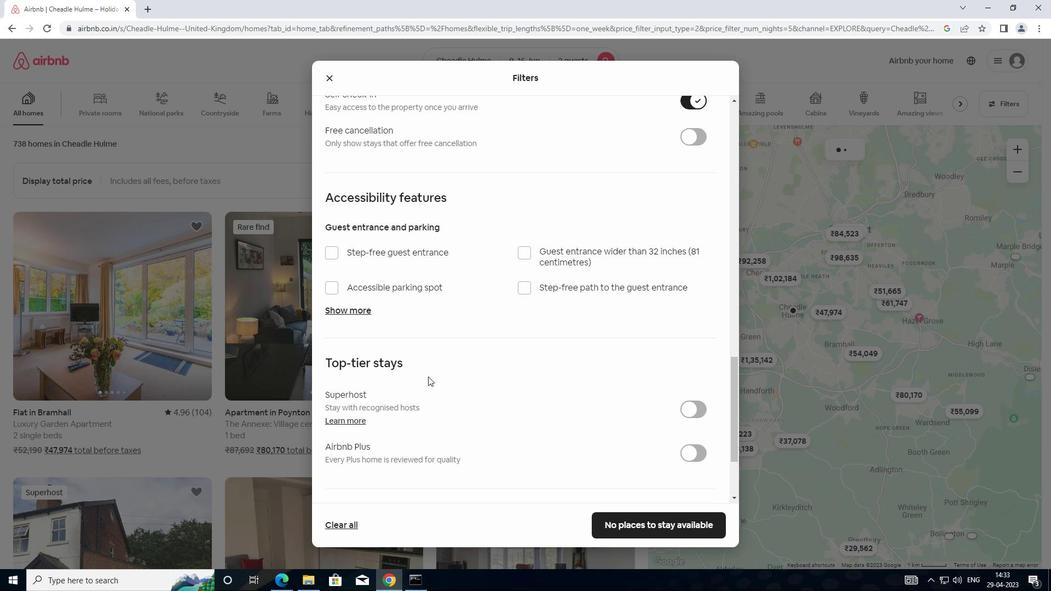 
Action: Mouse scrolled (424, 376) with delta (0, 0)
Screenshot: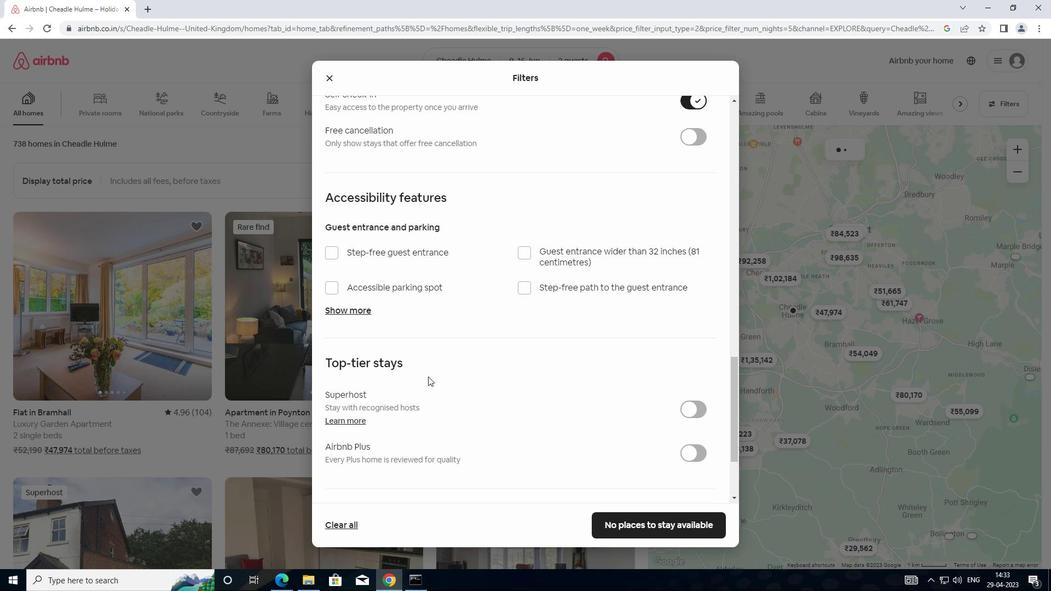 
Action: Mouse moved to (417, 384)
Screenshot: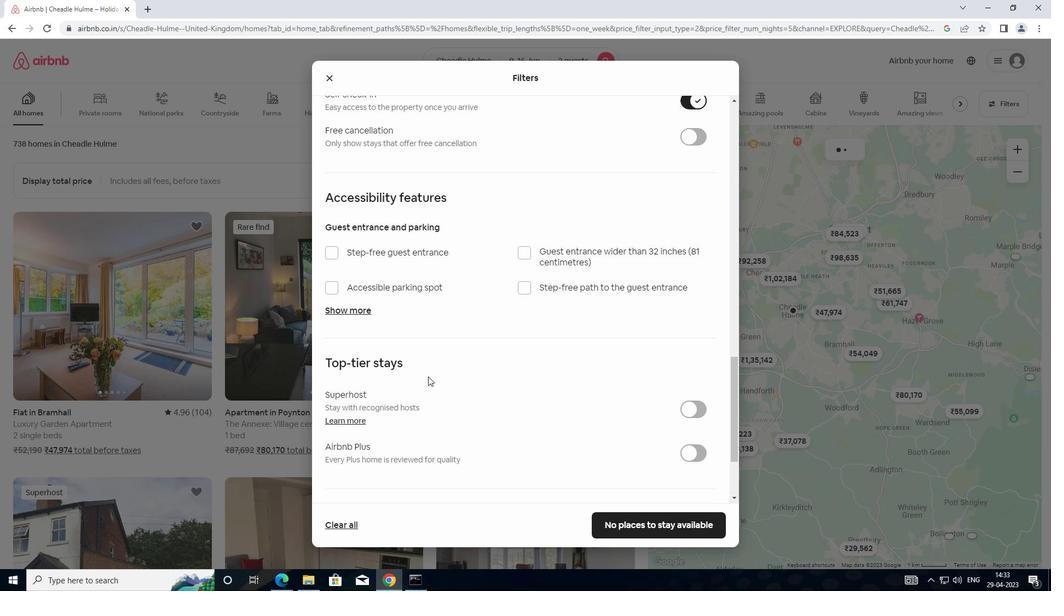 
Action: Mouse scrolled (417, 383) with delta (0, 0)
Screenshot: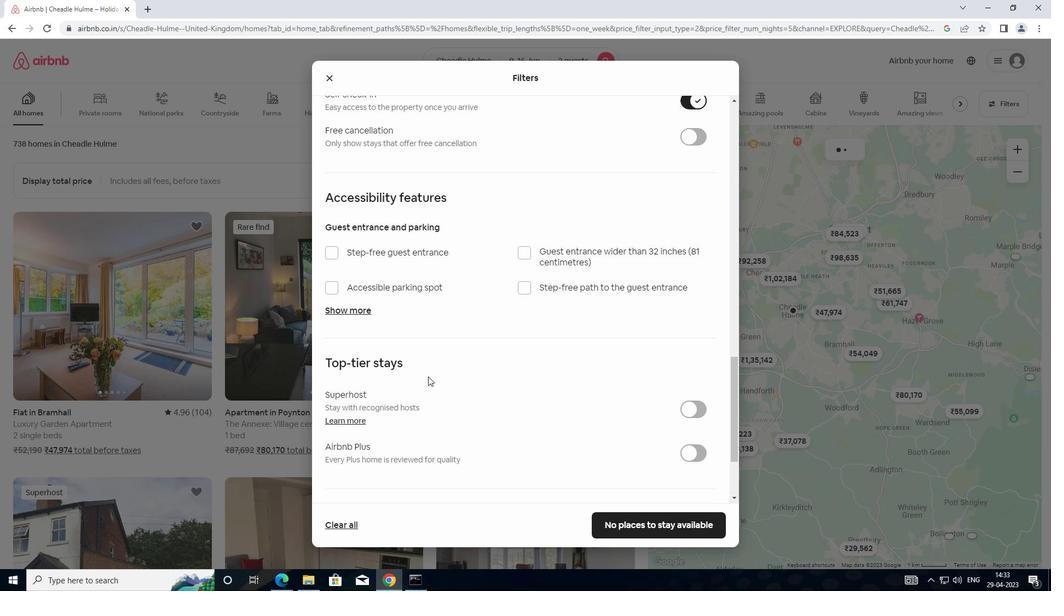 
Action: Mouse moved to (417, 384)
Screenshot: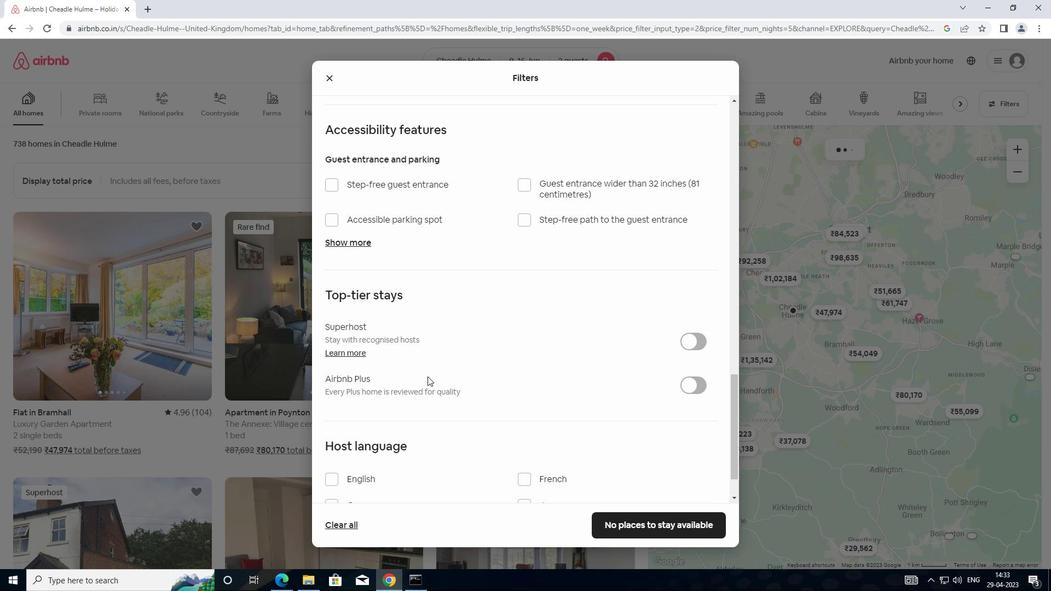 
Action: Mouse scrolled (417, 384) with delta (0, 0)
Screenshot: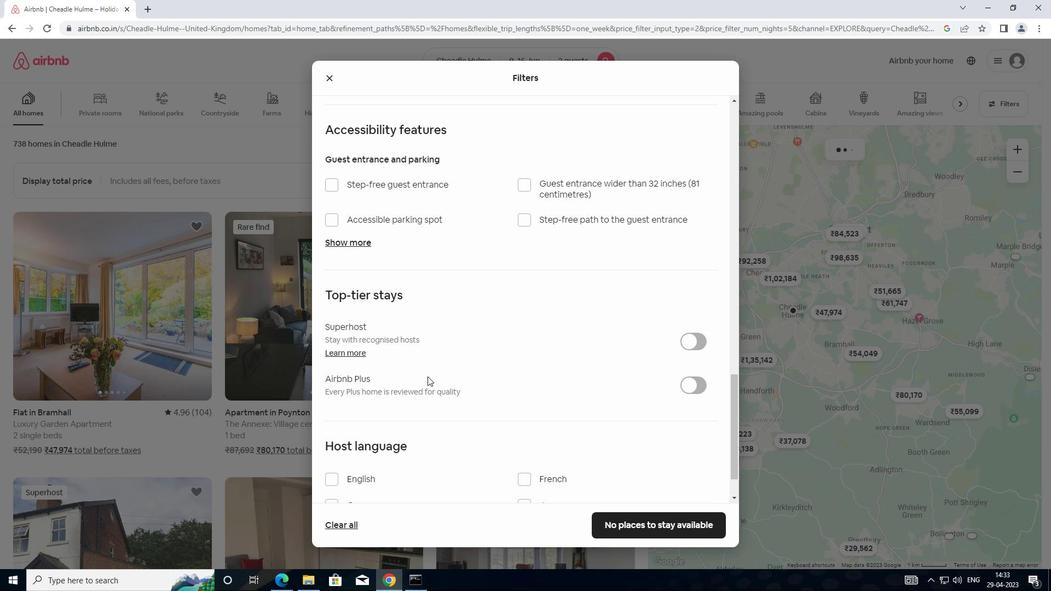 
Action: Mouse moved to (336, 427)
Screenshot: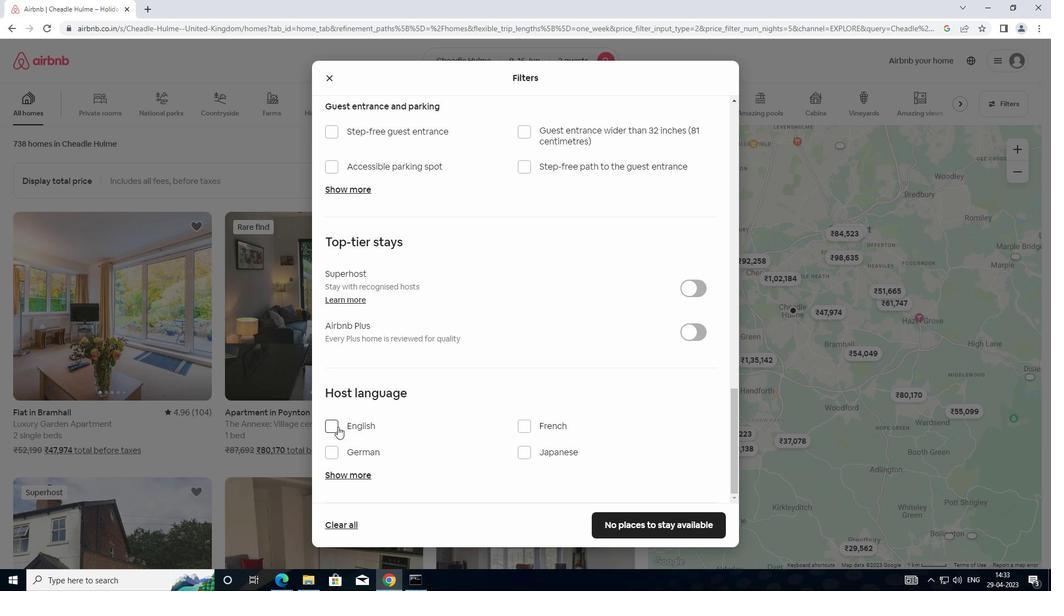 
Action: Mouse pressed left at (336, 427)
Screenshot: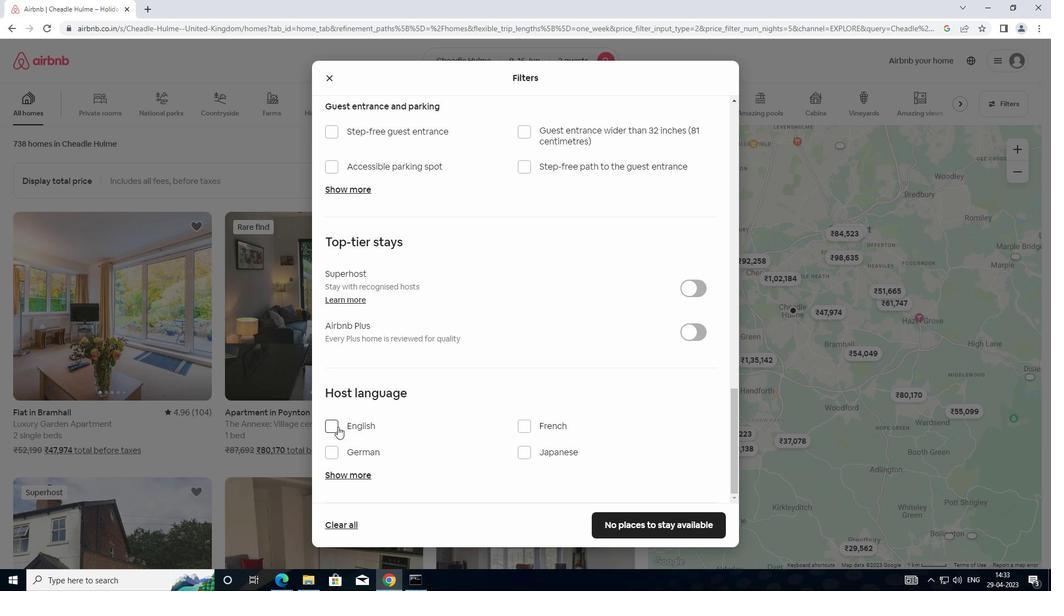 
Action: Mouse moved to (623, 530)
Screenshot: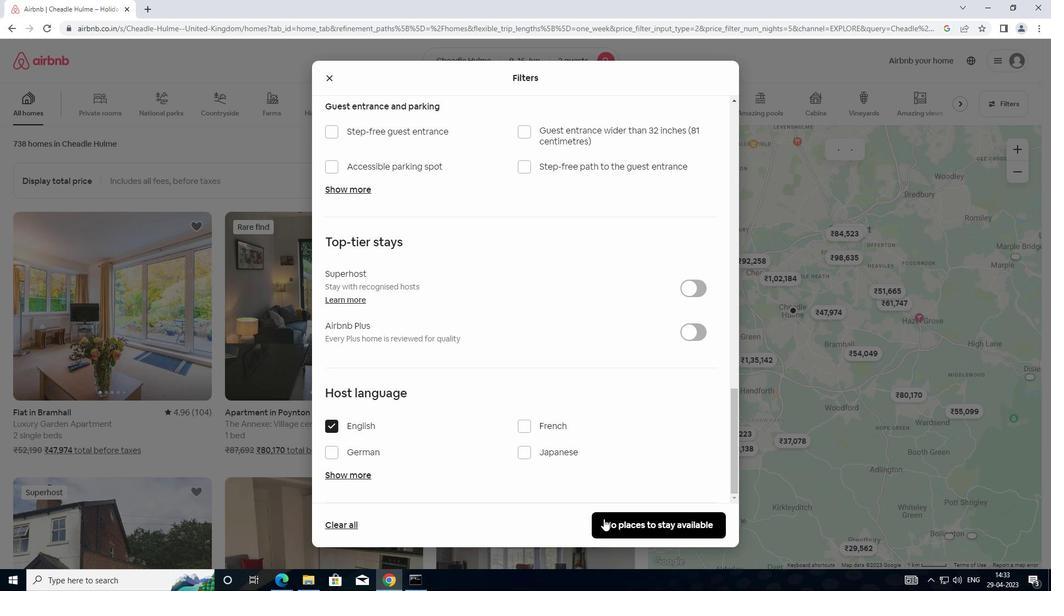 
Action: Mouse pressed left at (623, 530)
Screenshot: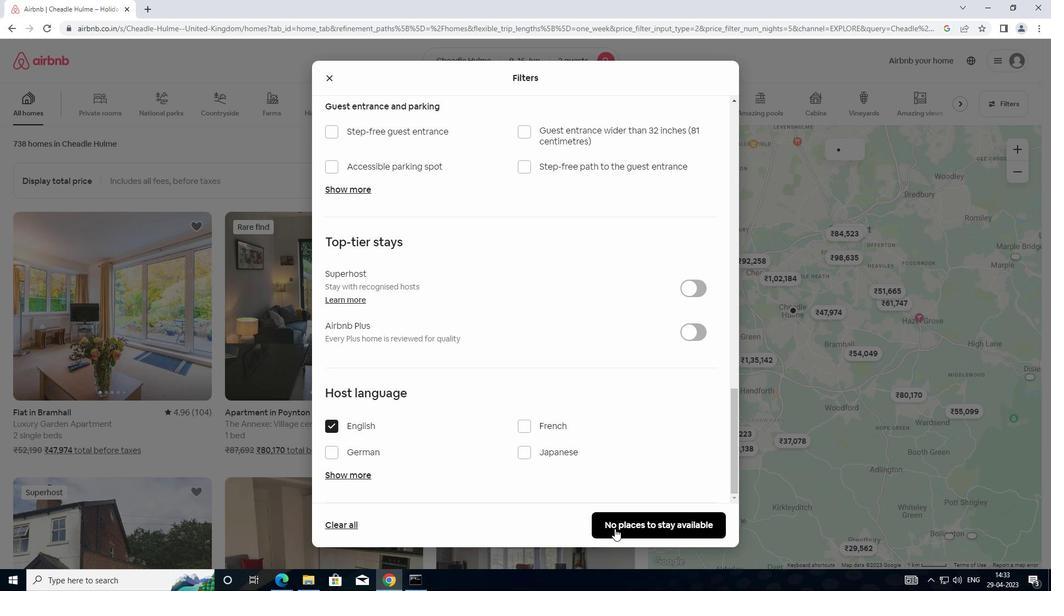 
Action: Mouse moved to (624, 525)
Screenshot: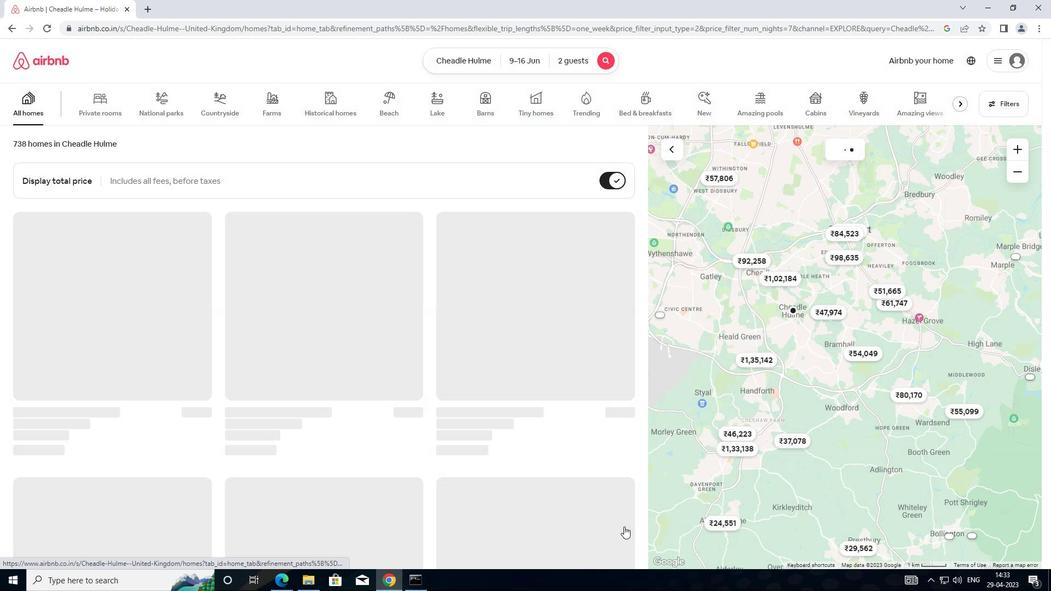 
